 Task: Open Card Zumba Review in Board Customer Segmentation and Analysis to Workspace Human Resources Software and add a team member Softage.2@softage.net, a label Orange, a checklist Football, an attachment from your computer, a color Orange and finally, add a card description 'Develop and launch new customer acquisition strategy for new market segment' and a comment 'We should approach this task with a sense of persistence and determination, willing to overcome obstacles and push through challenges.'. Add a start date 'Jan 02, 1900' with a due date 'Jan 09, 1900'
Action: Mouse moved to (98, 356)
Screenshot: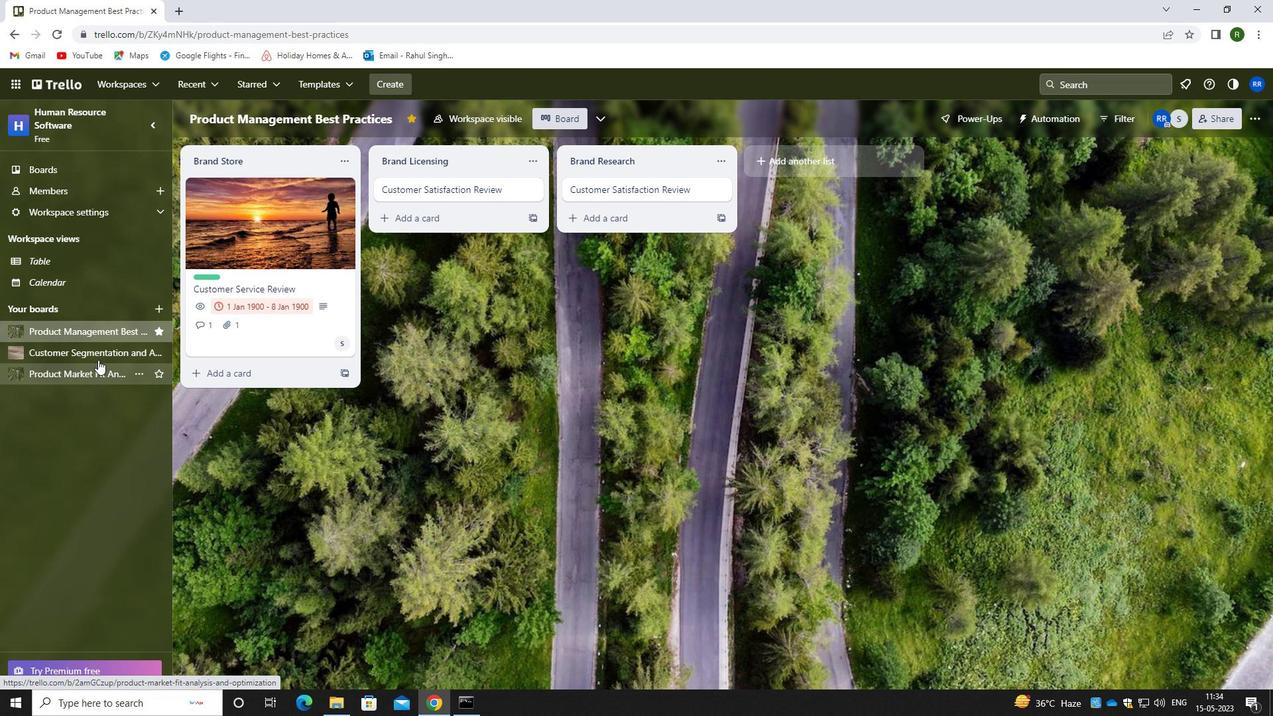 
Action: Mouse pressed left at (98, 356)
Screenshot: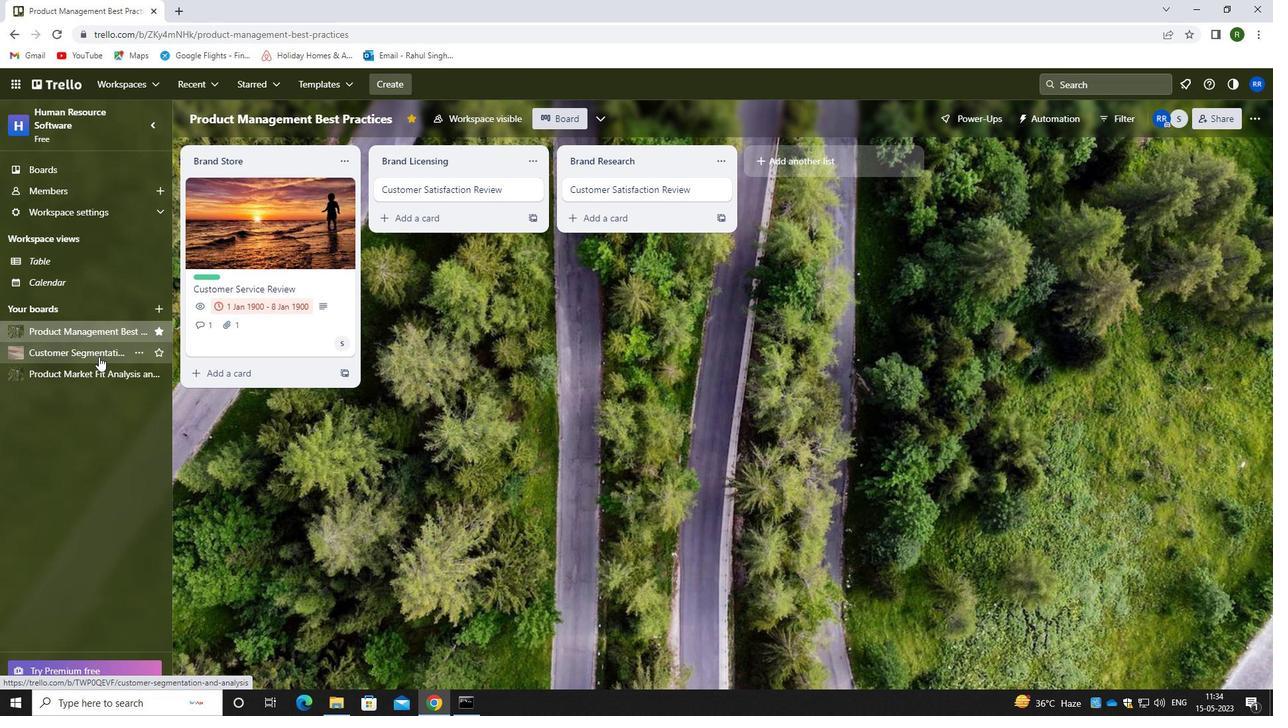 
Action: Mouse moved to (343, 185)
Screenshot: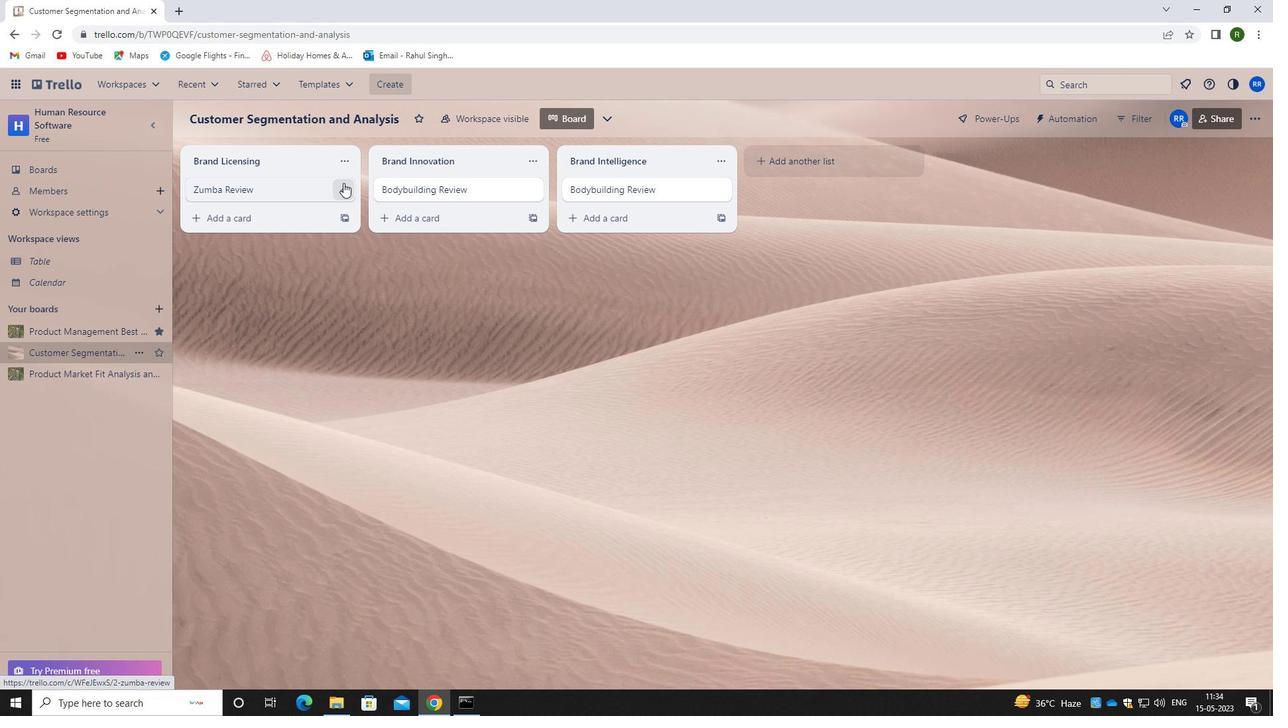 
Action: Mouse pressed left at (343, 185)
Screenshot: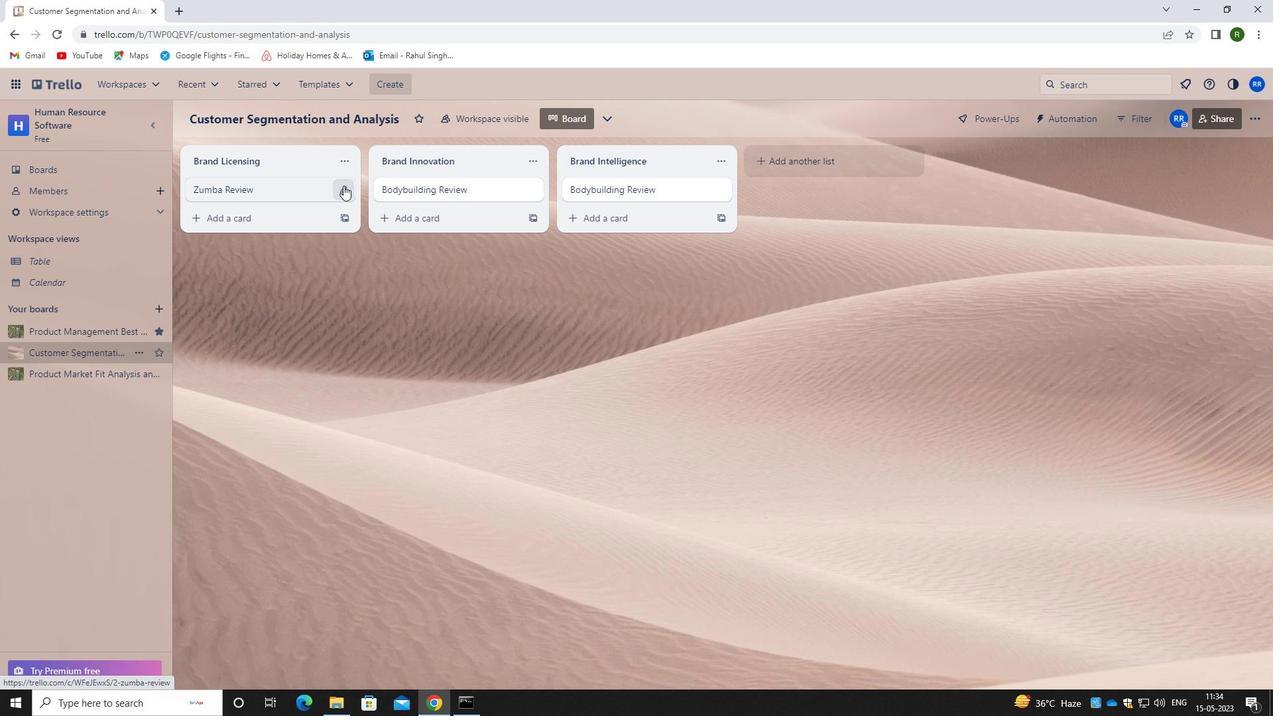 
Action: Mouse moved to (402, 188)
Screenshot: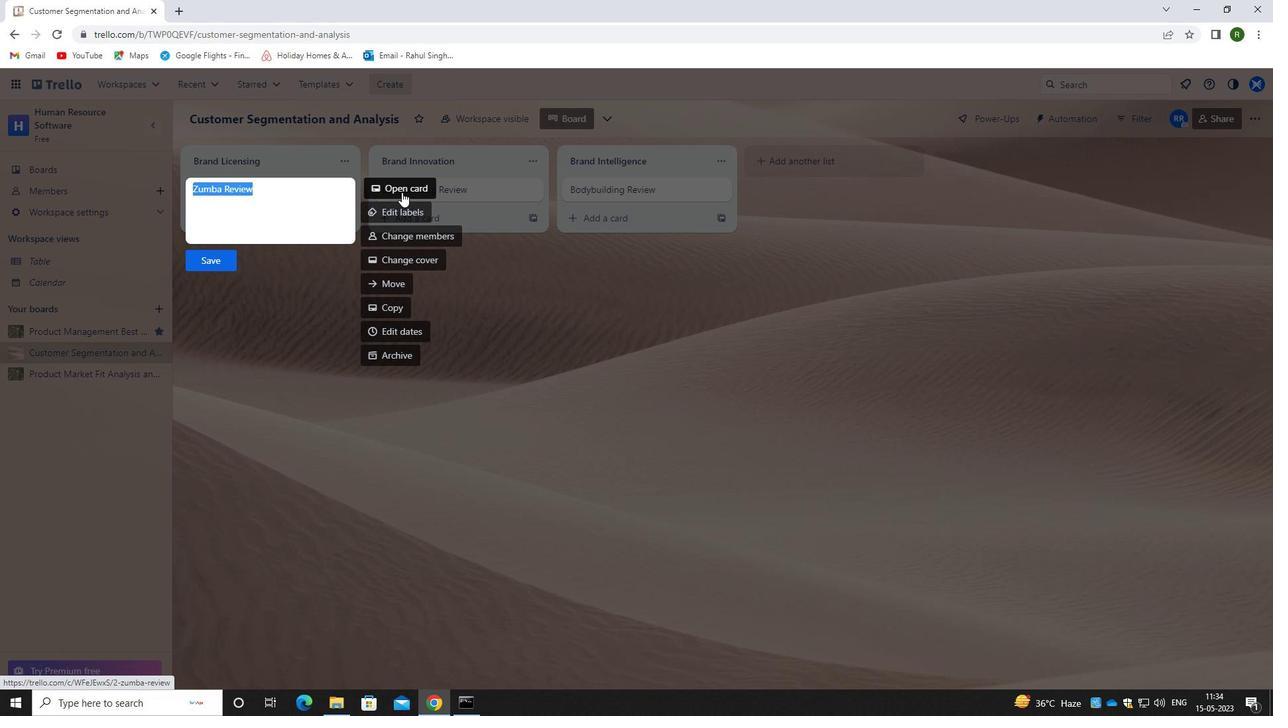 
Action: Mouse pressed left at (402, 188)
Screenshot: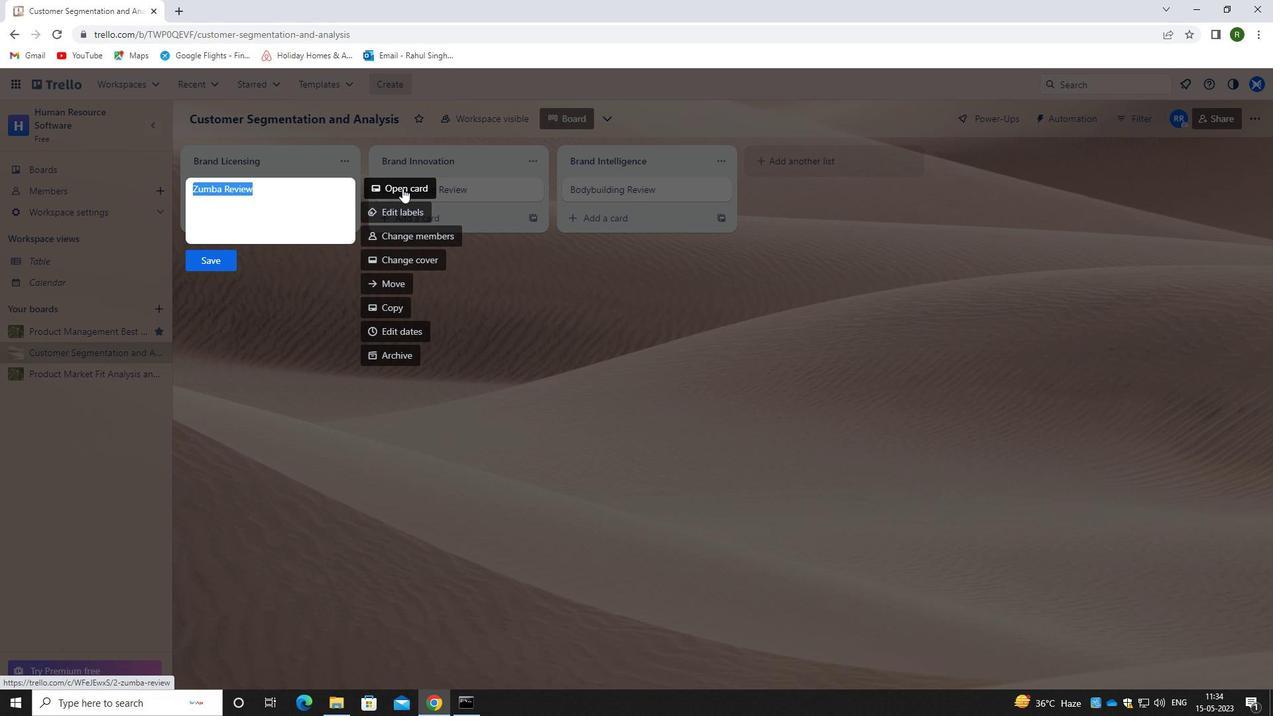 
Action: Mouse moved to (819, 192)
Screenshot: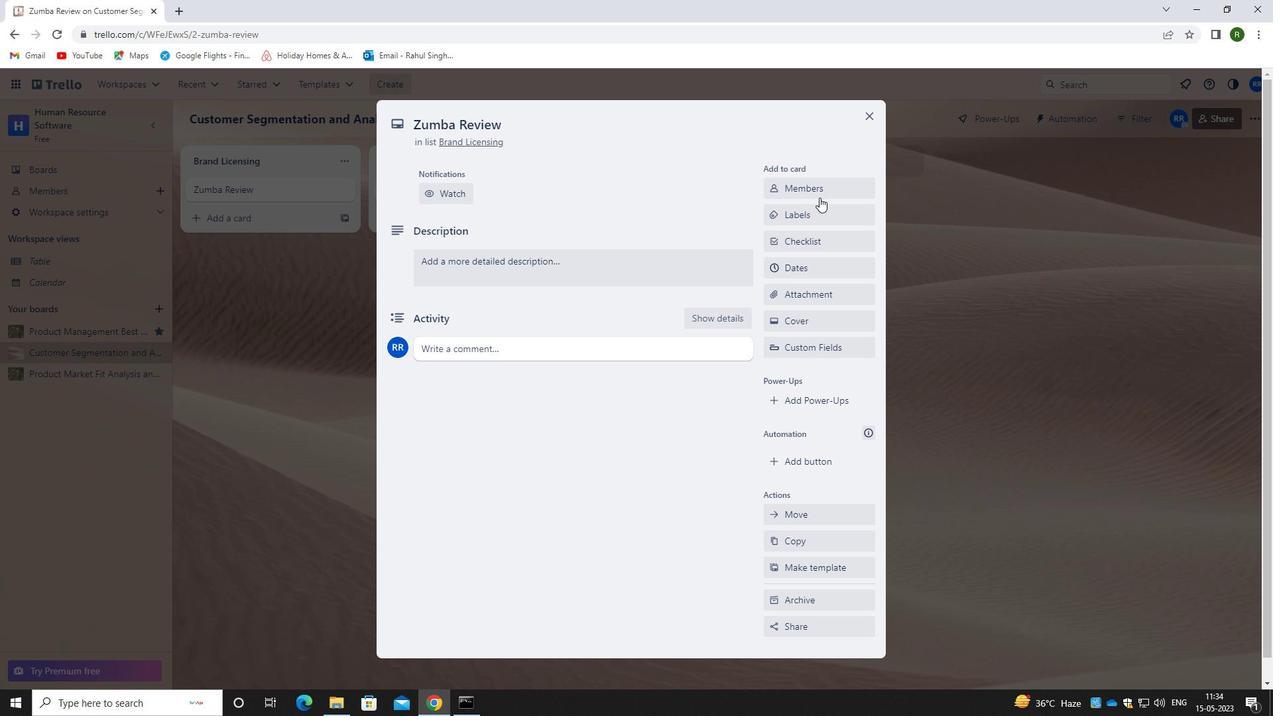 
Action: Mouse pressed left at (819, 192)
Screenshot: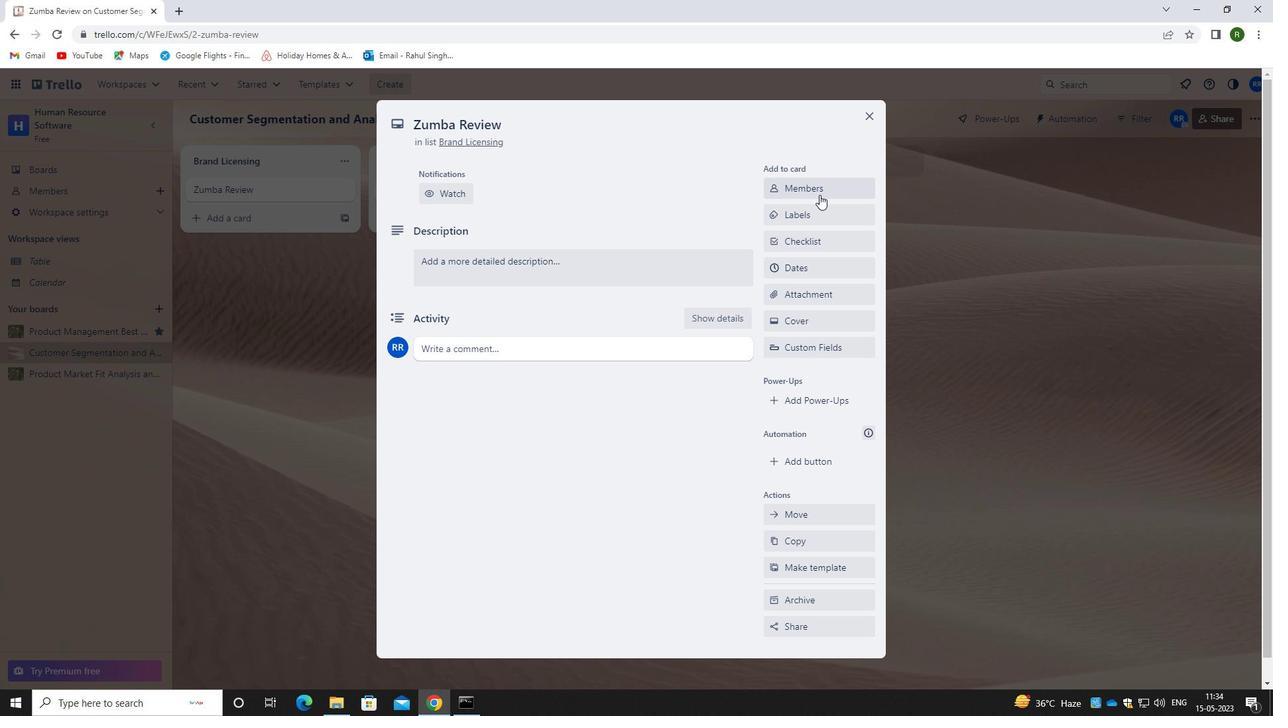 
Action: Mouse moved to (803, 242)
Screenshot: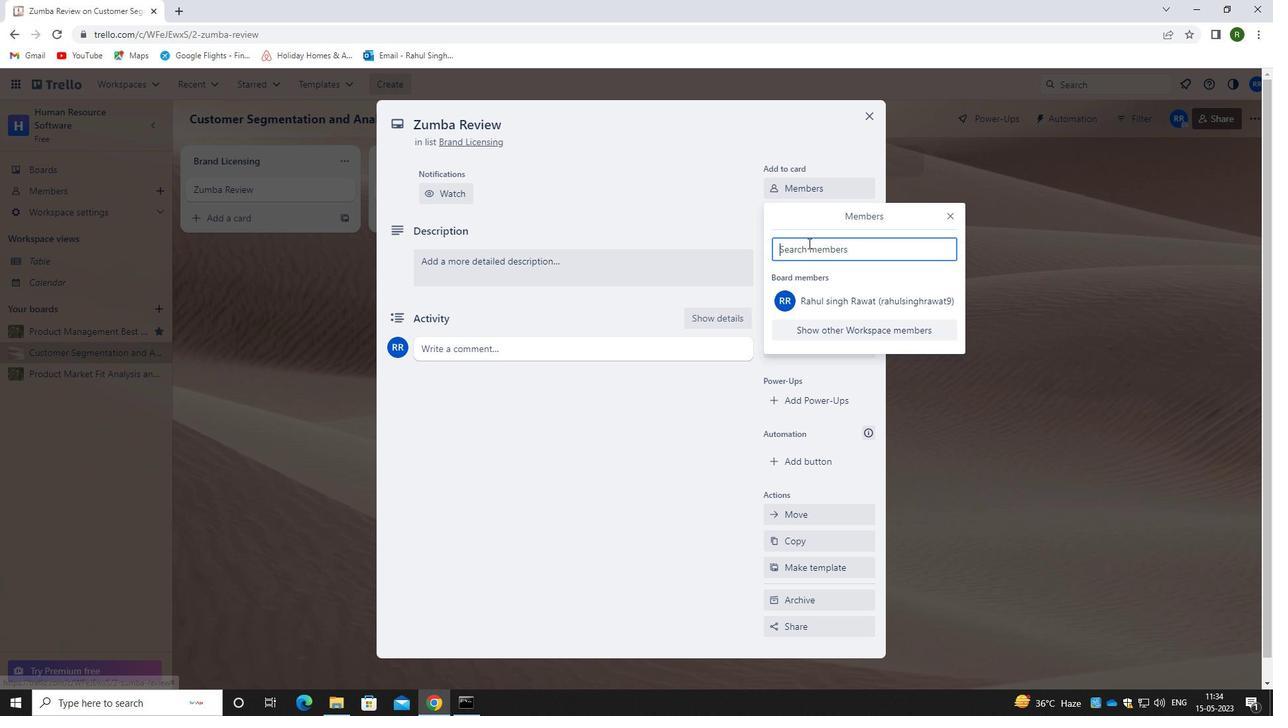 
Action: Key pressed <Key.caps_lock>s<Key.caps_lock>oftage.2<Key.shift>@SOFTAGE.NET
Screenshot: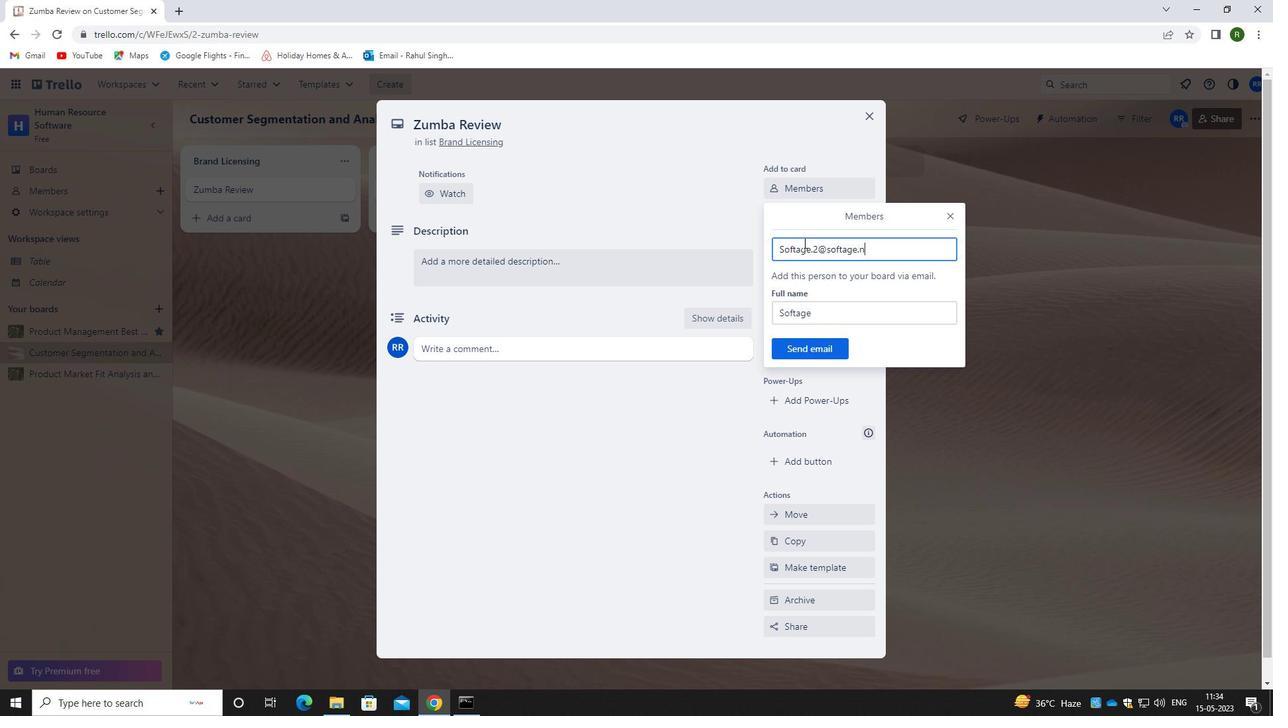 
Action: Mouse moved to (830, 349)
Screenshot: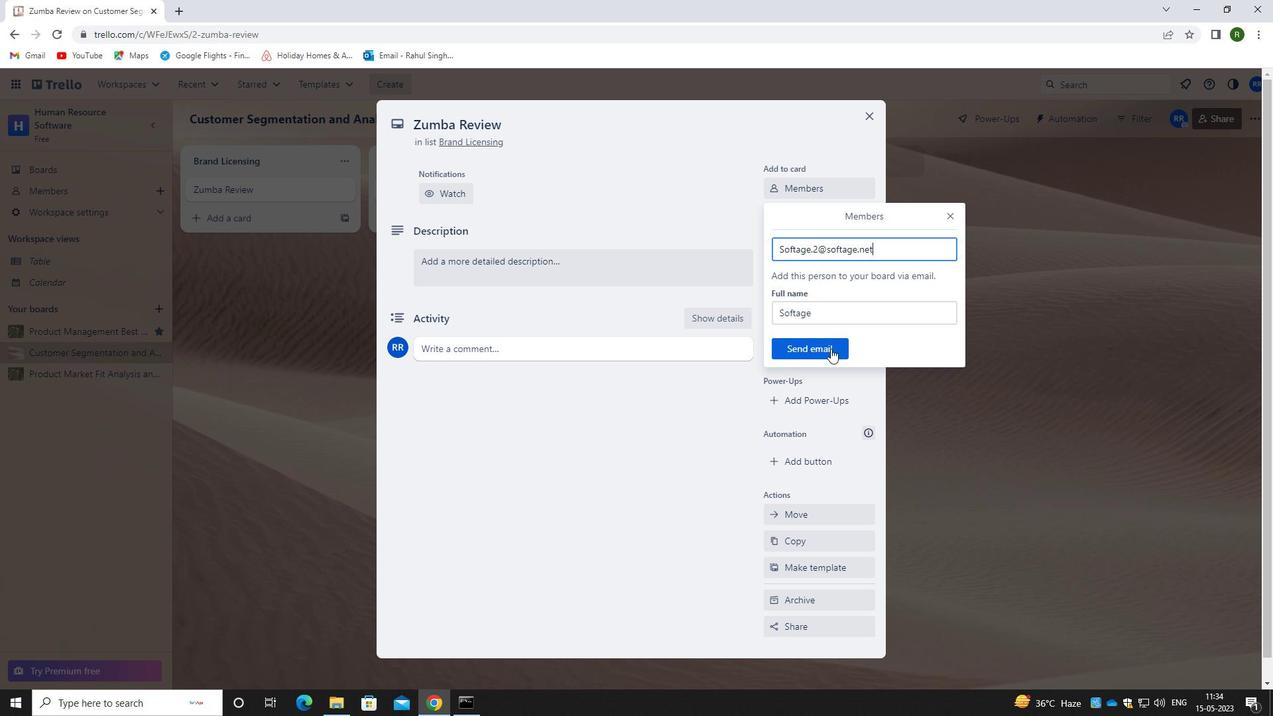 
Action: Mouse pressed left at (830, 349)
Screenshot: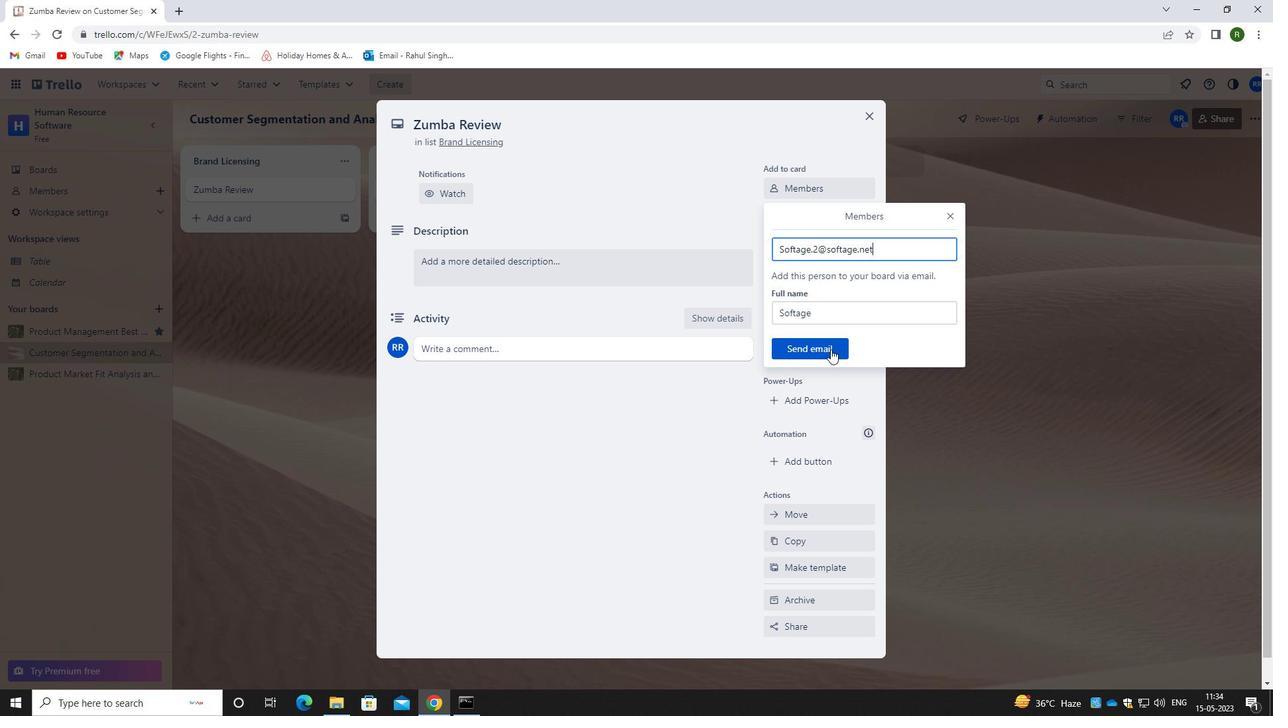 
Action: Mouse moved to (619, 456)
Screenshot: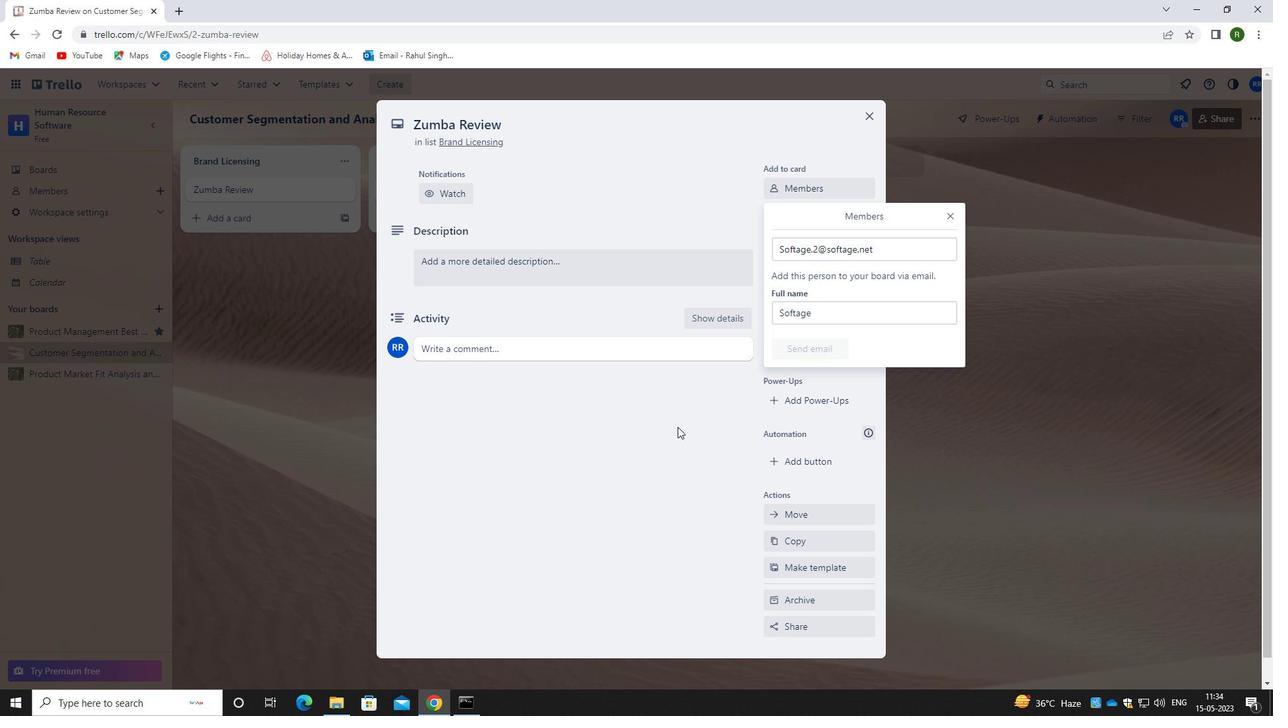 
Action: Mouse pressed left at (619, 456)
Screenshot: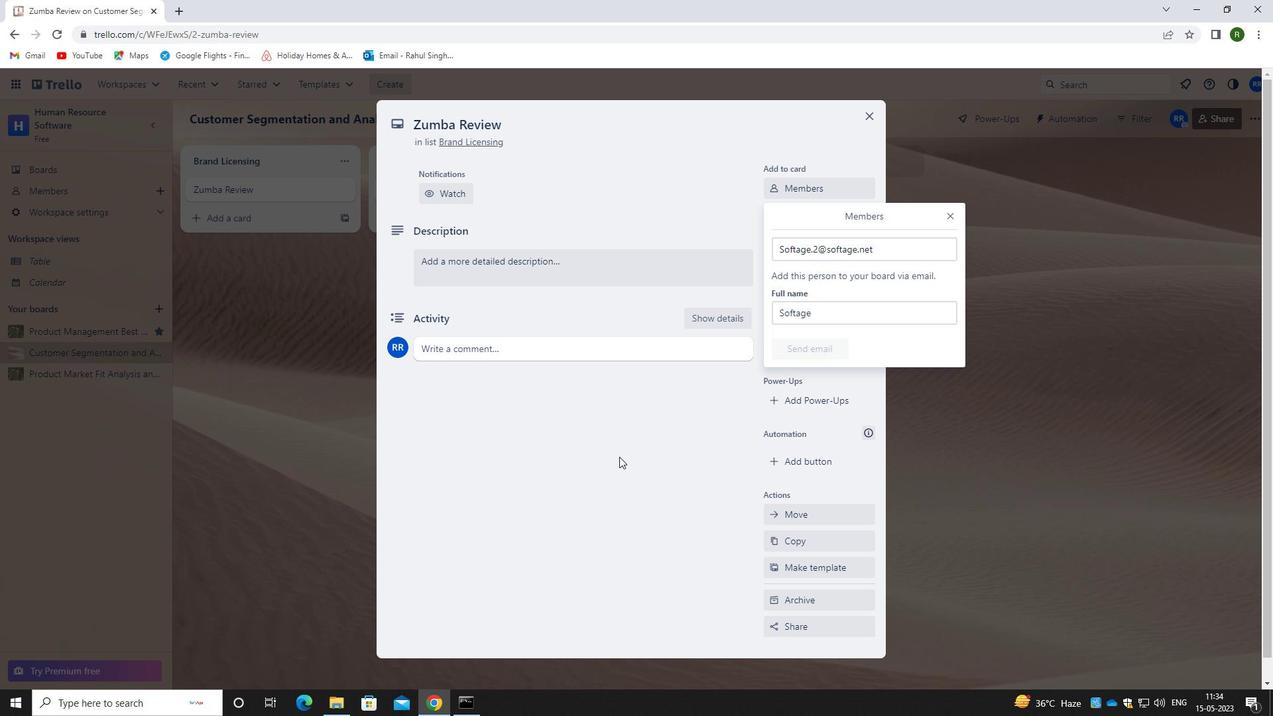 
Action: Mouse moved to (810, 264)
Screenshot: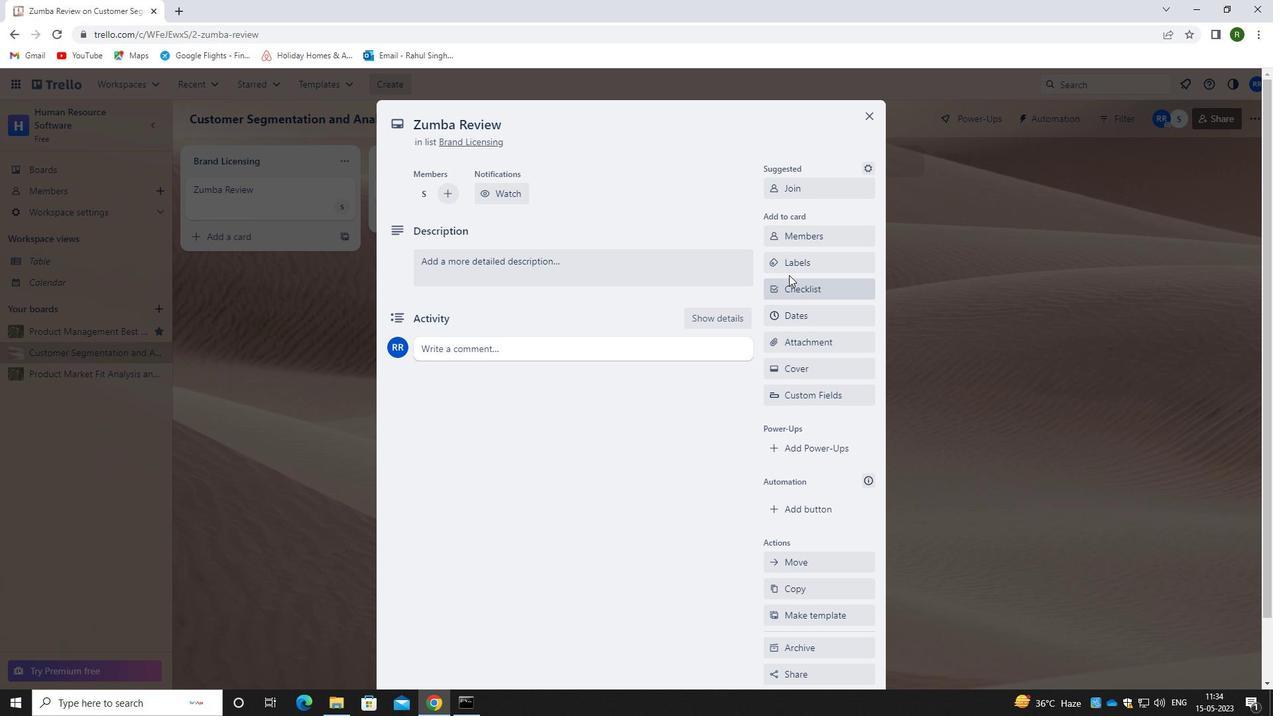 
Action: Mouse pressed left at (810, 264)
Screenshot: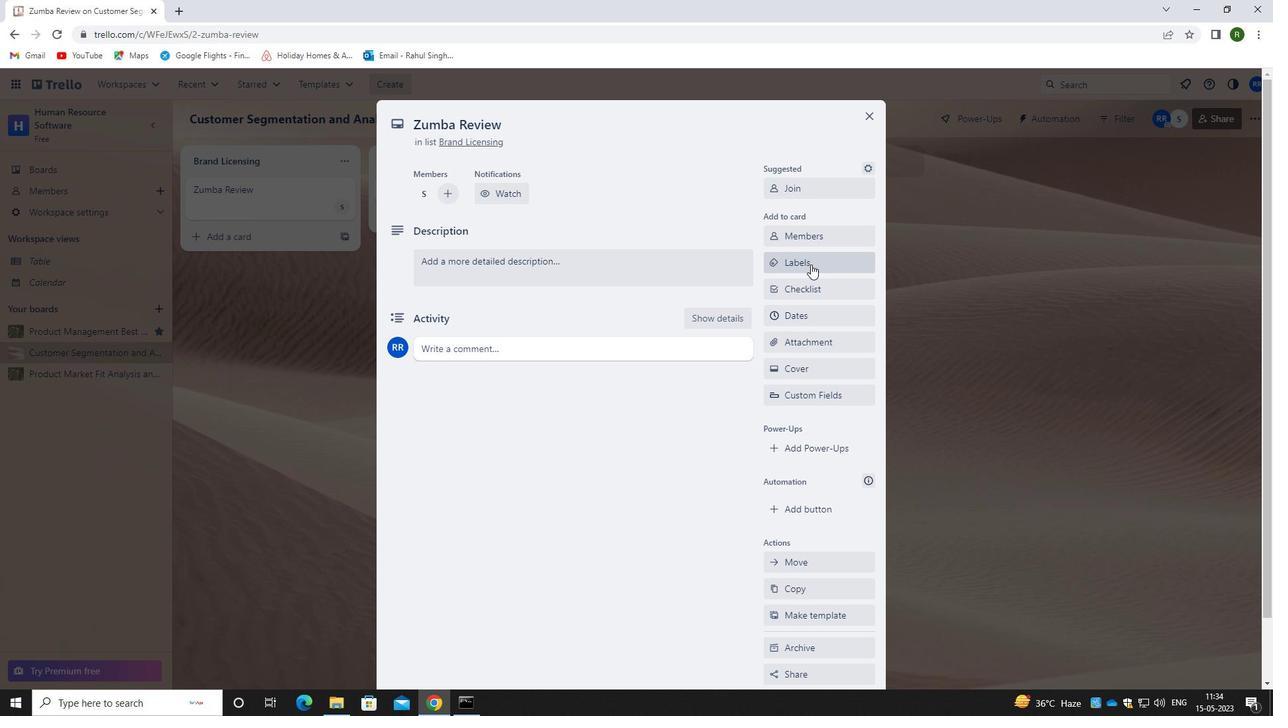 
Action: Mouse moved to (831, 323)
Screenshot: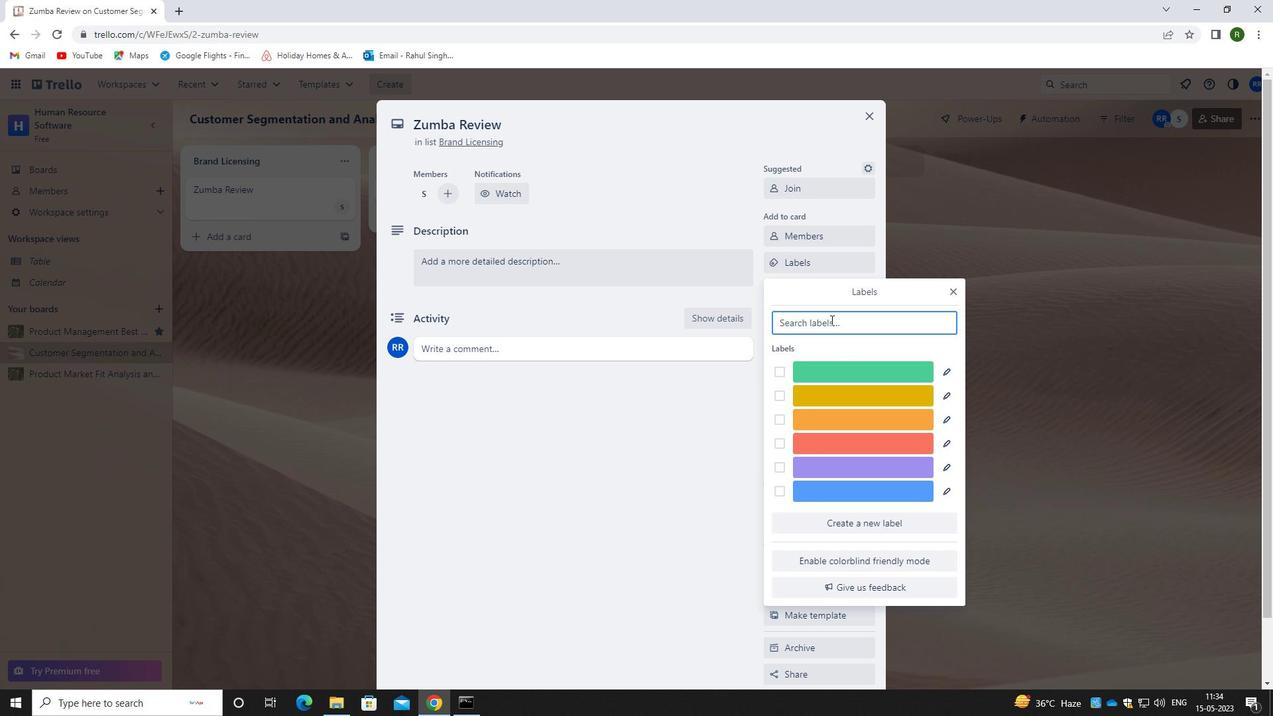 
Action: Mouse pressed left at (831, 323)
Screenshot: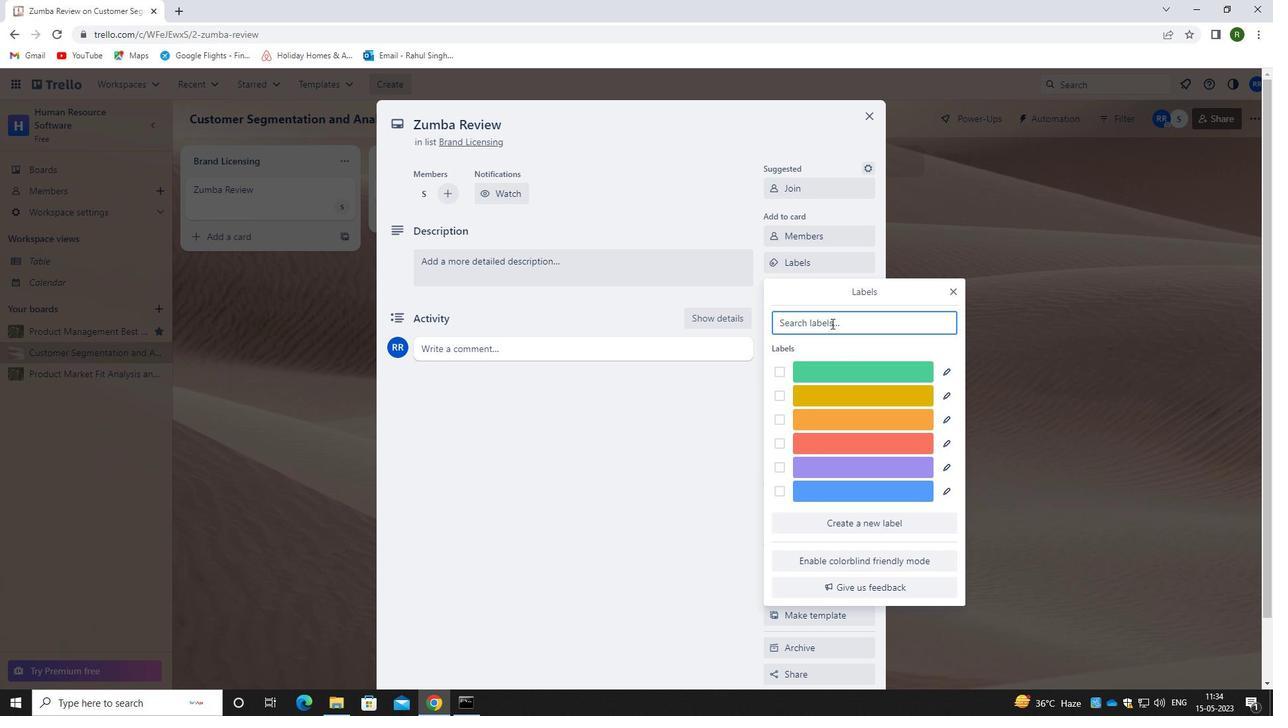 
Action: Mouse moved to (830, 324)
Screenshot: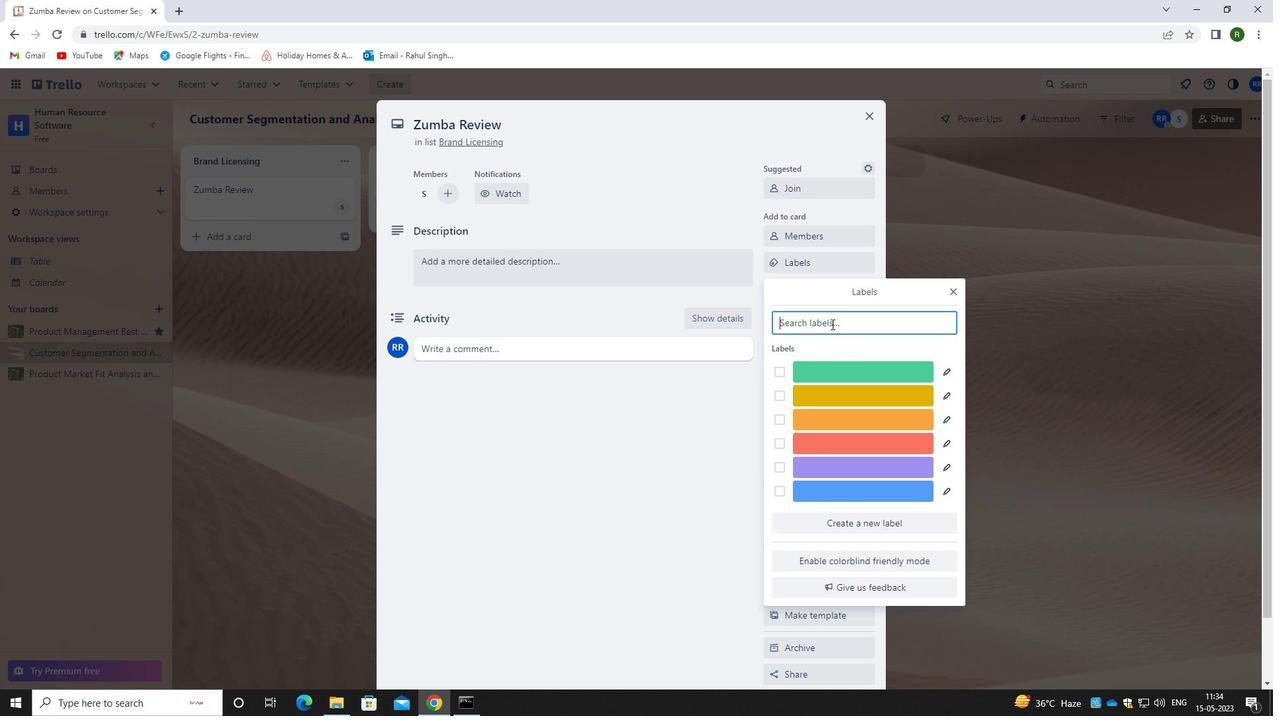 
Action: Key pressed FOO<Key.backspace><Key.backspace><Key.backspace><Key.backspace>G<Key.backspace>ORANGE
Screenshot: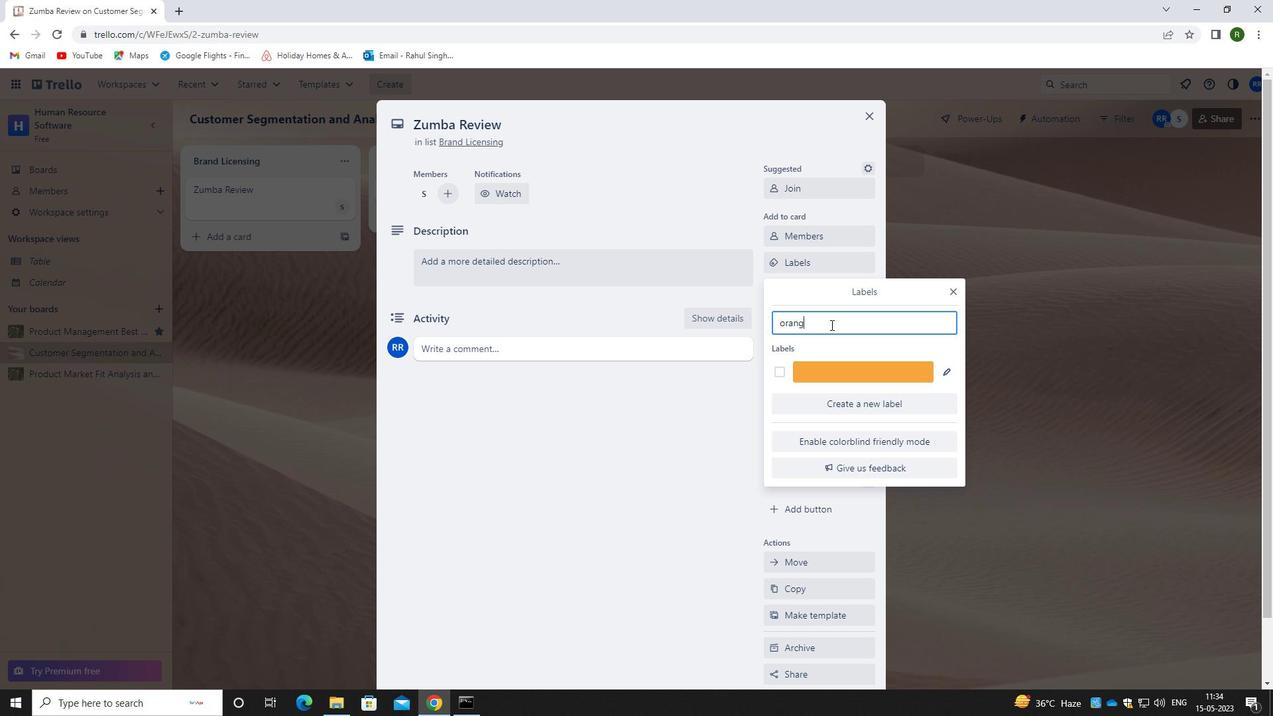 
Action: Mouse moved to (779, 373)
Screenshot: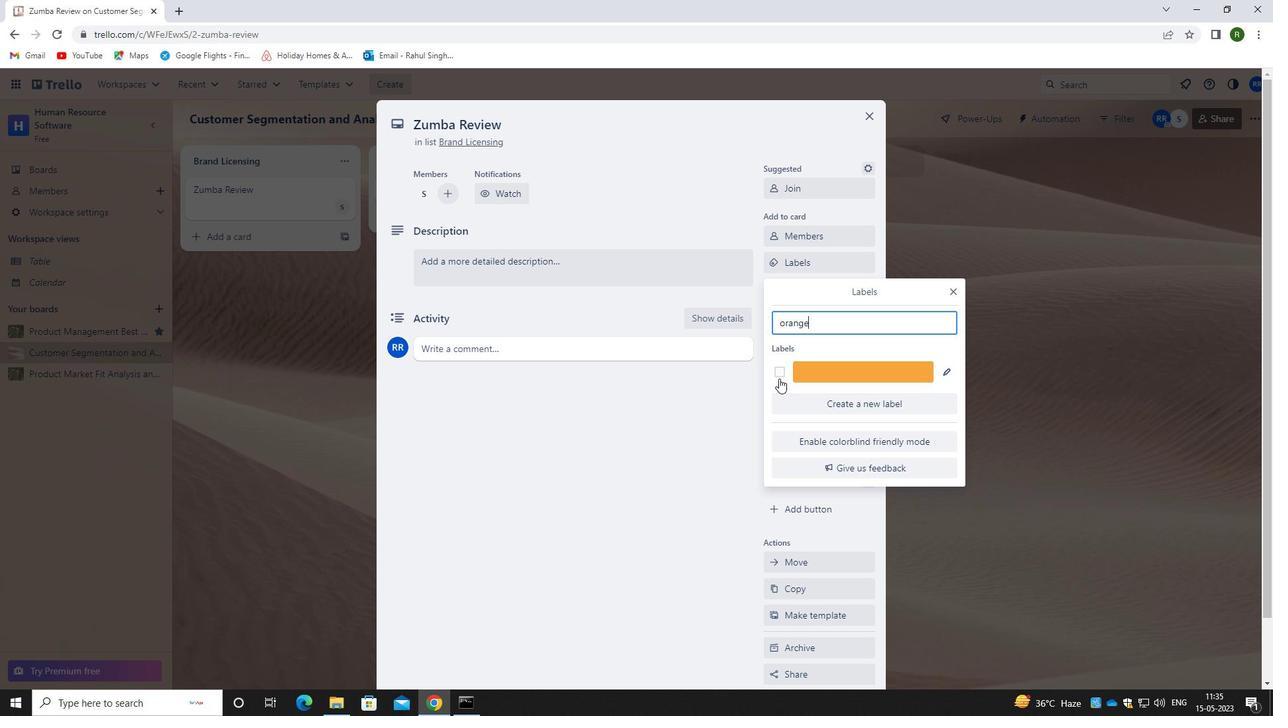 
Action: Mouse pressed left at (779, 373)
Screenshot: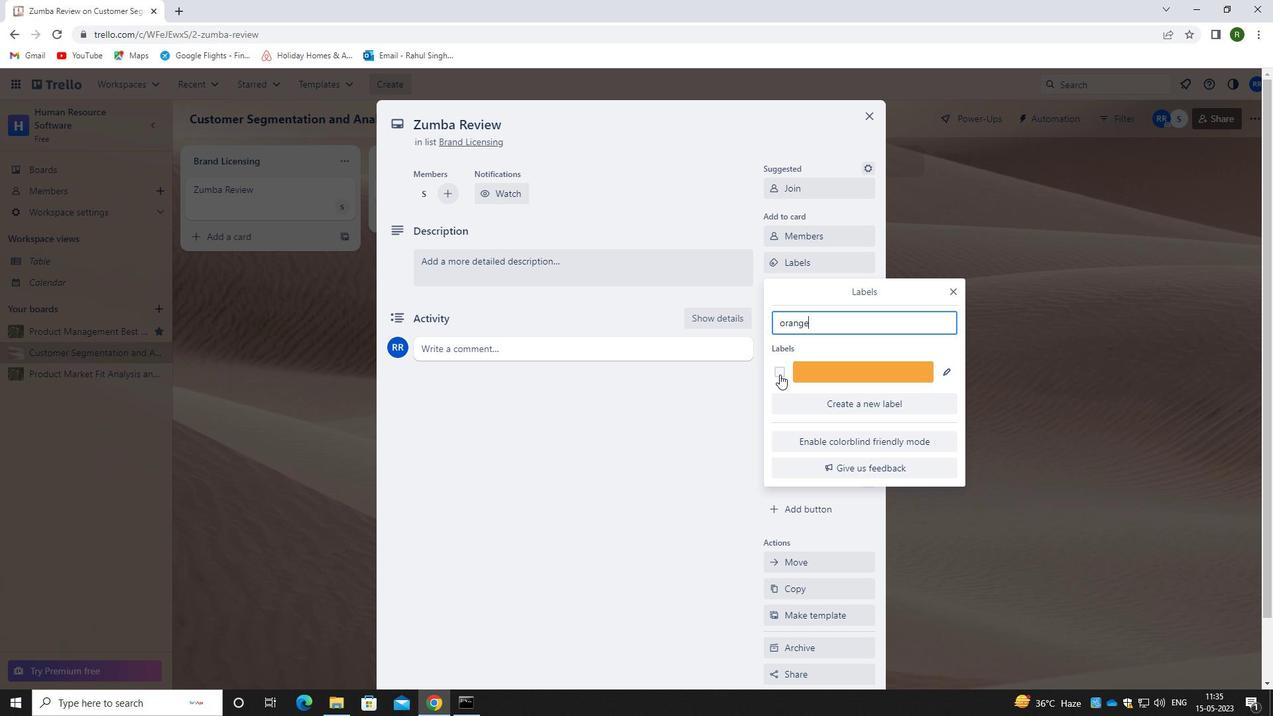 
Action: Mouse moved to (673, 465)
Screenshot: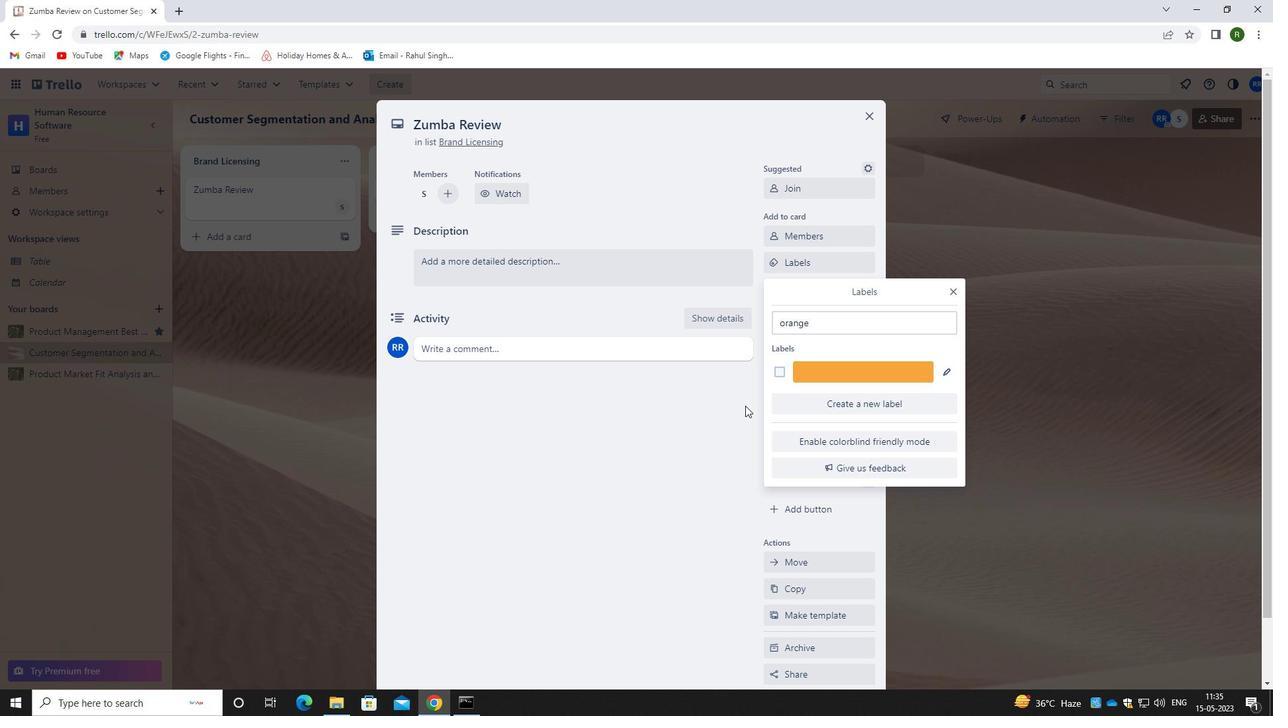 
Action: Mouse pressed left at (673, 465)
Screenshot: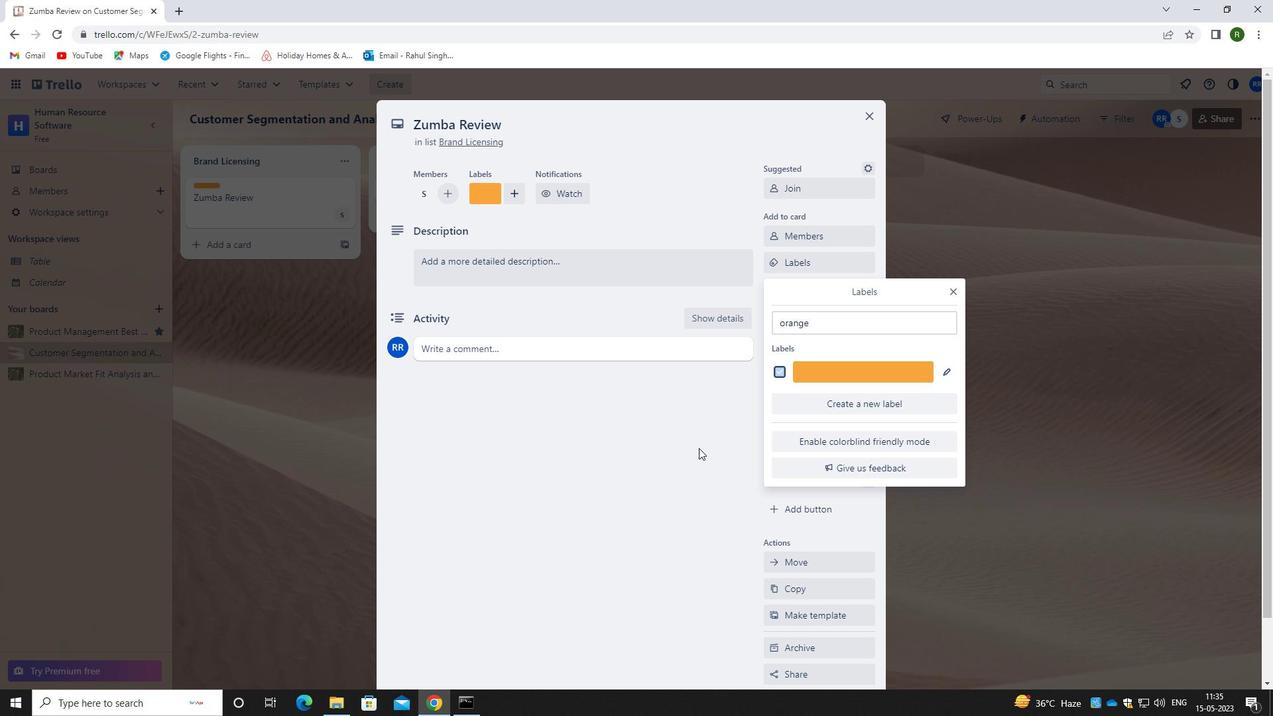 
Action: Mouse moved to (804, 289)
Screenshot: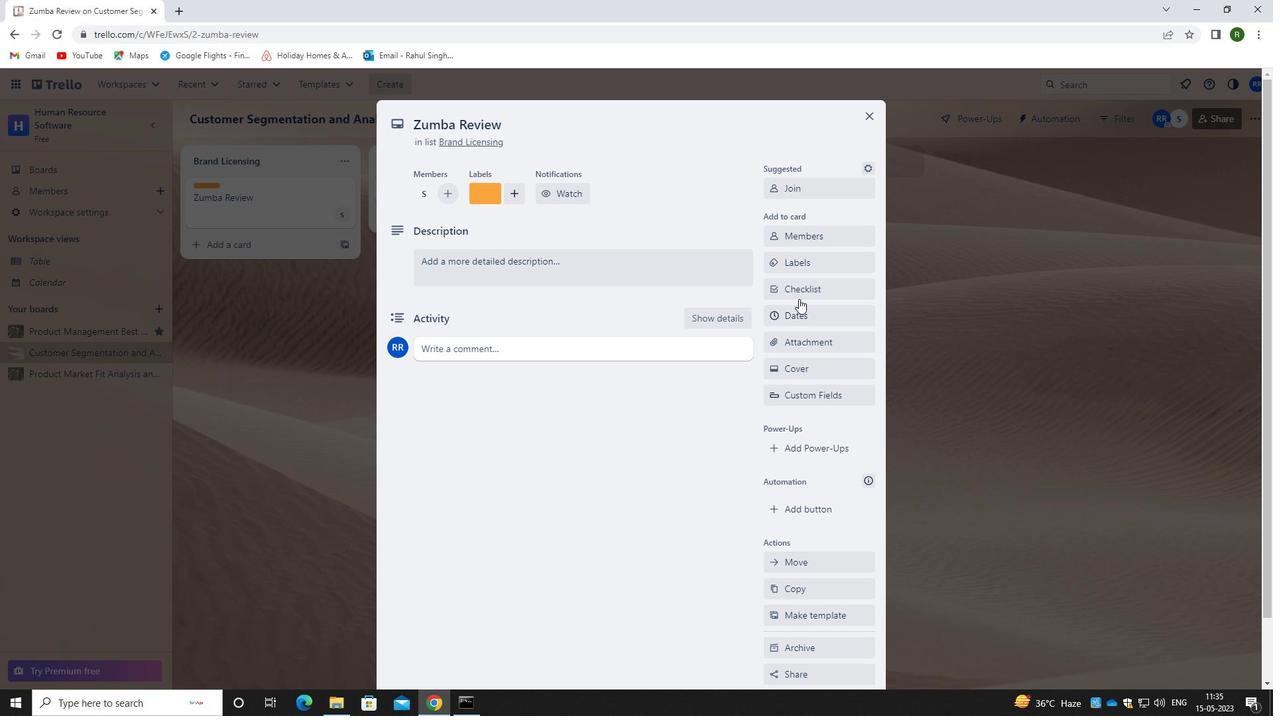 
Action: Mouse pressed left at (804, 289)
Screenshot: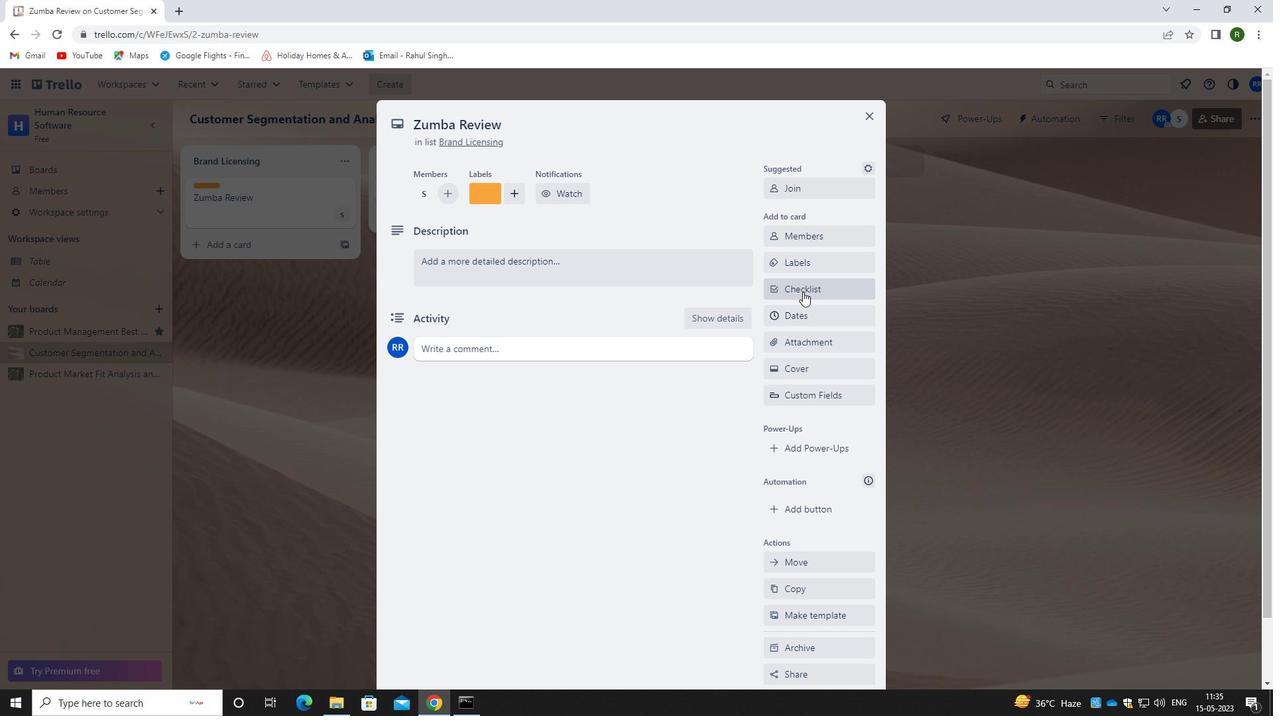
Action: Mouse moved to (857, 372)
Screenshot: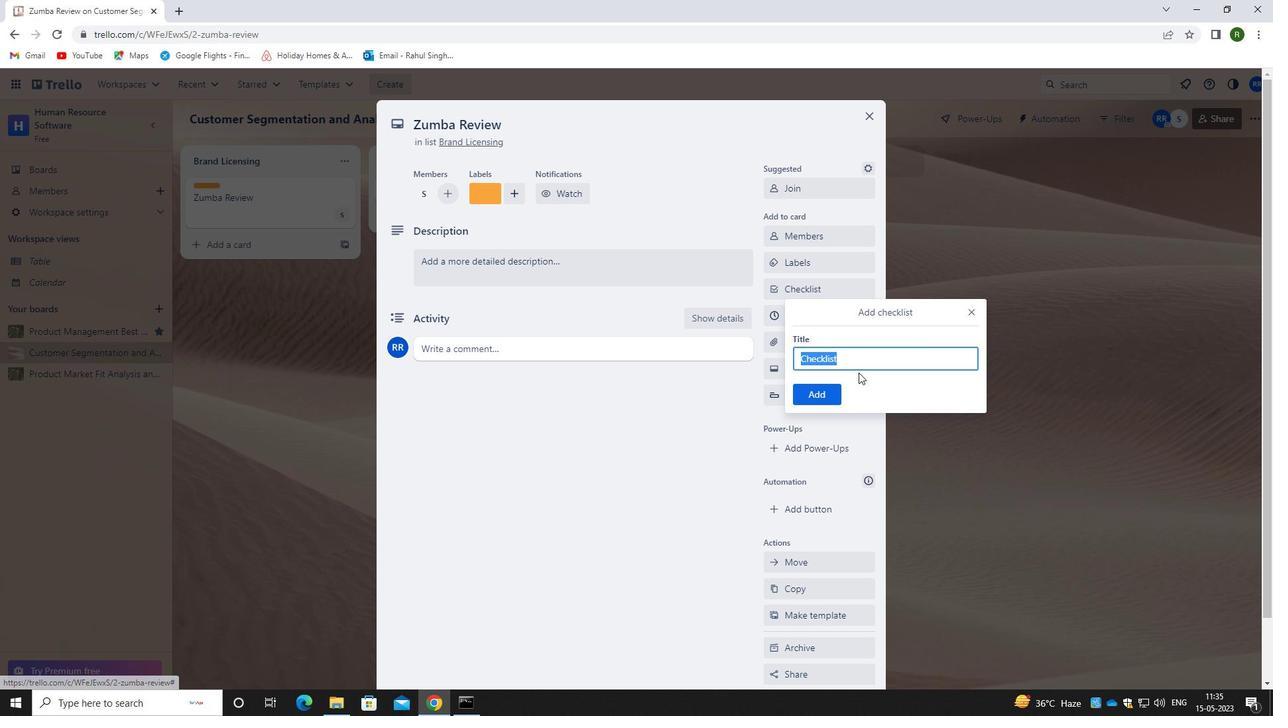 
Action: Key pressed <Key.caps_lock>F<Key.caps_lock>OT<Key.backspace>OTBALL
Screenshot: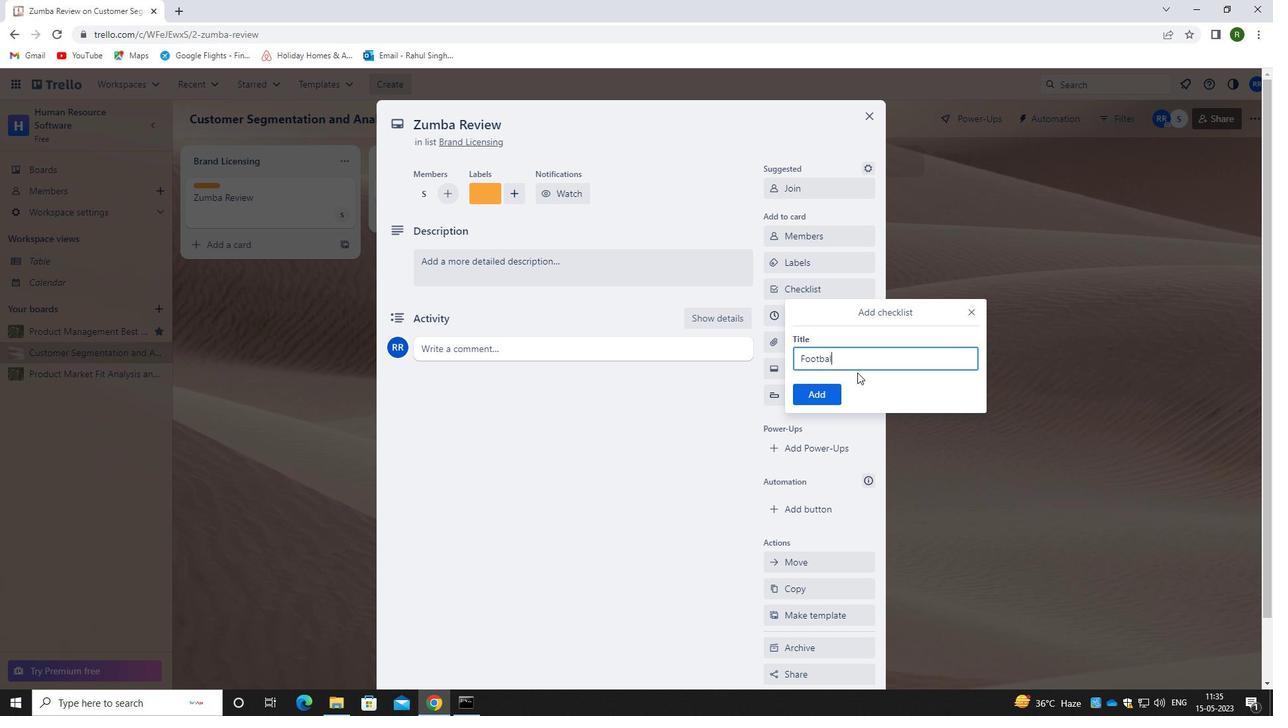 
Action: Mouse moved to (824, 395)
Screenshot: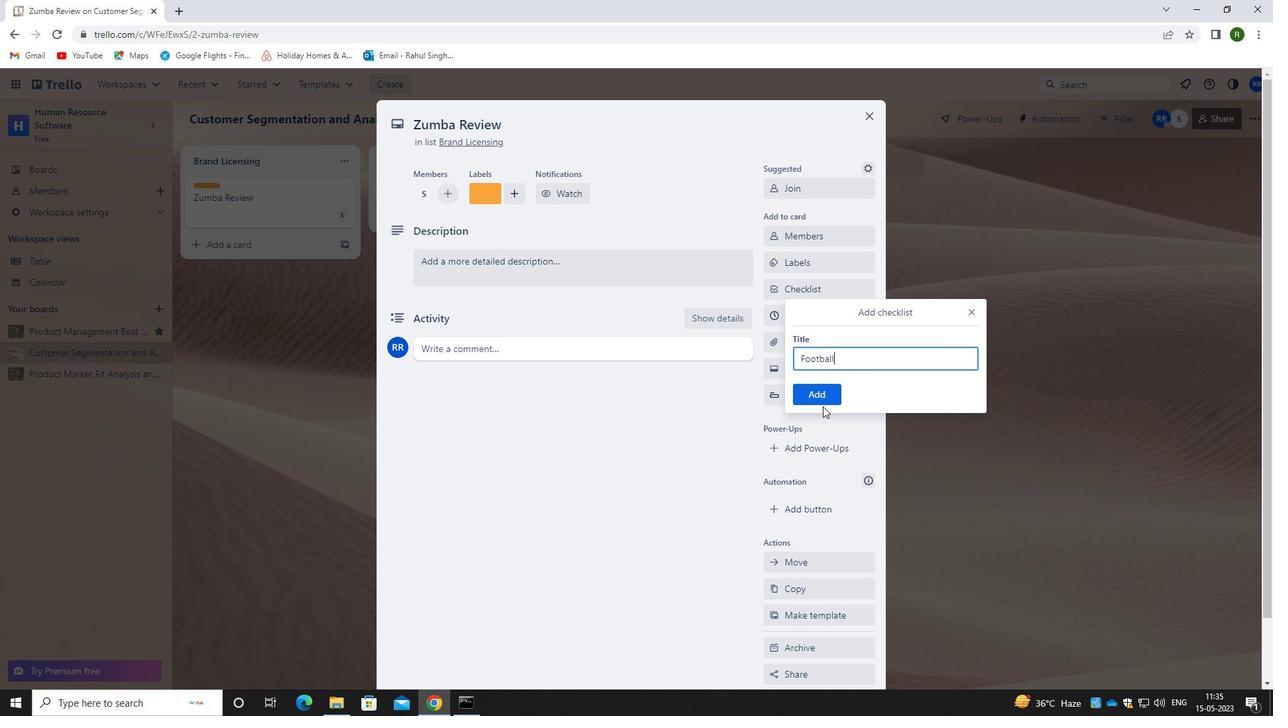 
Action: Mouse pressed left at (824, 395)
Screenshot: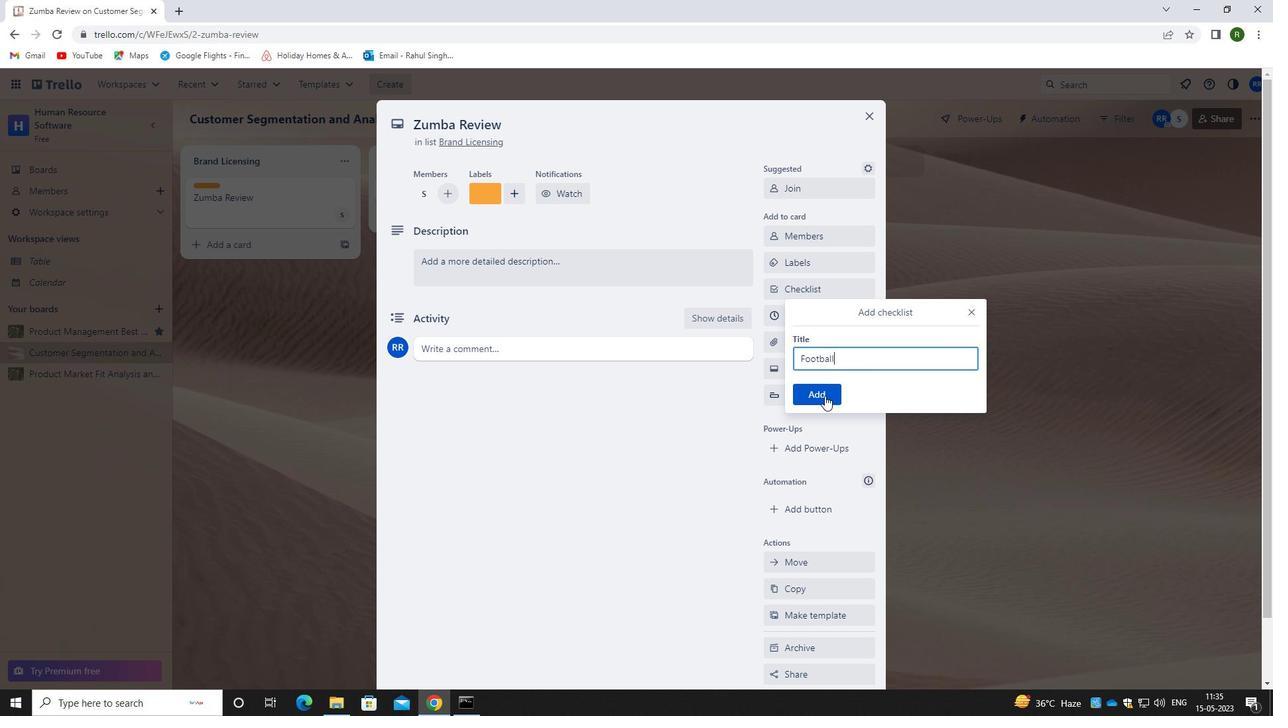 
Action: Mouse moved to (650, 523)
Screenshot: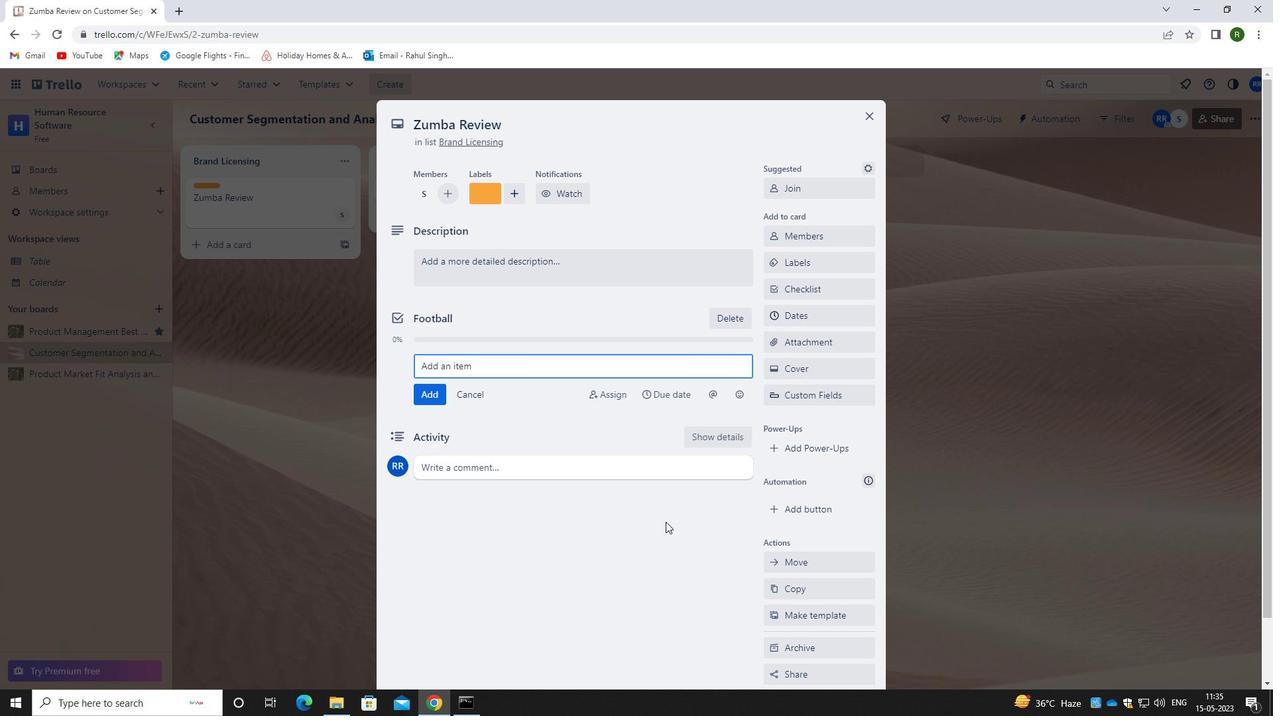 
Action: Mouse pressed left at (650, 523)
Screenshot: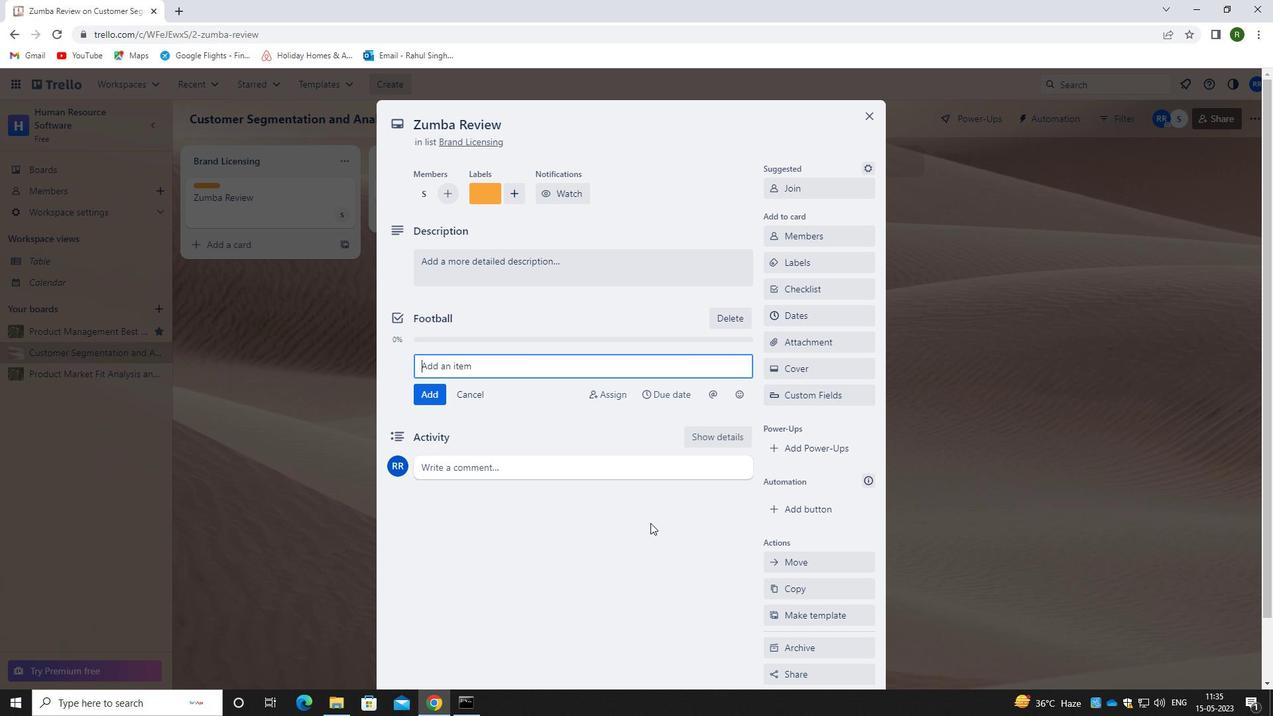 
Action: Mouse moved to (805, 340)
Screenshot: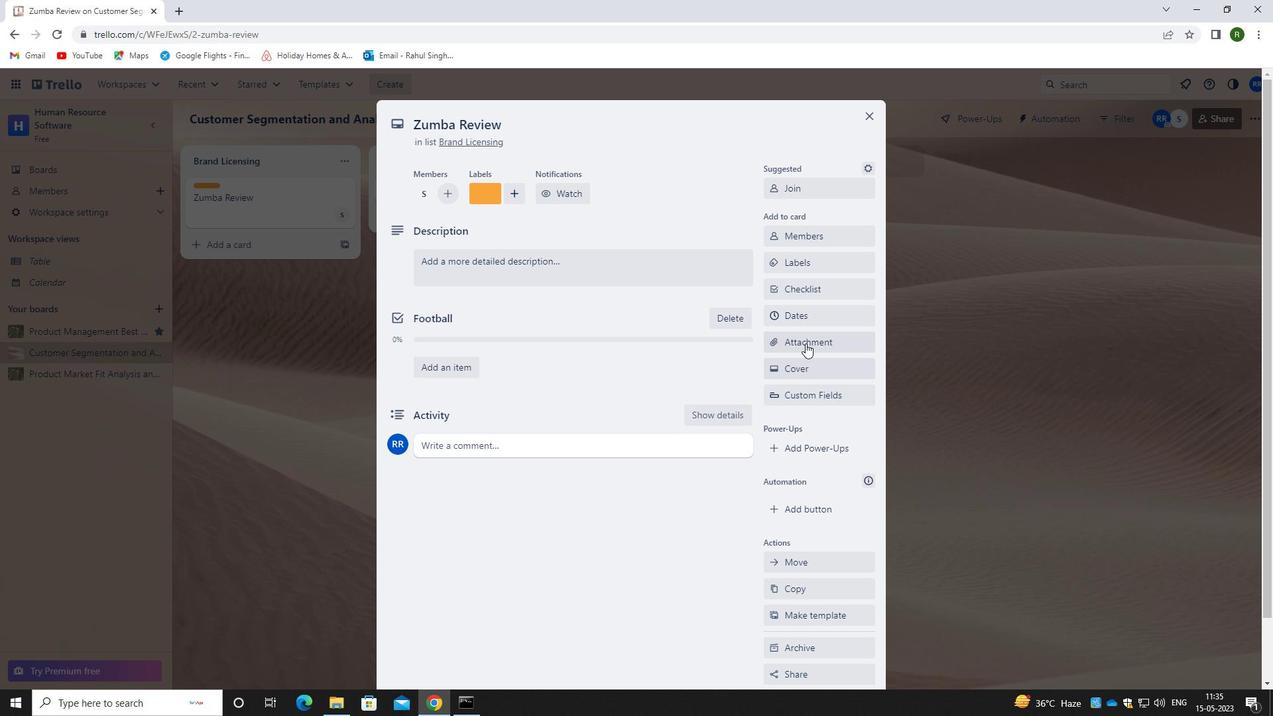 
Action: Mouse pressed left at (805, 340)
Screenshot: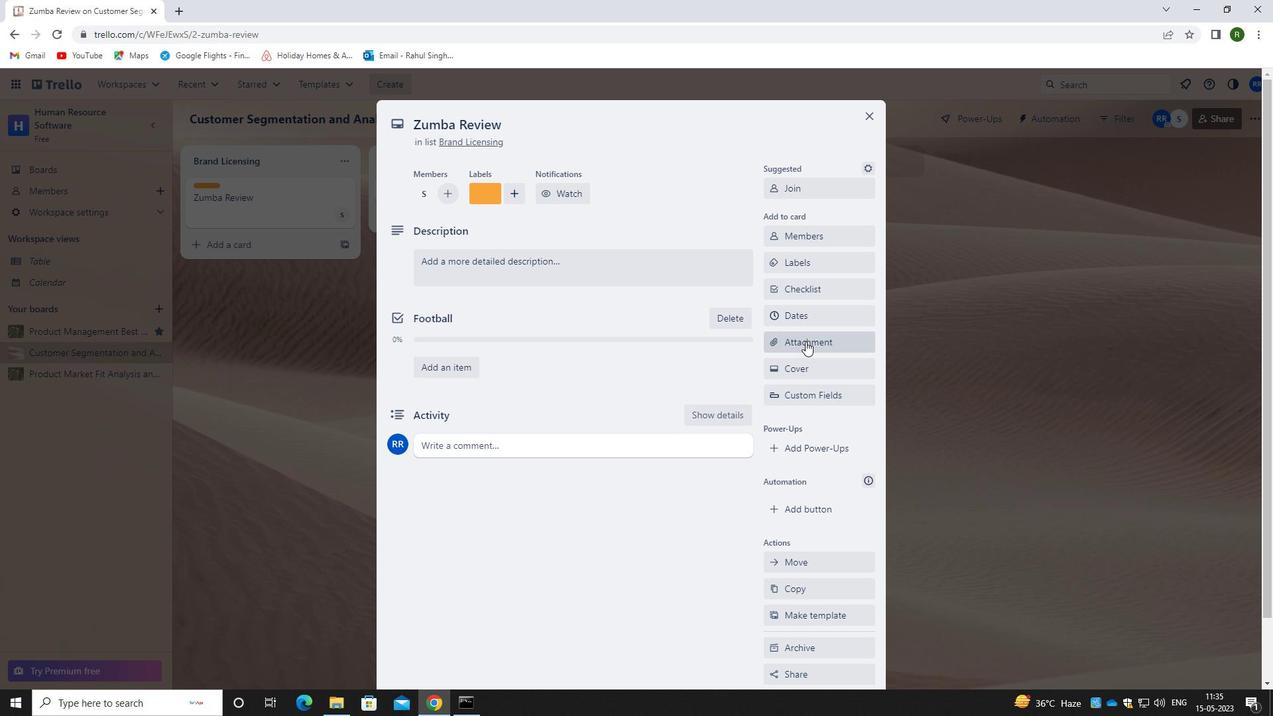 
Action: Mouse moved to (805, 401)
Screenshot: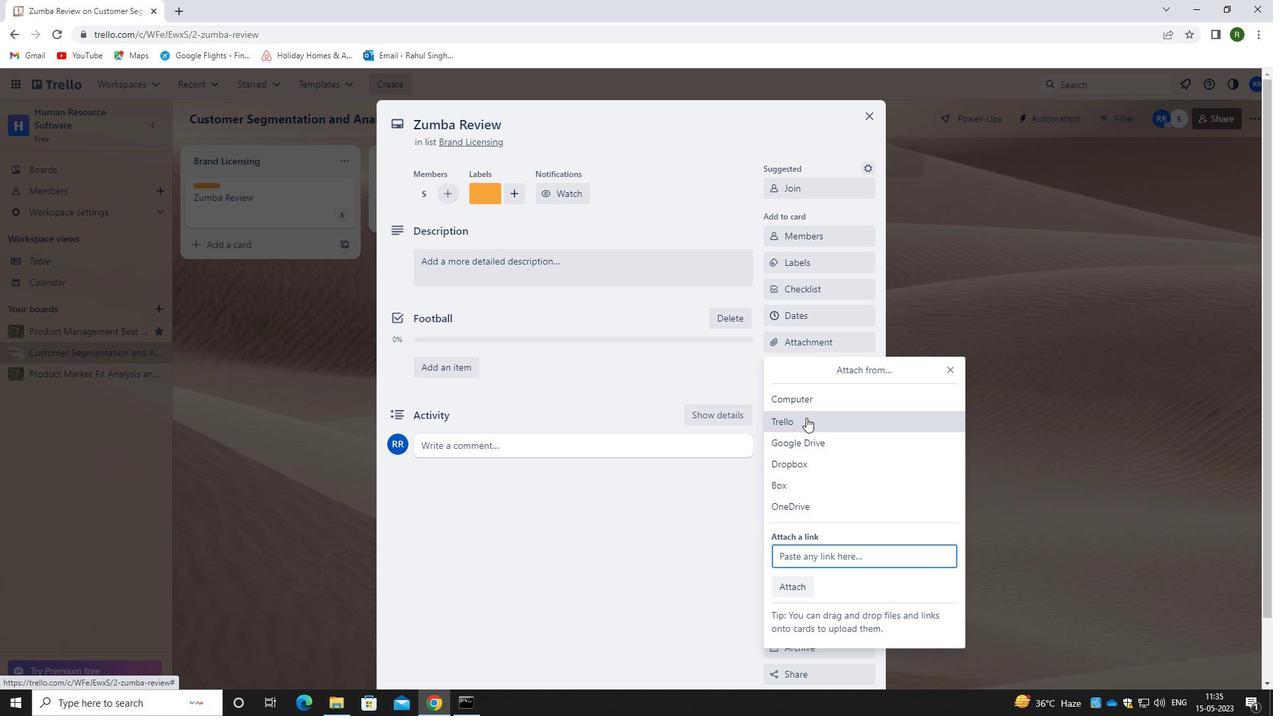 
Action: Mouse pressed left at (805, 401)
Screenshot: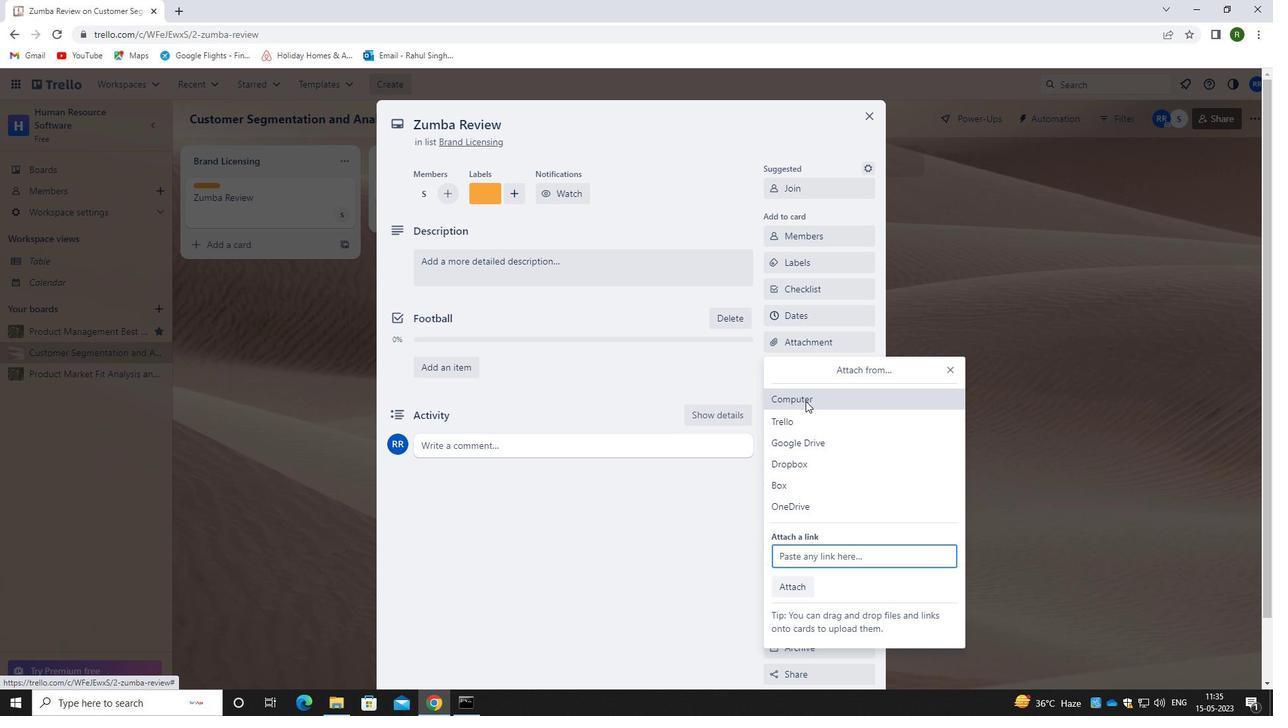 
Action: Mouse moved to (234, 151)
Screenshot: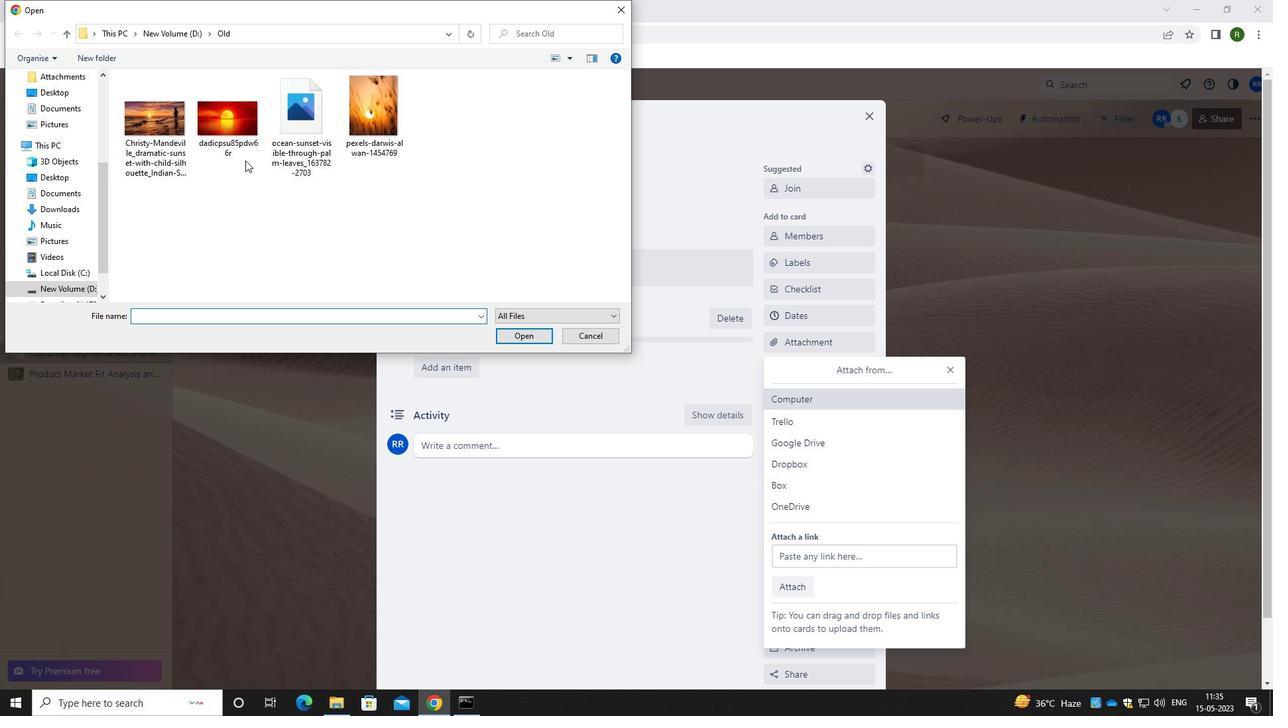 
Action: Mouse pressed left at (234, 151)
Screenshot: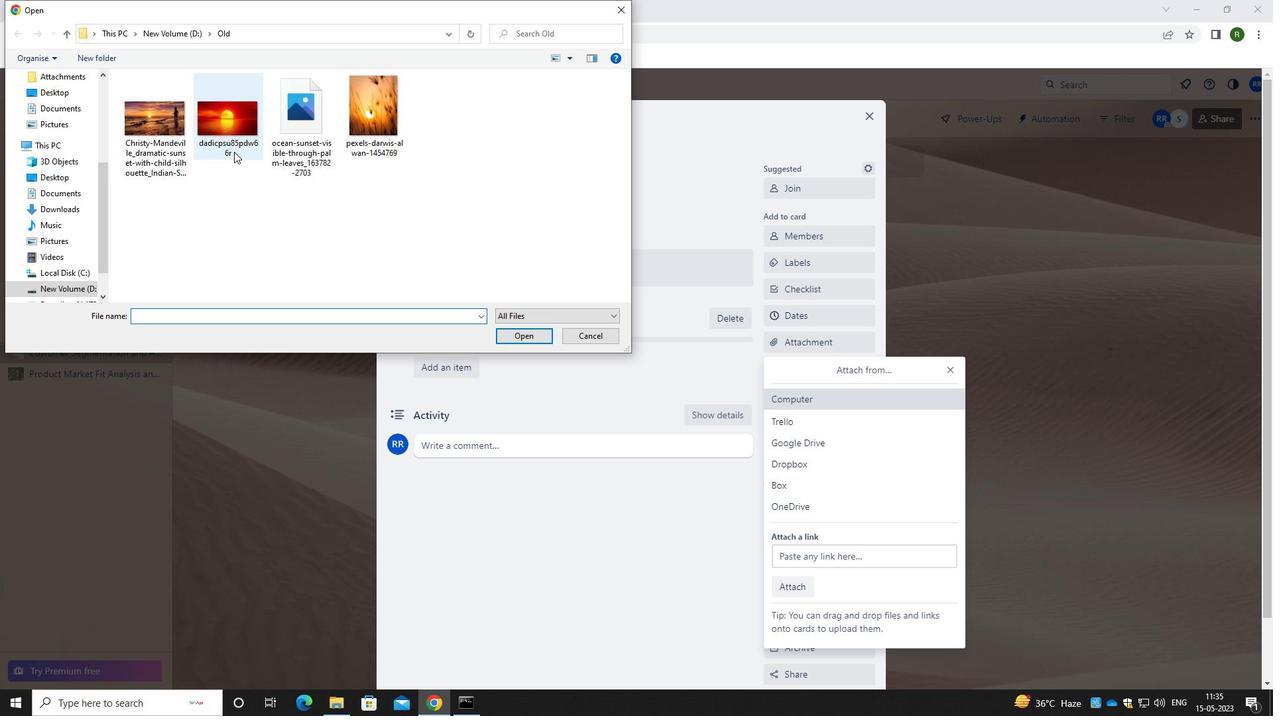 
Action: Mouse moved to (519, 340)
Screenshot: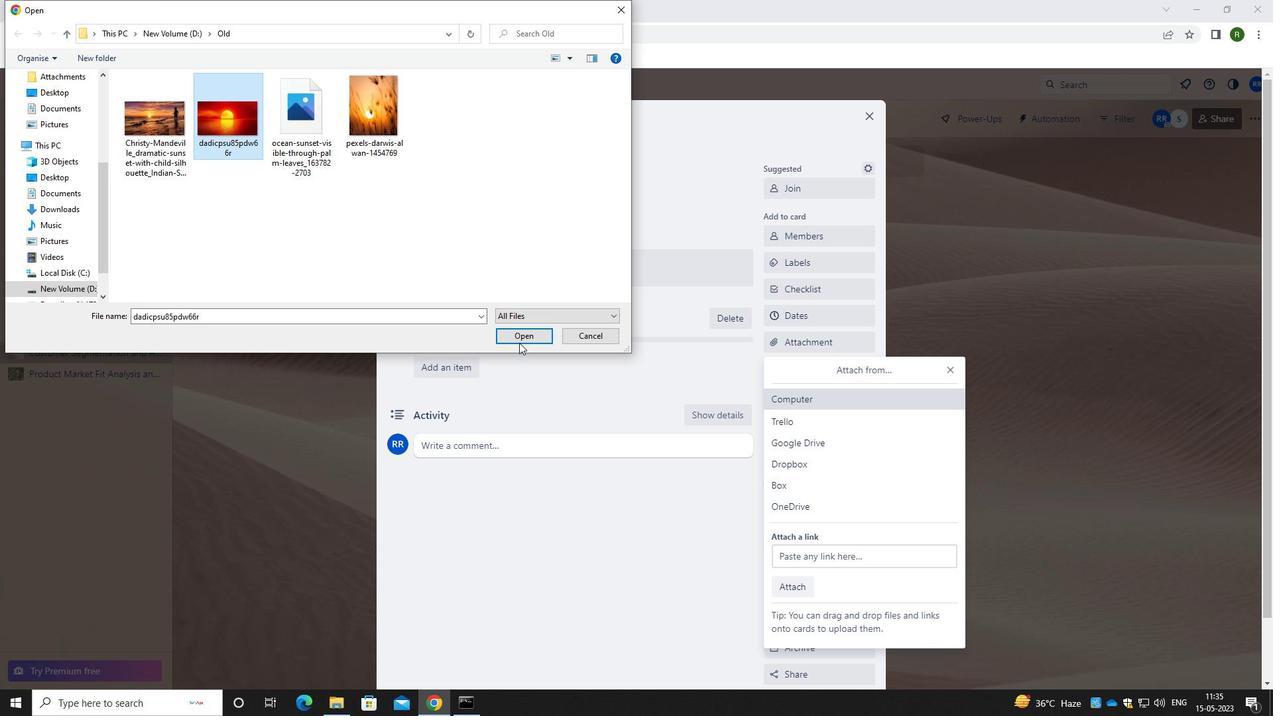 
Action: Mouse pressed left at (519, 340)
Screenshot: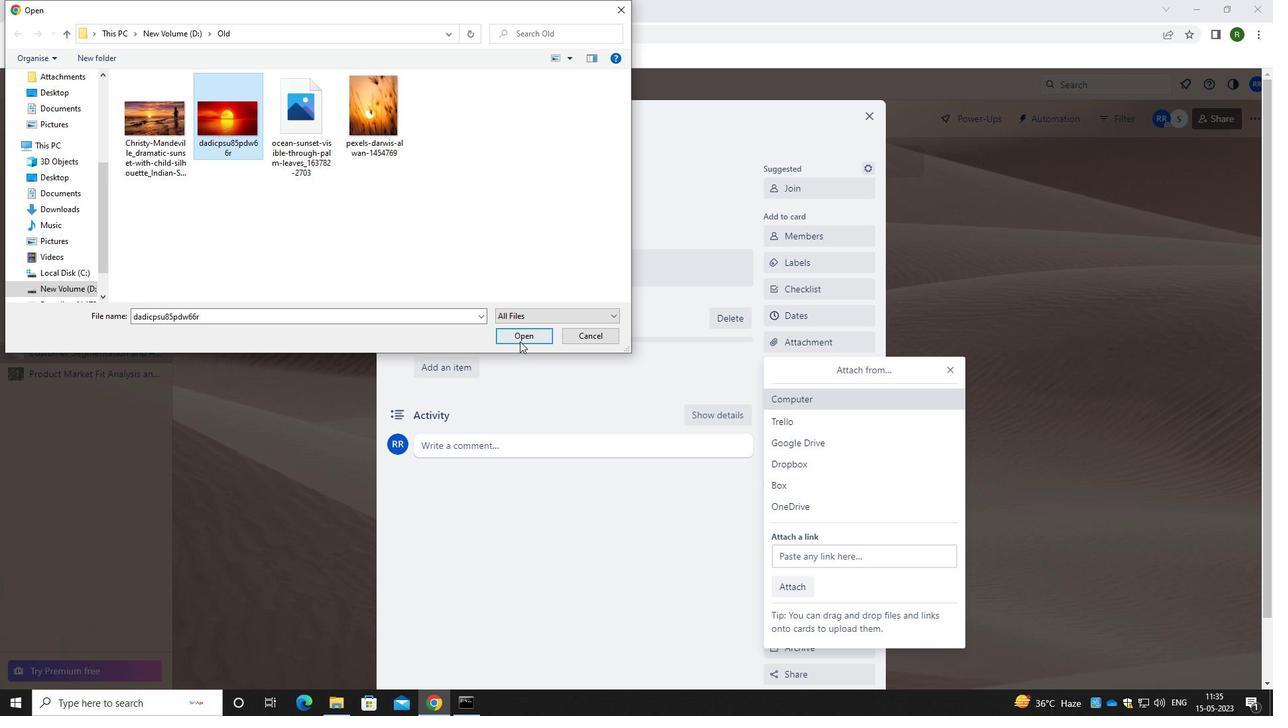 
Action: Mouse moved to (767, 408)
Screenshot: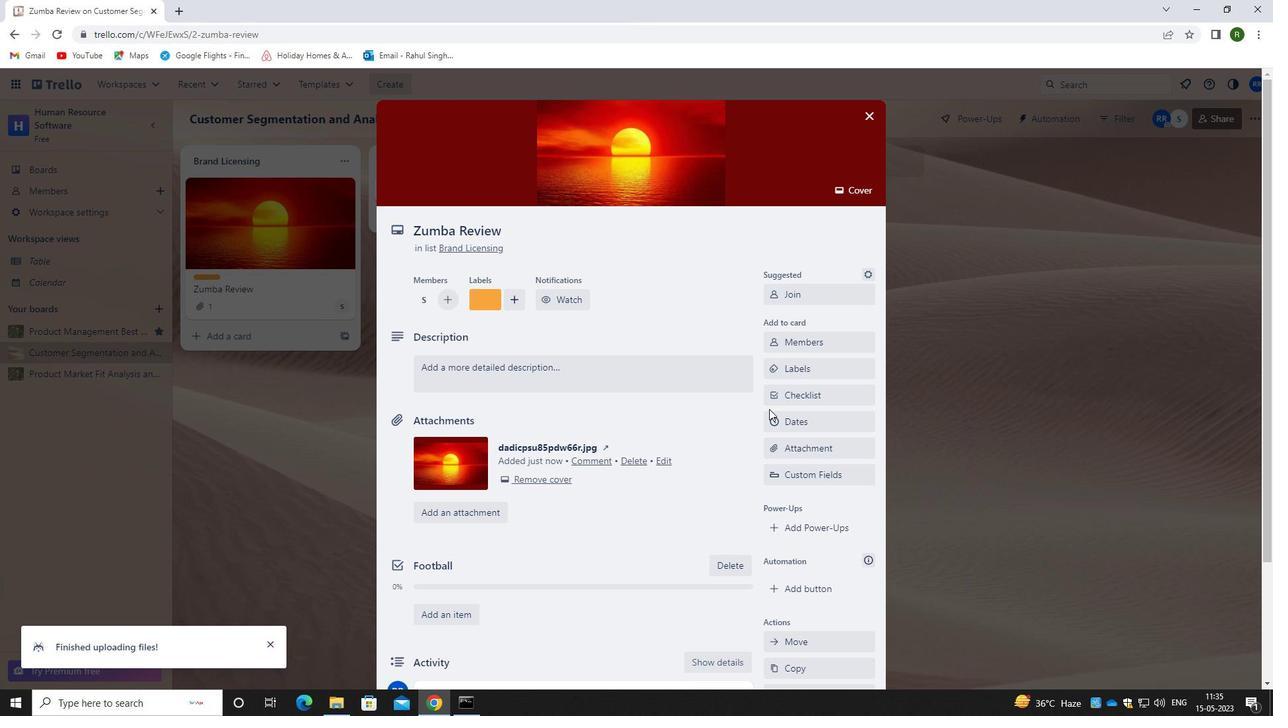 
Action: Mouse scrolled (767, 407) with delta (0, 0)
Screenshot: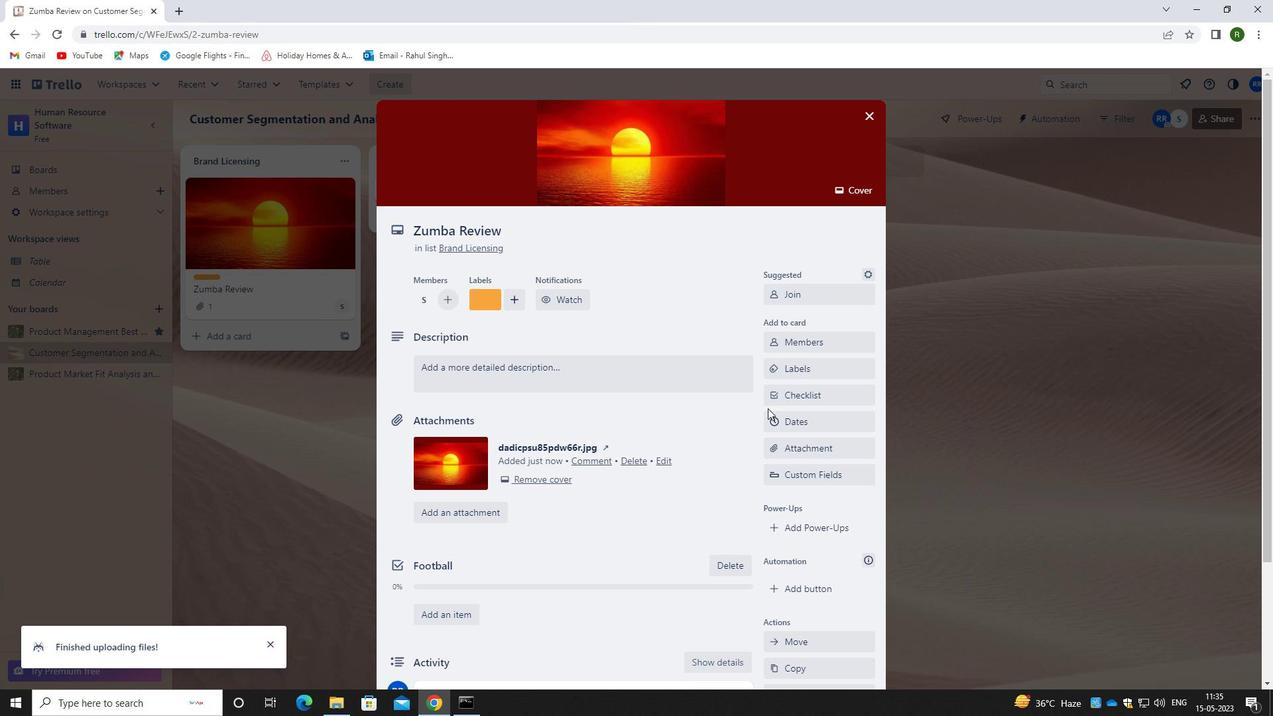 
Action: Mouse moved to (590, 312)
Screenshot: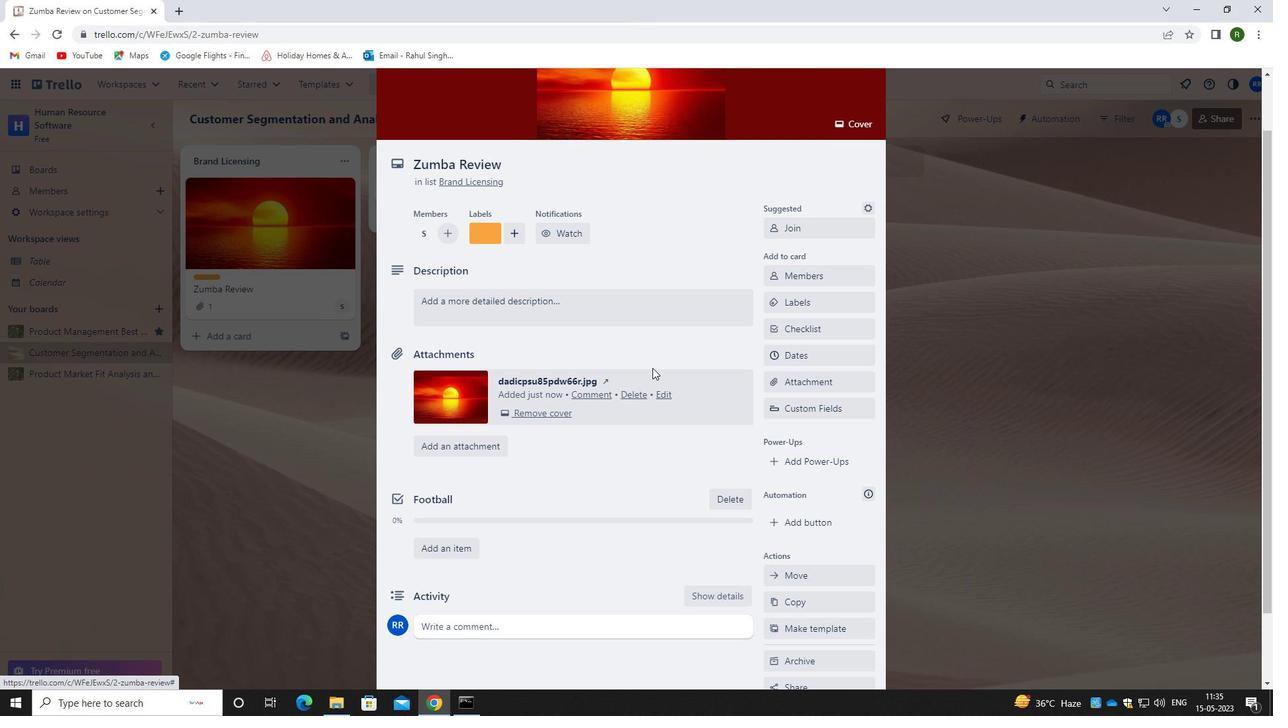 
Action: Mouse pressed left at (590, 312)
Screenshot: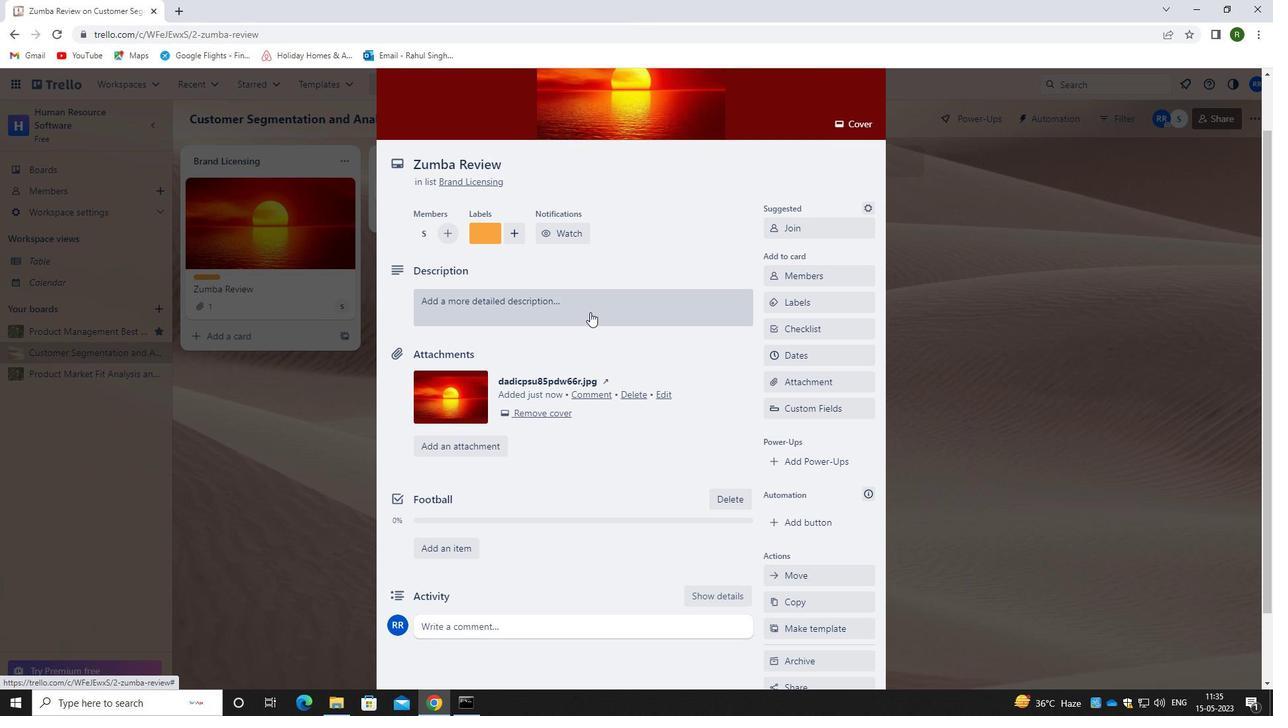 
Action: Mouse moved to (585, 387)
Screenshot: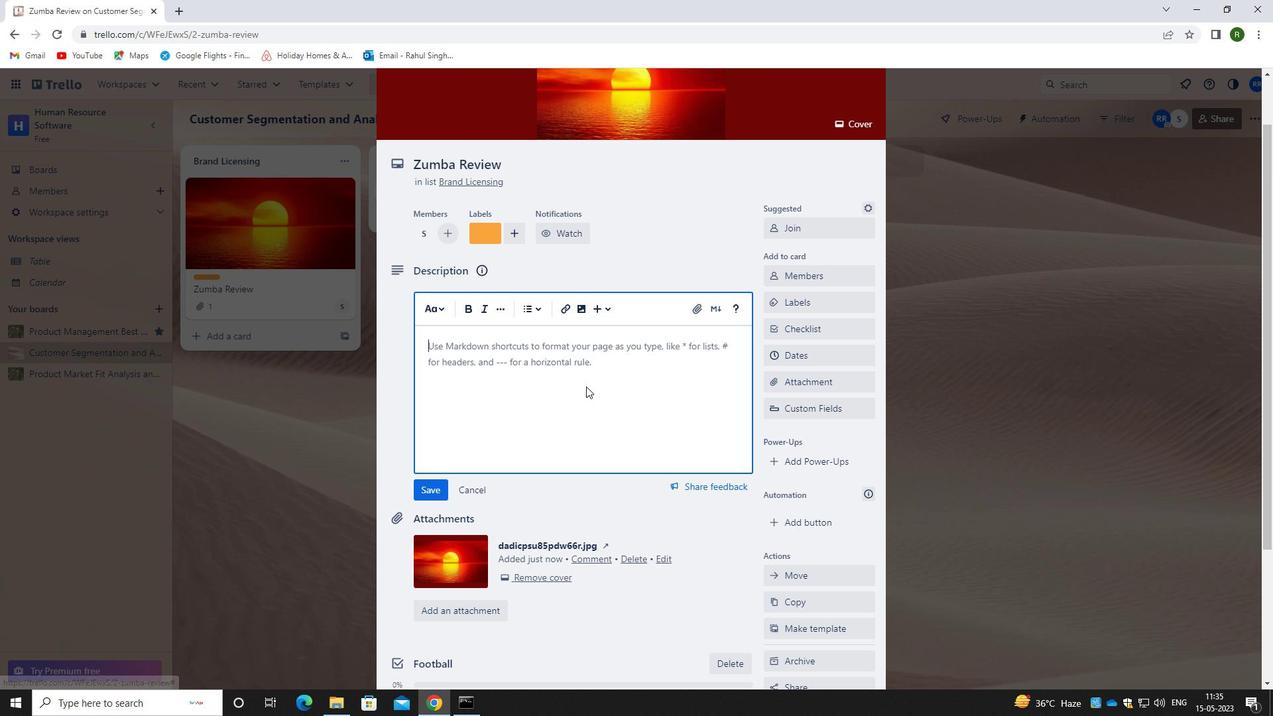 
Action: Mouse pressed left at (585, 387)
Screenshot: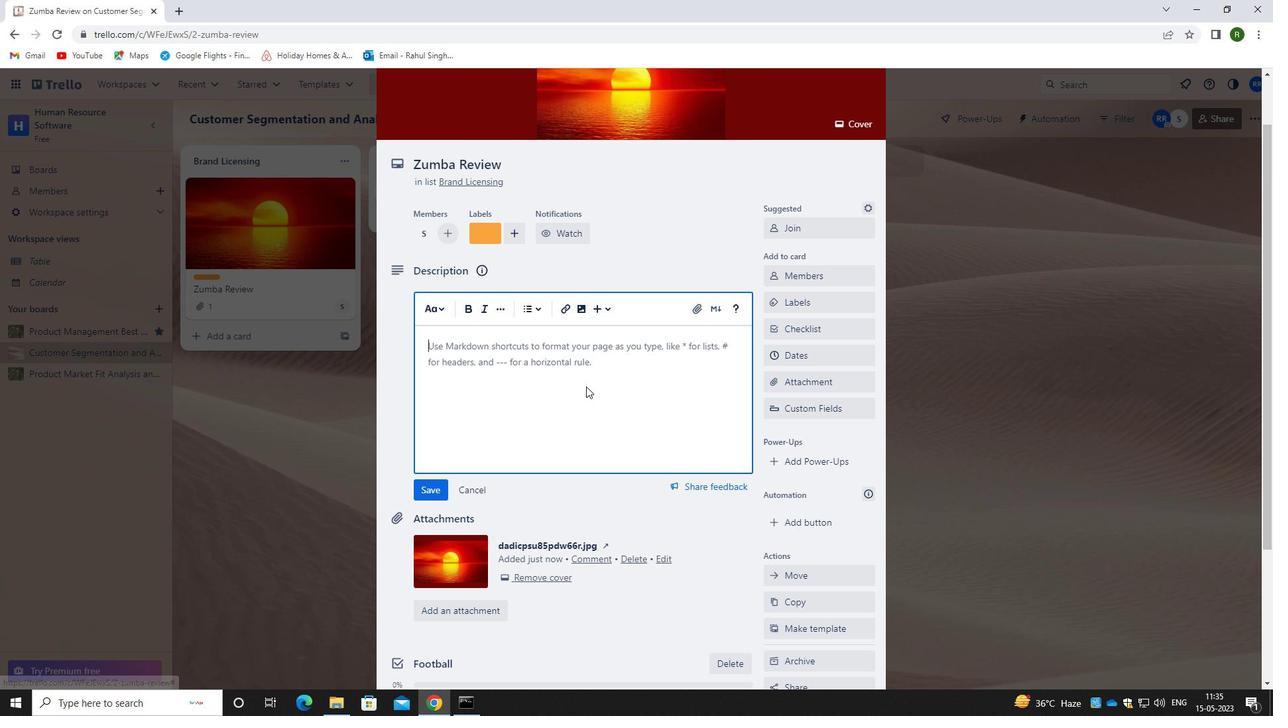 
Action: Mouse moved to (582, 387)
Screenshot: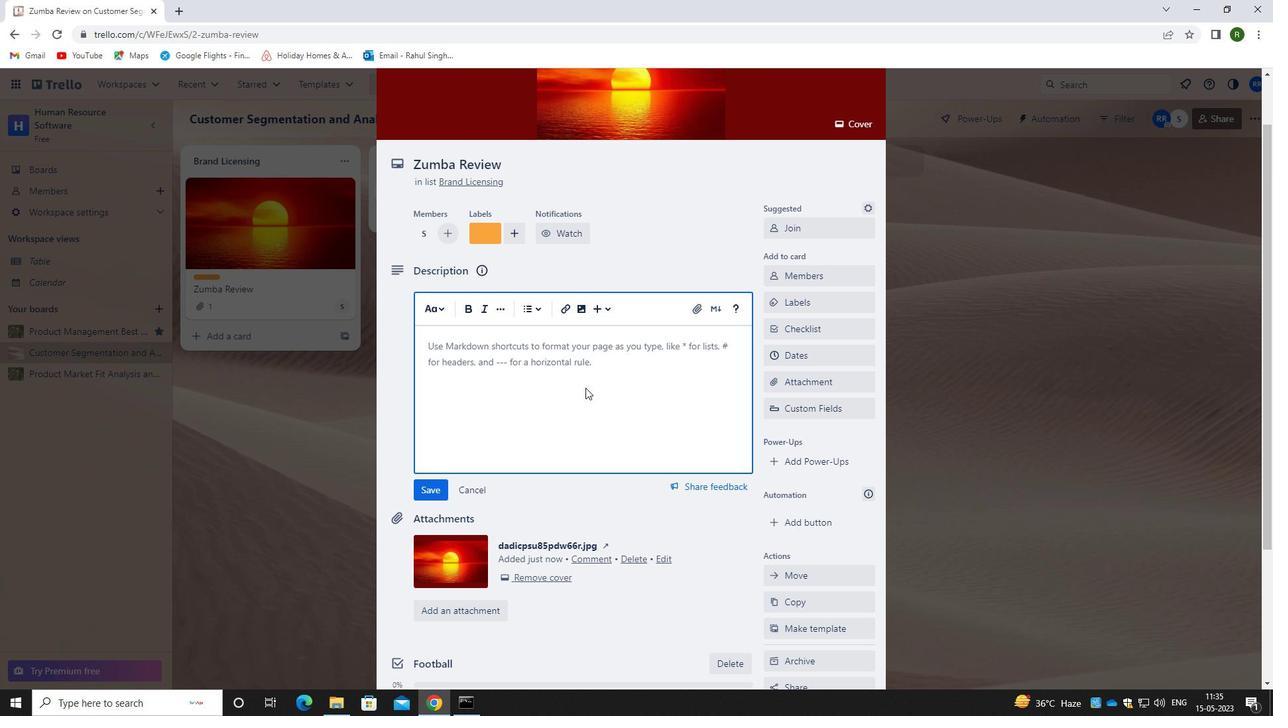 
Action: Key pressed <Key.caps_lock>D<Key.caps_lock>EVELOP<Key.space>AND<Key.space><Key.caps_lock>L<Key.caps_lock>AUCN<Key.backspace><Key.backspace>NCH<Key.space>NEW<Key.space>CUSOTM<Key.backspace><Key.backspace><Key.backspace>TOMER<Key.space>ACQUISITION<Key.space>STRATEGY<Key.space>FOR<Key.space>NEW<Key.space>MARKER<Key.space>SEGMENT<Key.space>
Screenshot: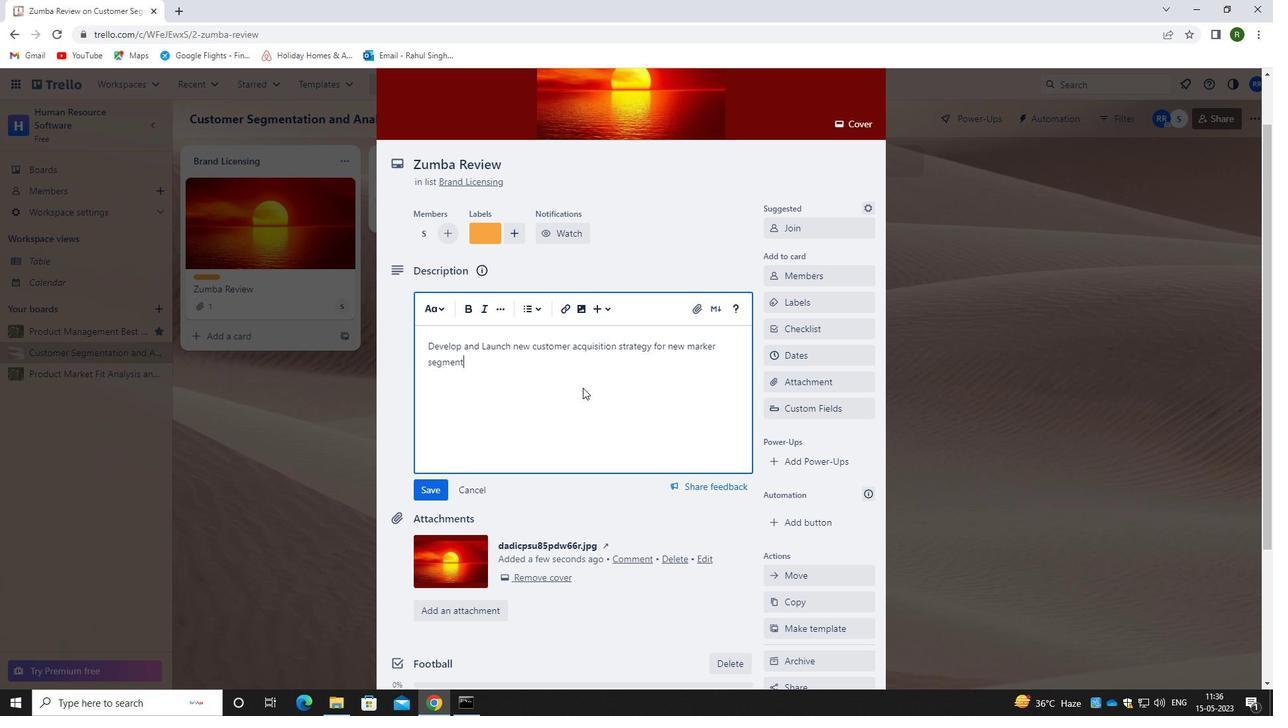 
Action: Mouse moved to (433, 494)
Screenshot: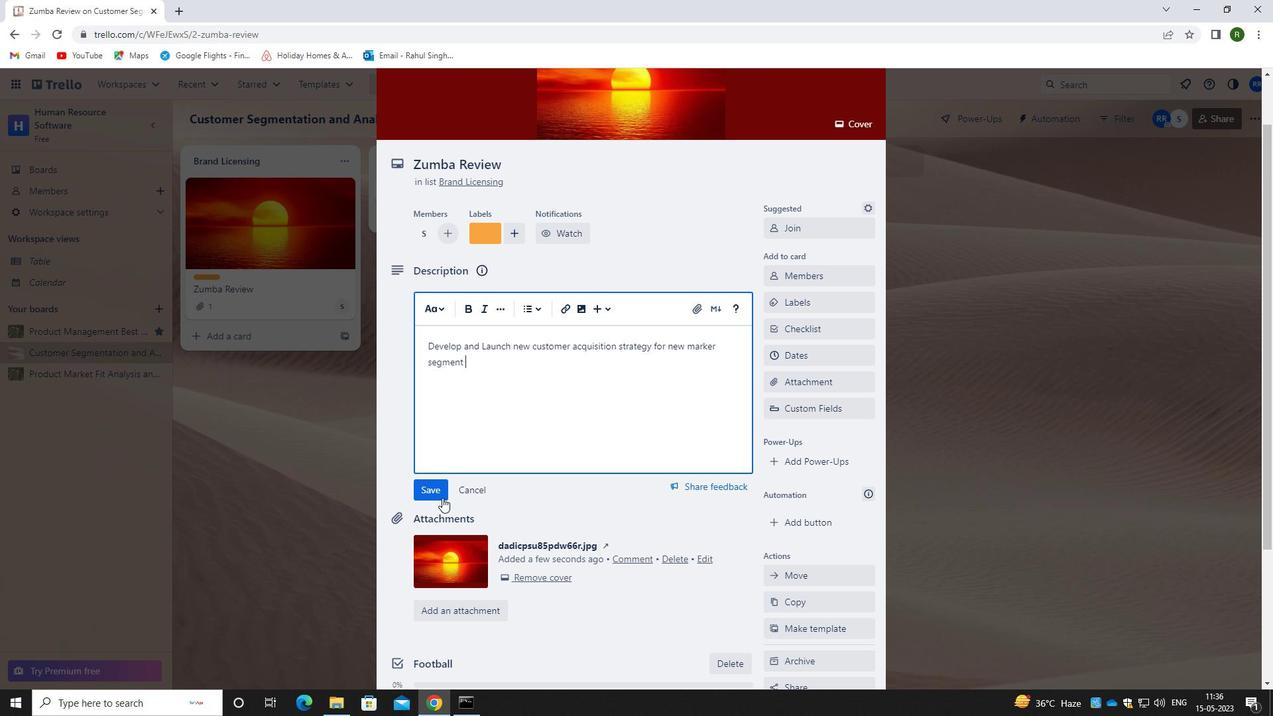 
Action: Mouse pressed left at (433, 494)
Screenshot: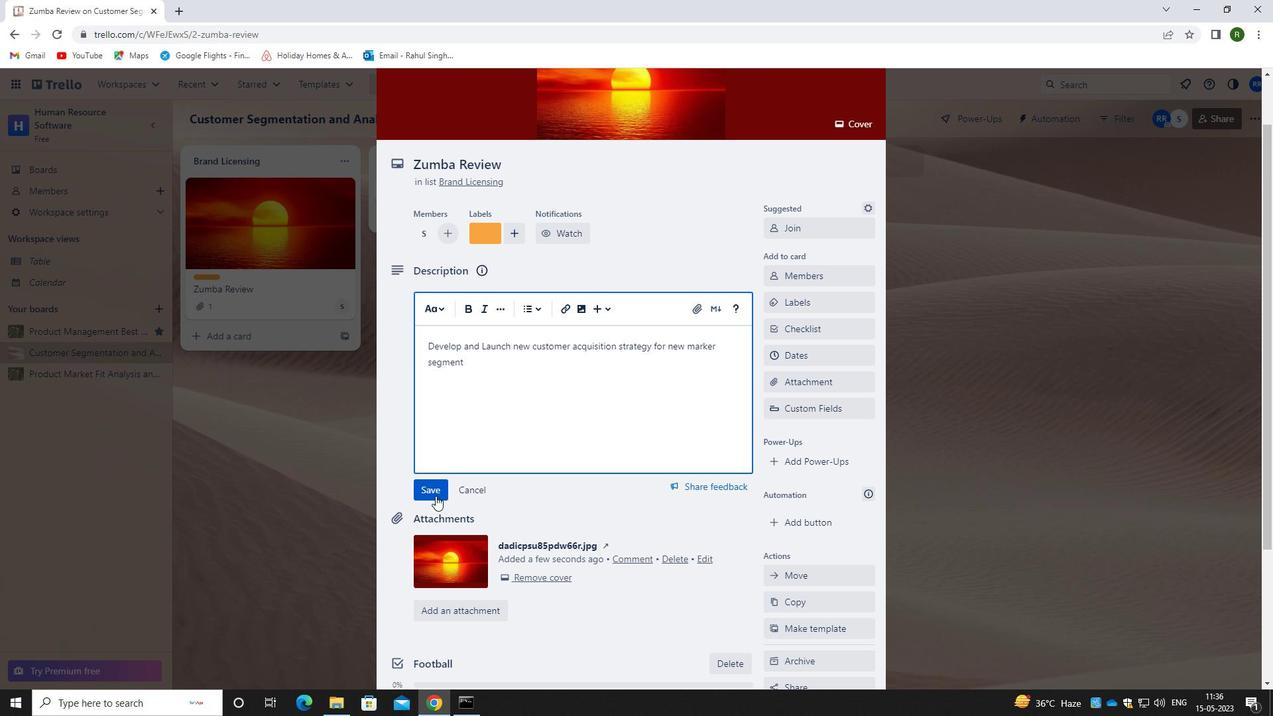 
Action: Mouse moved to (614, 449)
Screenshot: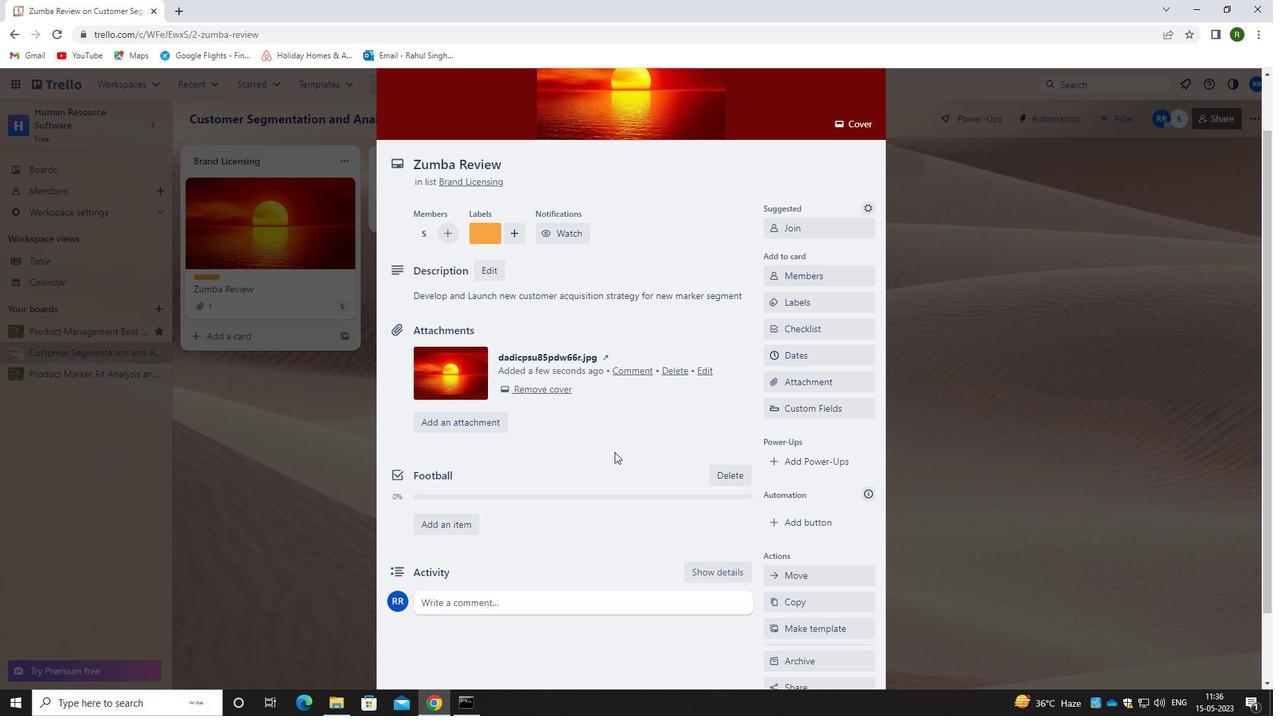 
Action: Mouse scrolled (614, 448) with delta (0, 0)
Screenshot: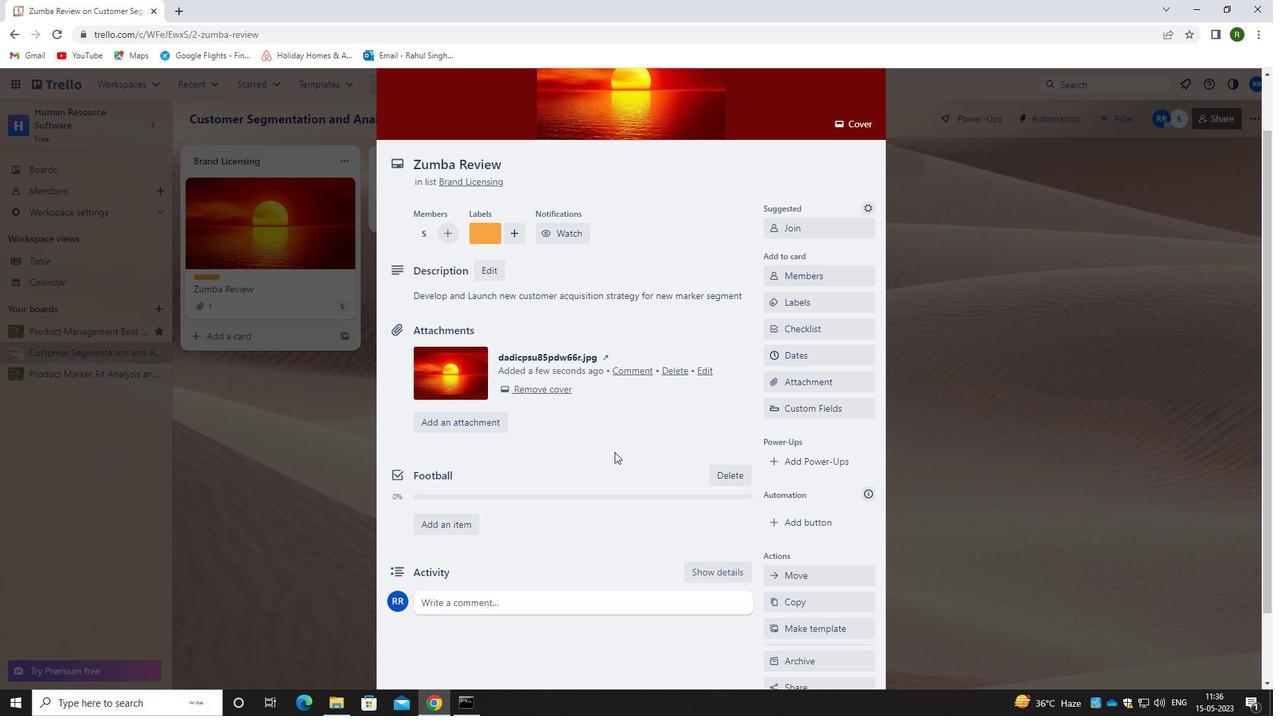 
Action: Mouse moved to (612, 456)
Screenshot: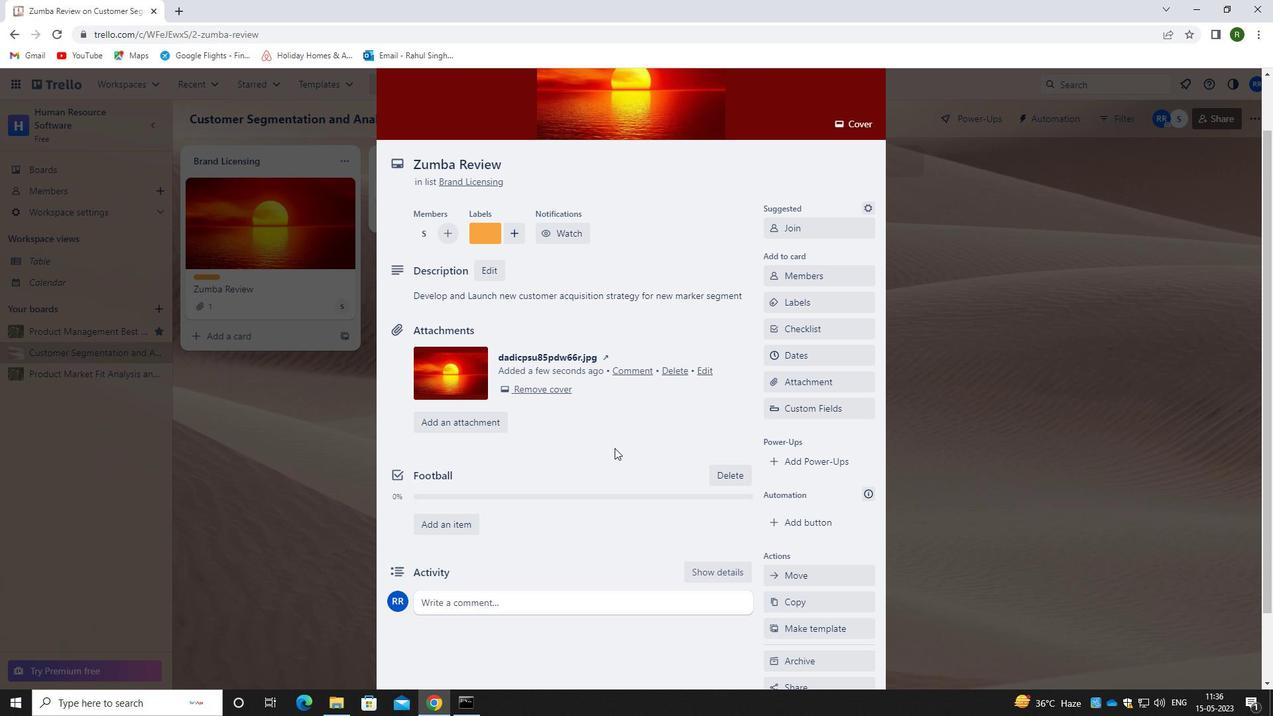 
Action: Mouse scrolled (612, 455) with delta (0, 0)
Screenshot: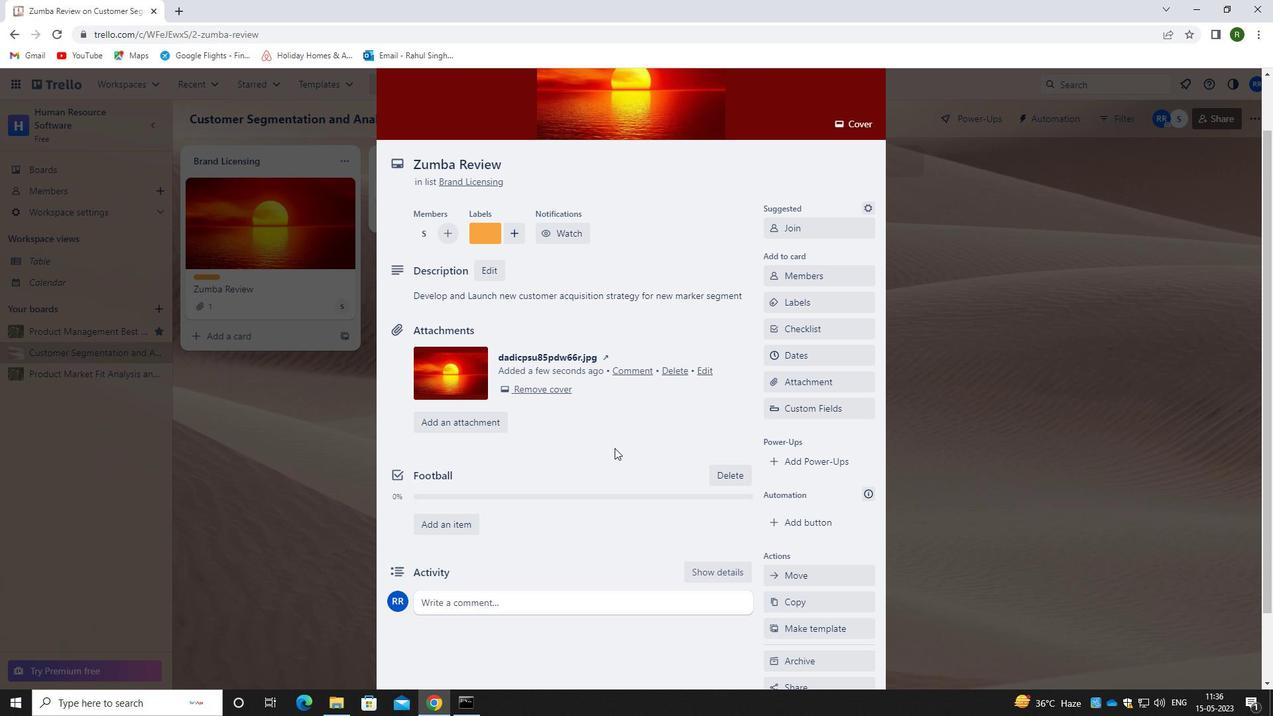 
Action: Mouse moved to (610, 460)
Screenshot: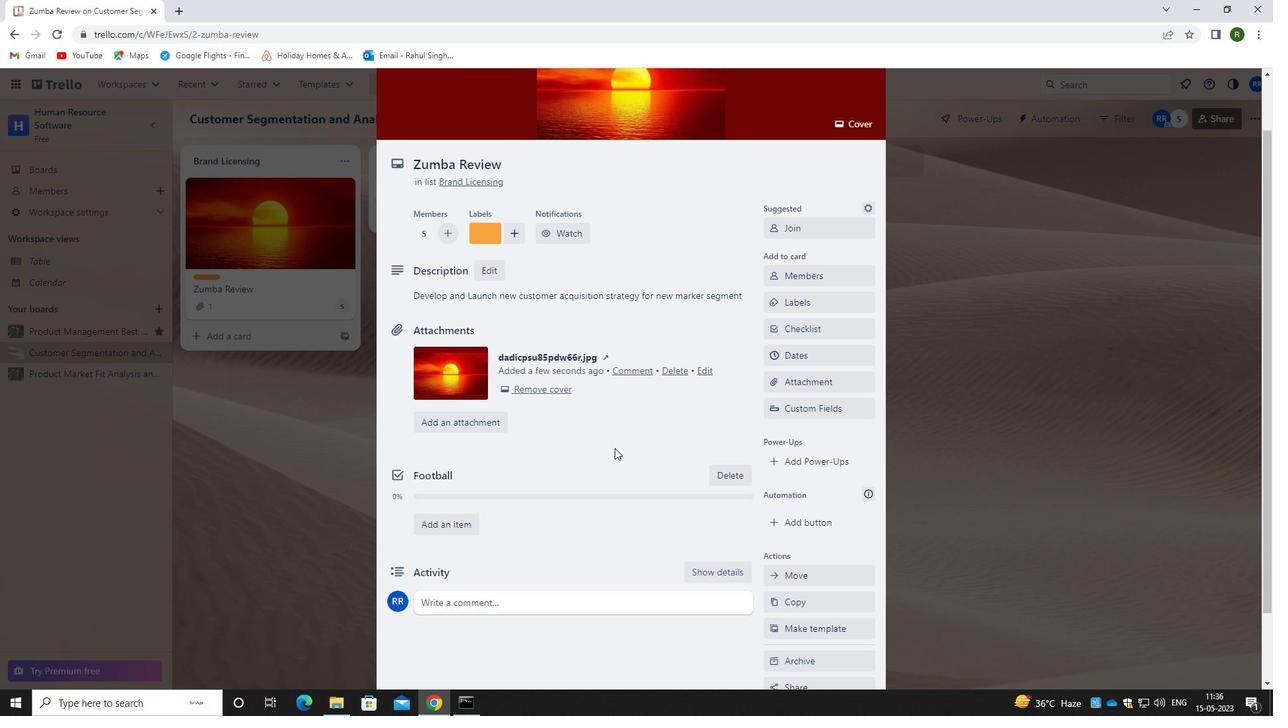 
Action: Mouse scrolled (610, 459) with delta (0, 0)
Screenshot: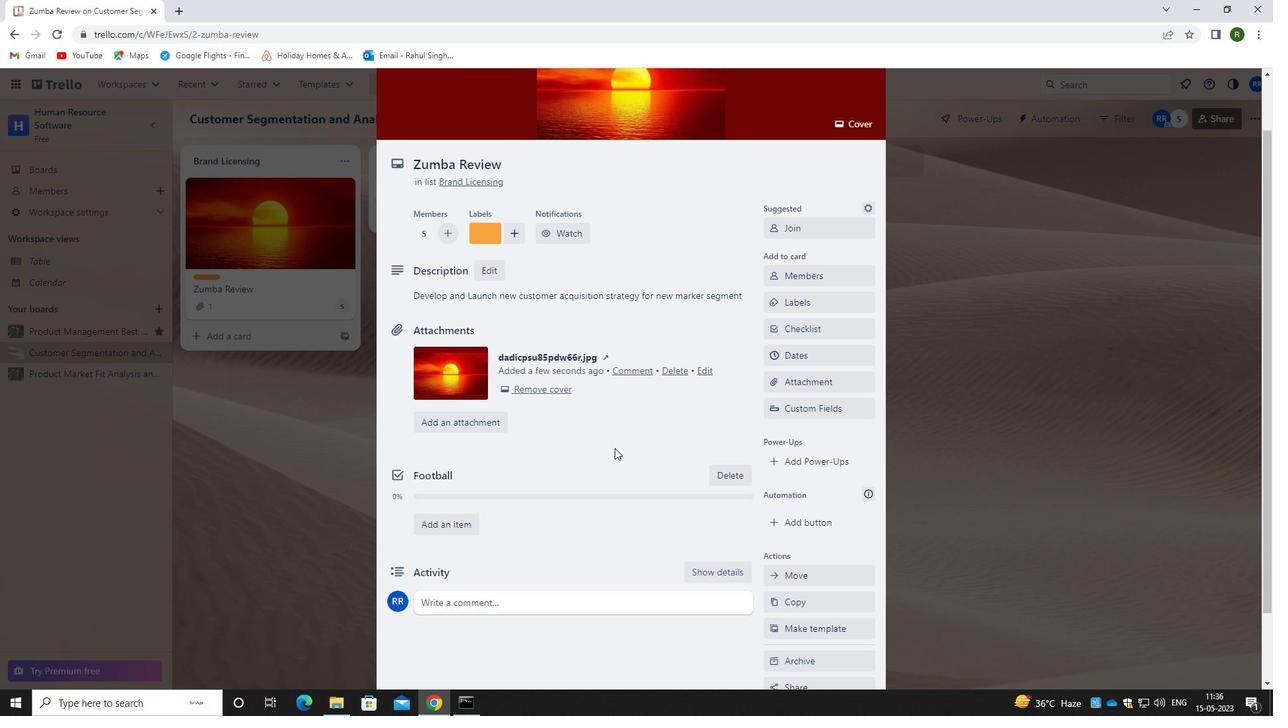 
Action: Mouse moved to (518, 529)
Screenshot: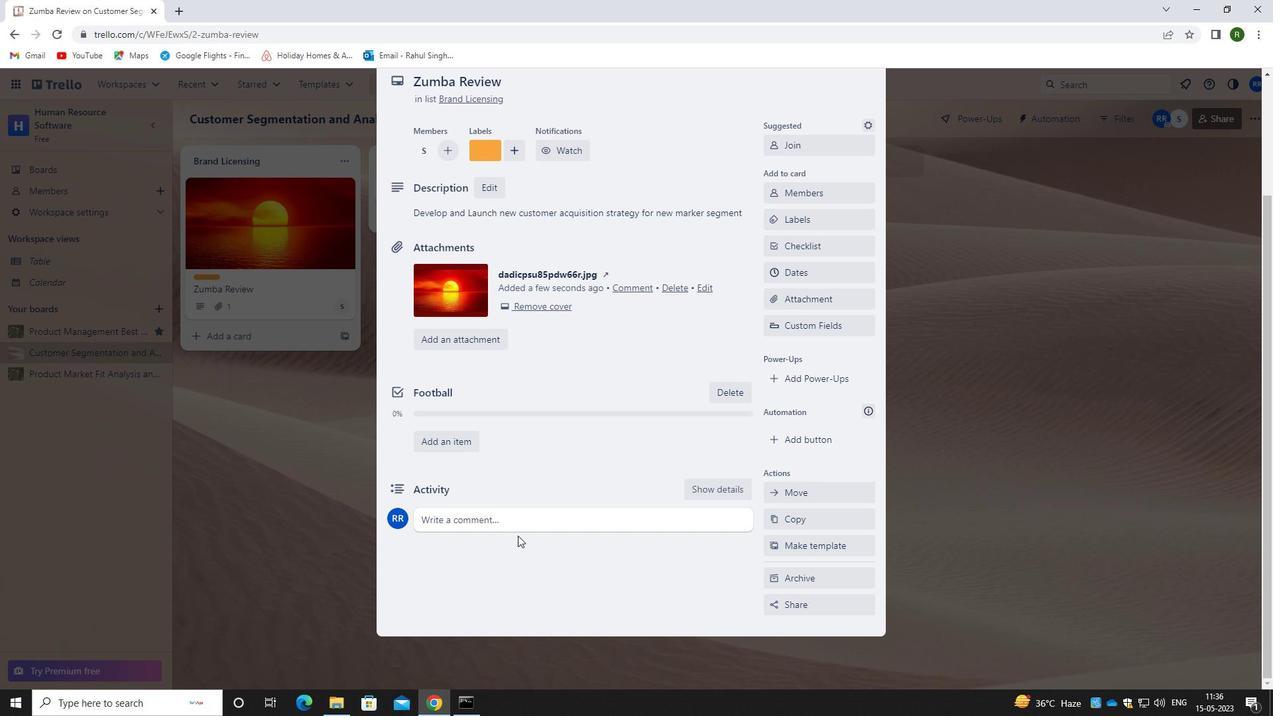 
Action: Mouse pressed left at (518, 529)
Screenshot: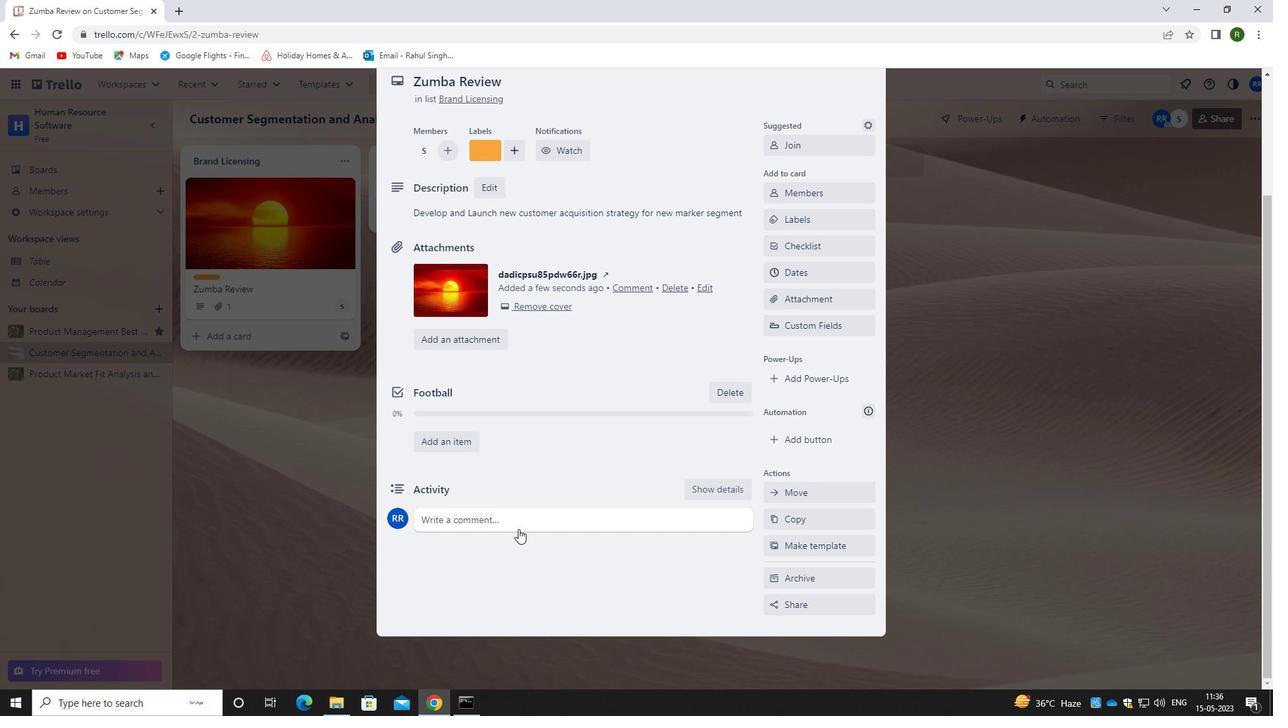 
Action: Mouse moved to (530, 562)
Screenshot: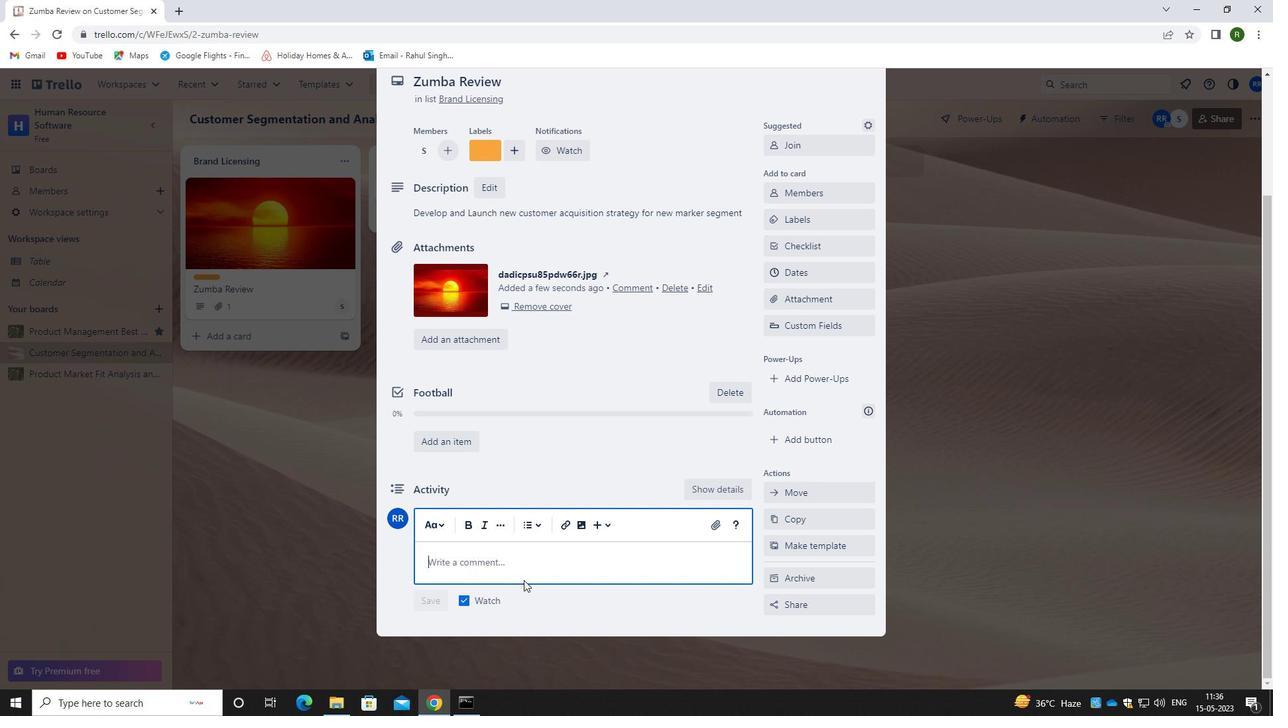 
Action: Mouse pressed left at (530, 562)
Screenshot: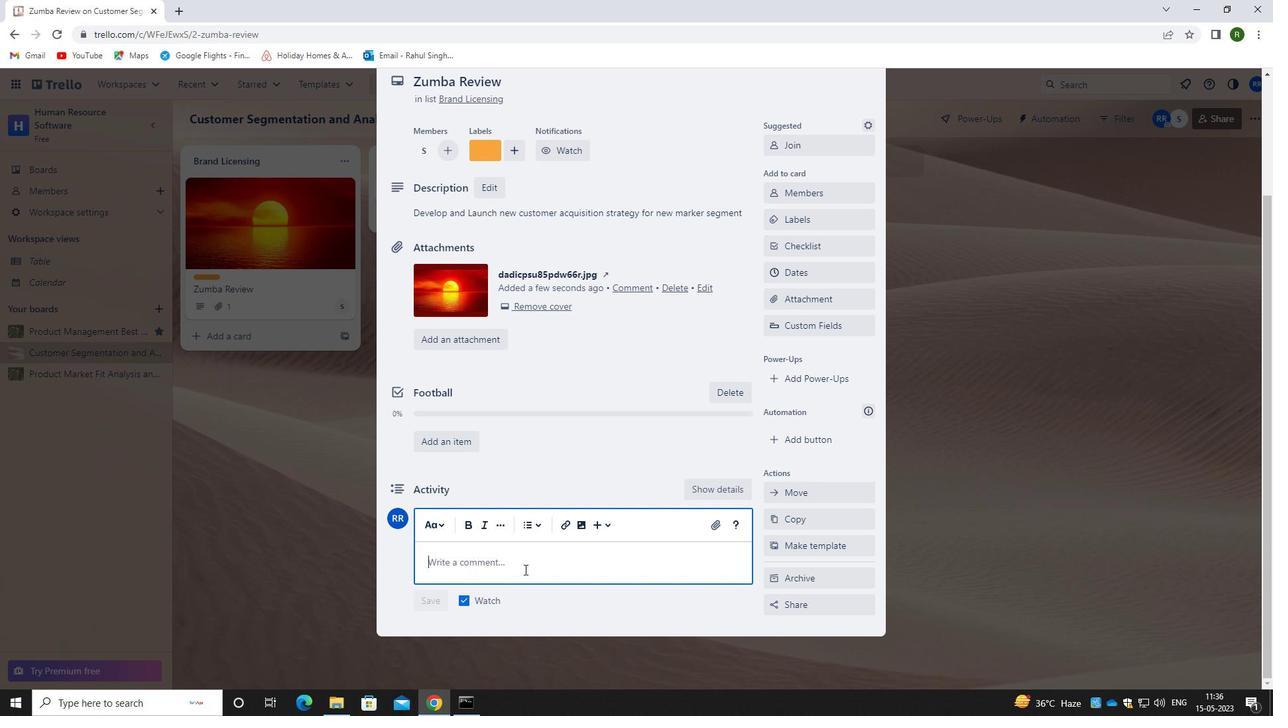 
Action: Mouse moved to (525, 561)
Screenshot: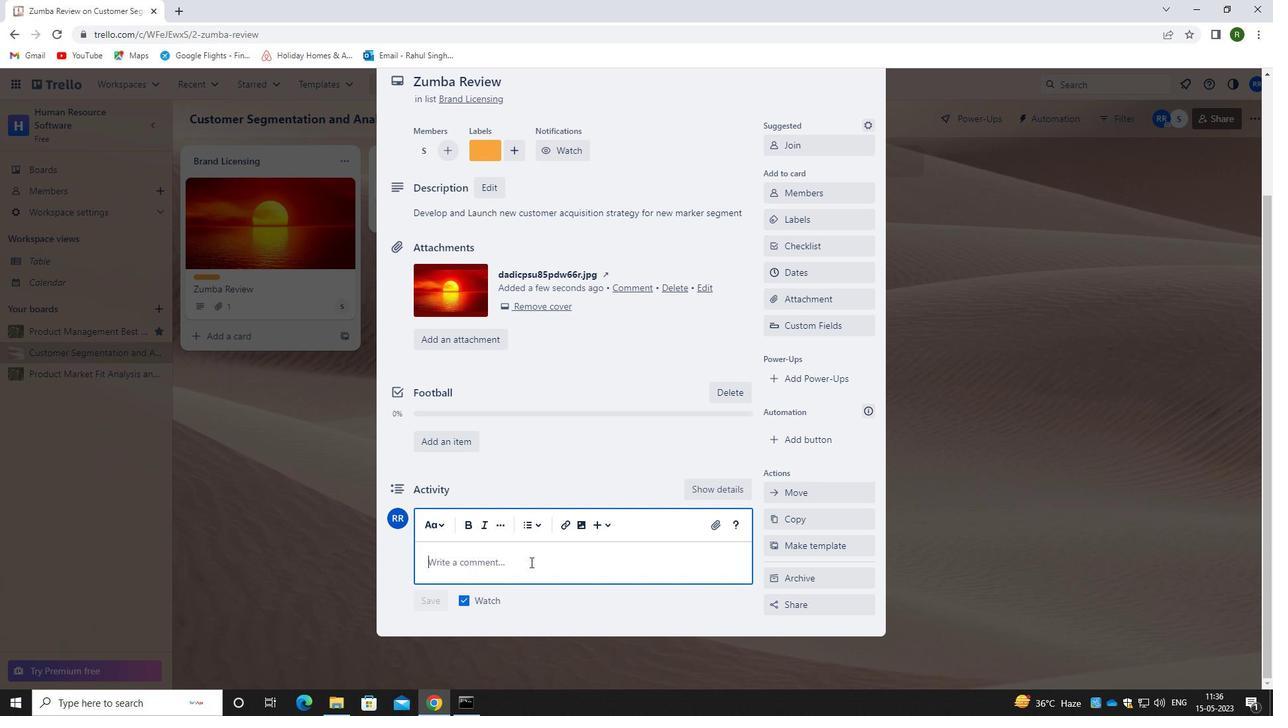 
Action: Key pressed <Key.caps_lock>W<Key.caps_lock>E<Key.space>SHOULD<Key.space>APPROACH<Key.space>THIS<Key.space>TASK<Key.space>WITH<Key.space>A<Key.space>SENSE<Key.space>OF<Key.space>PERSISTENCE<Key.space>AND<Key.space><Key.backspace><Key.space>DETERMINATION,<Key.space>WILLING<Key.space>TO<Key.space>OVERCOME<Key.space>OBSTACLES<Key.space>AND<Key.space>PUSH<Key.space>THROUGH<Key.space>CHALLENGES.
Screenshot: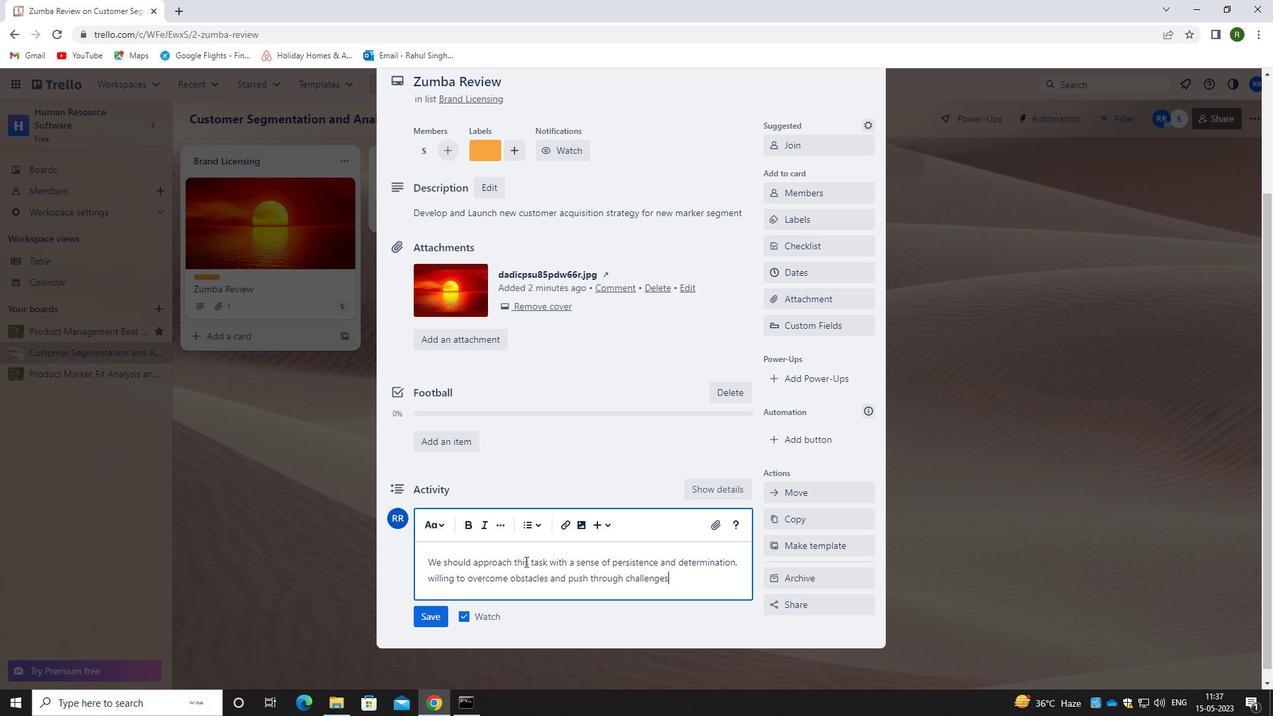 
Action: Mouse moved to (431, 621)
Screenshot: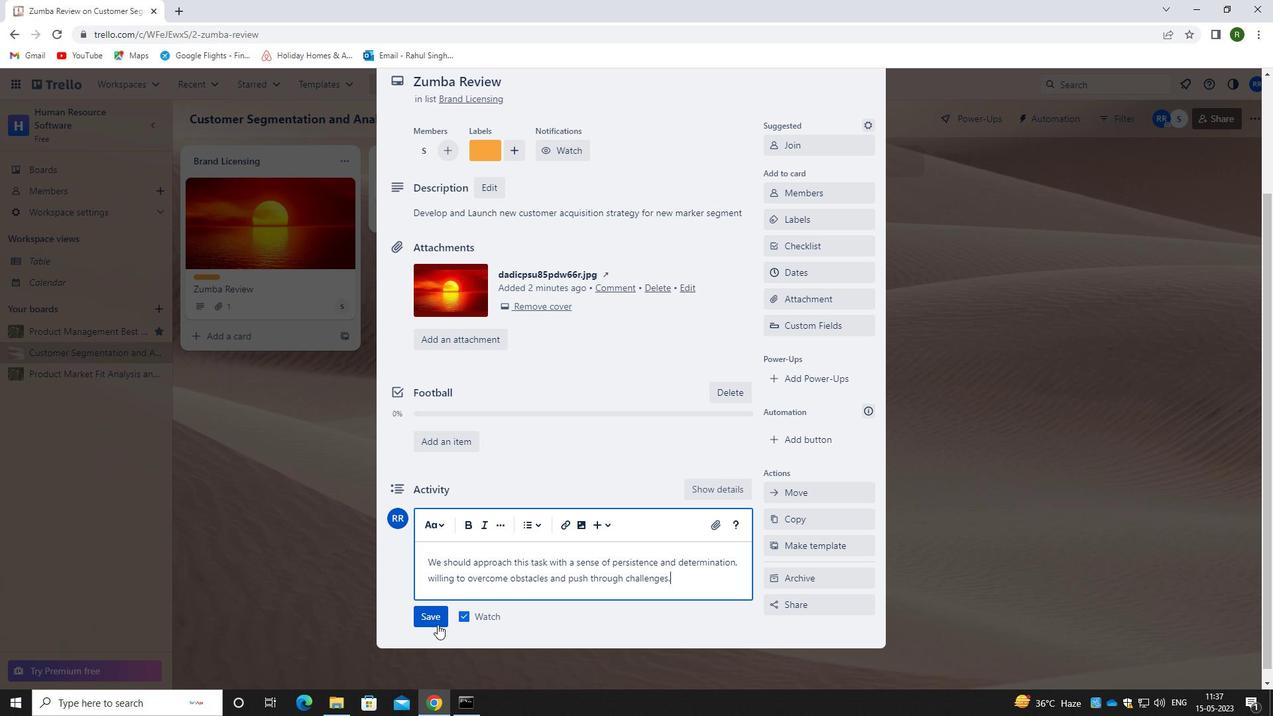 
Action: Mouse pressed left at (431, 621)
Screenshot: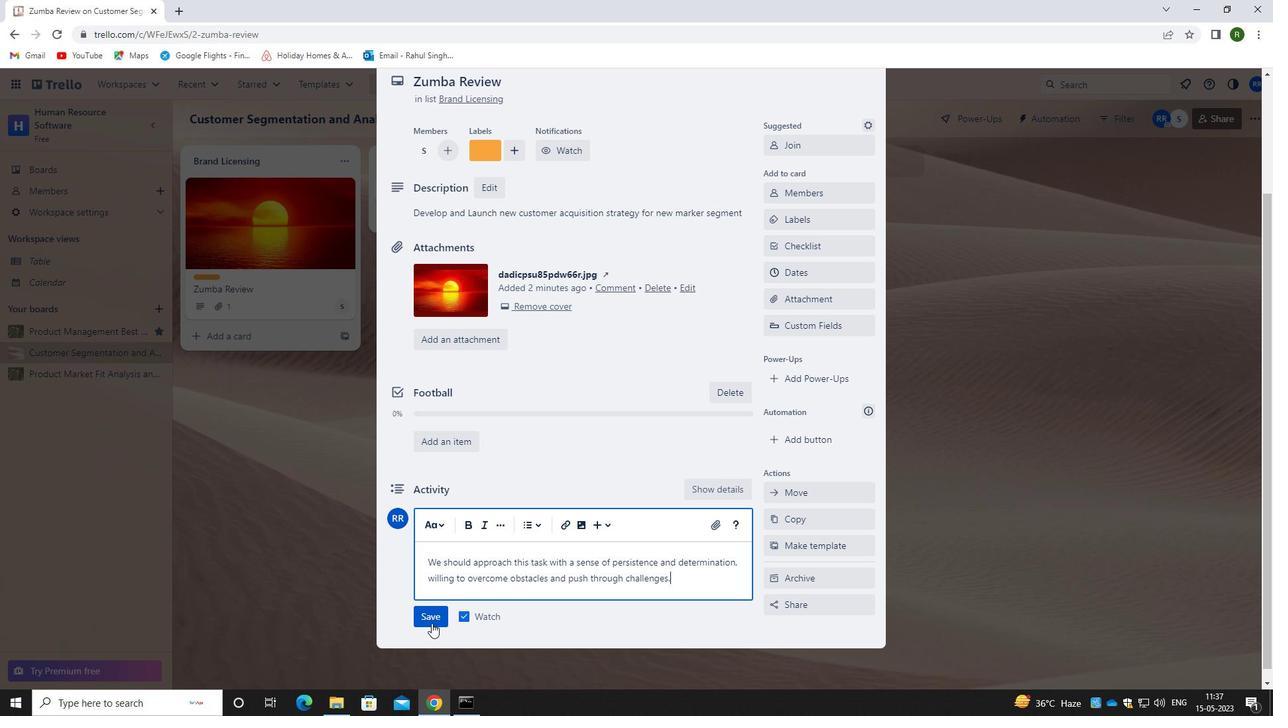 
Action: Mouse moved to (901, 460)
Screenshot: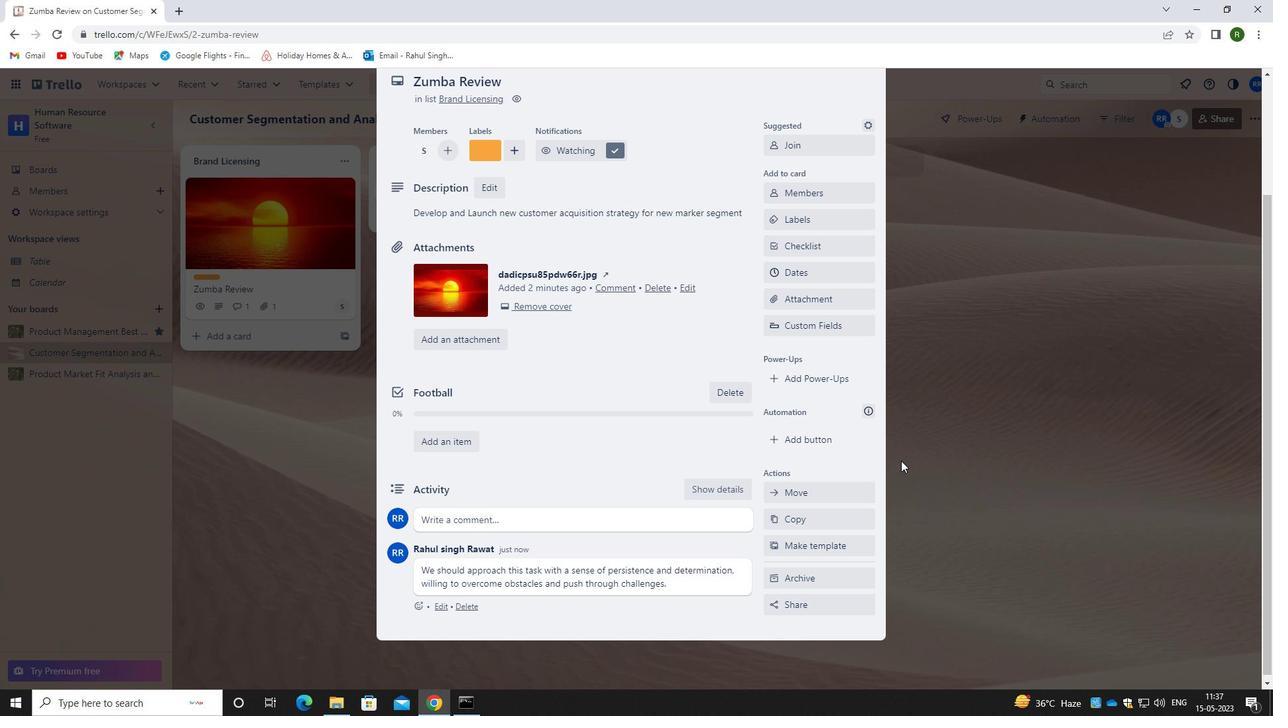 
Action: Mouse scrolled (901, 460) with delta (0, 0)
Screenshot: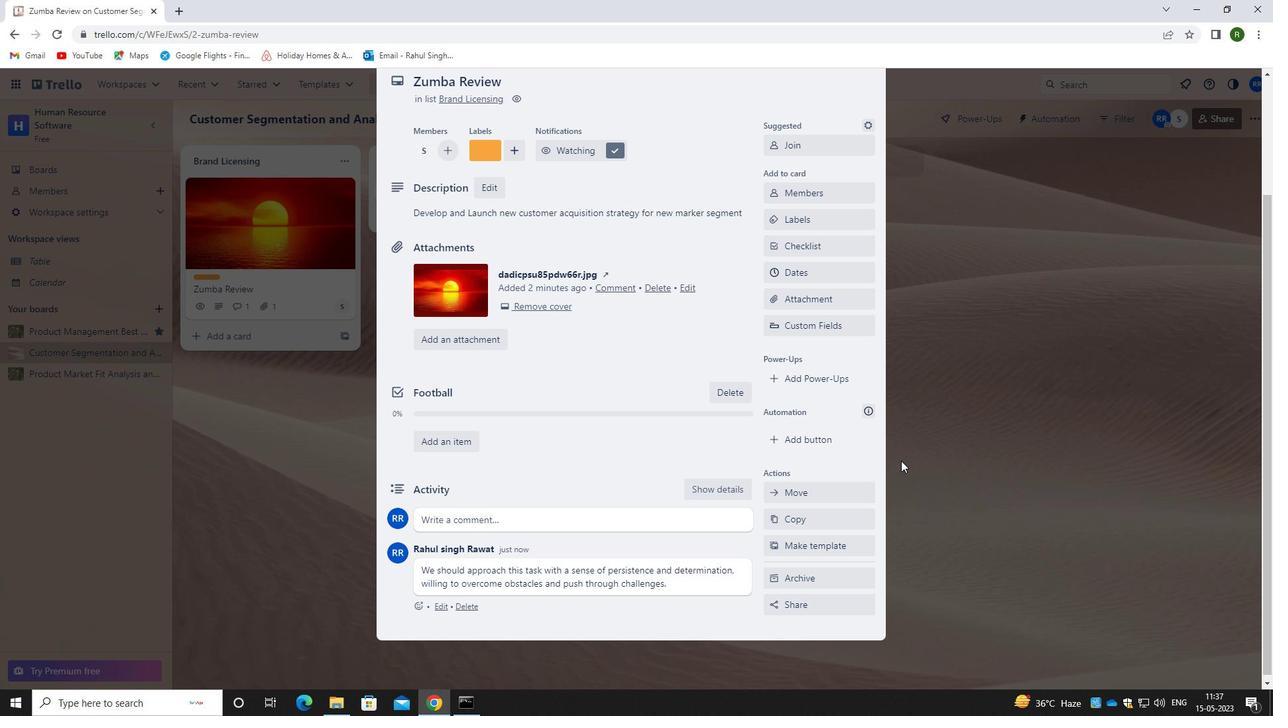 
Action: Mouse scrolled (901, 460) with delta (0, 0)
Screenshot: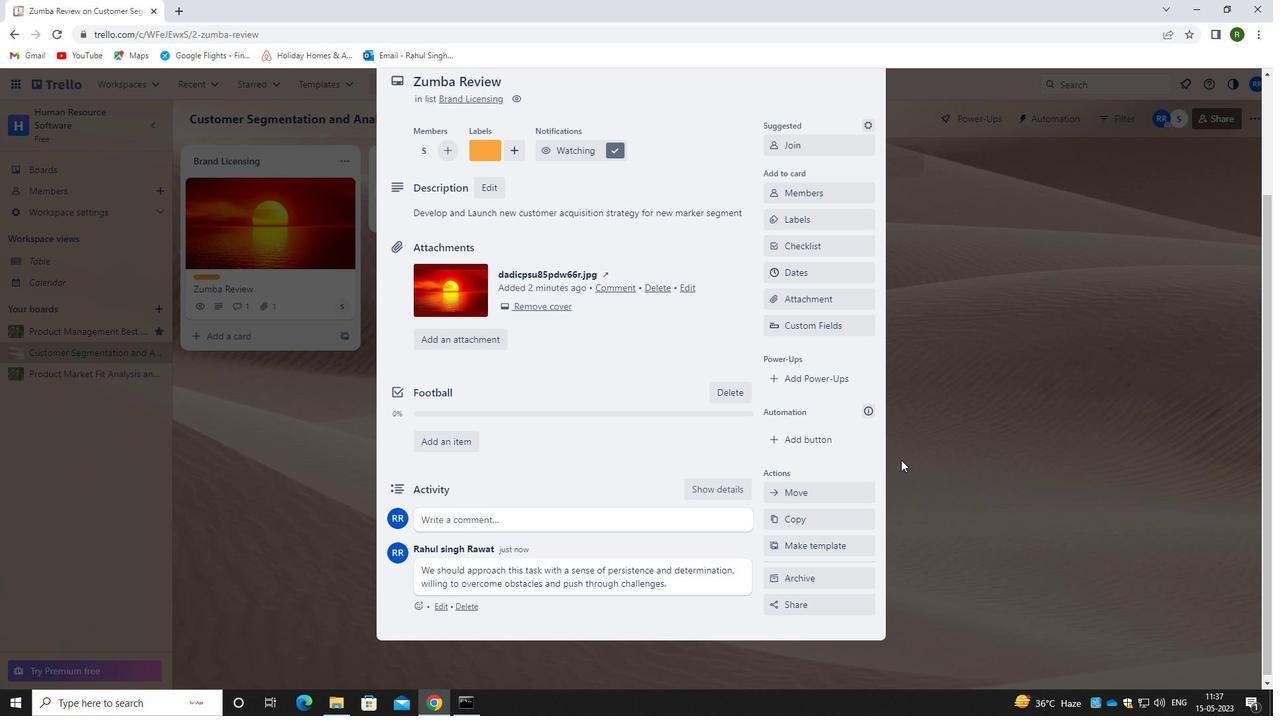 
Action: Mouse moved to (813, 411)
Screenshot: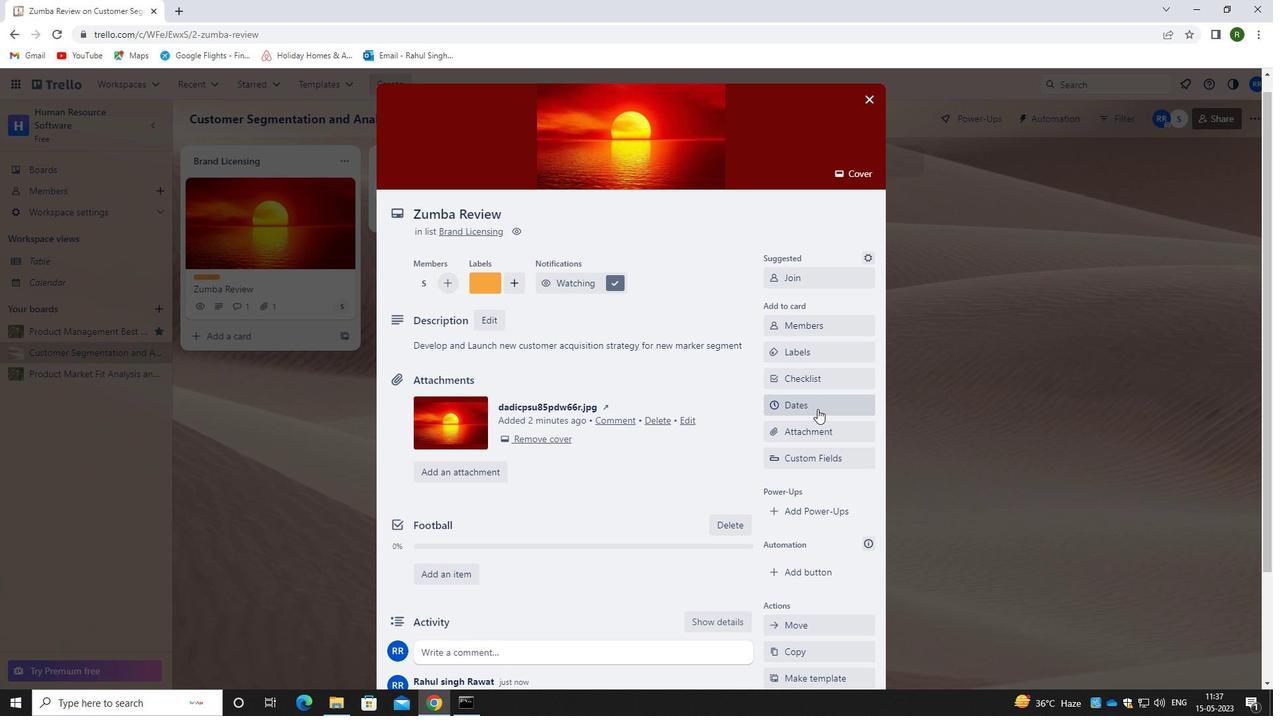 
Action: Mouse pressed left at (813, 411)
Screenshot: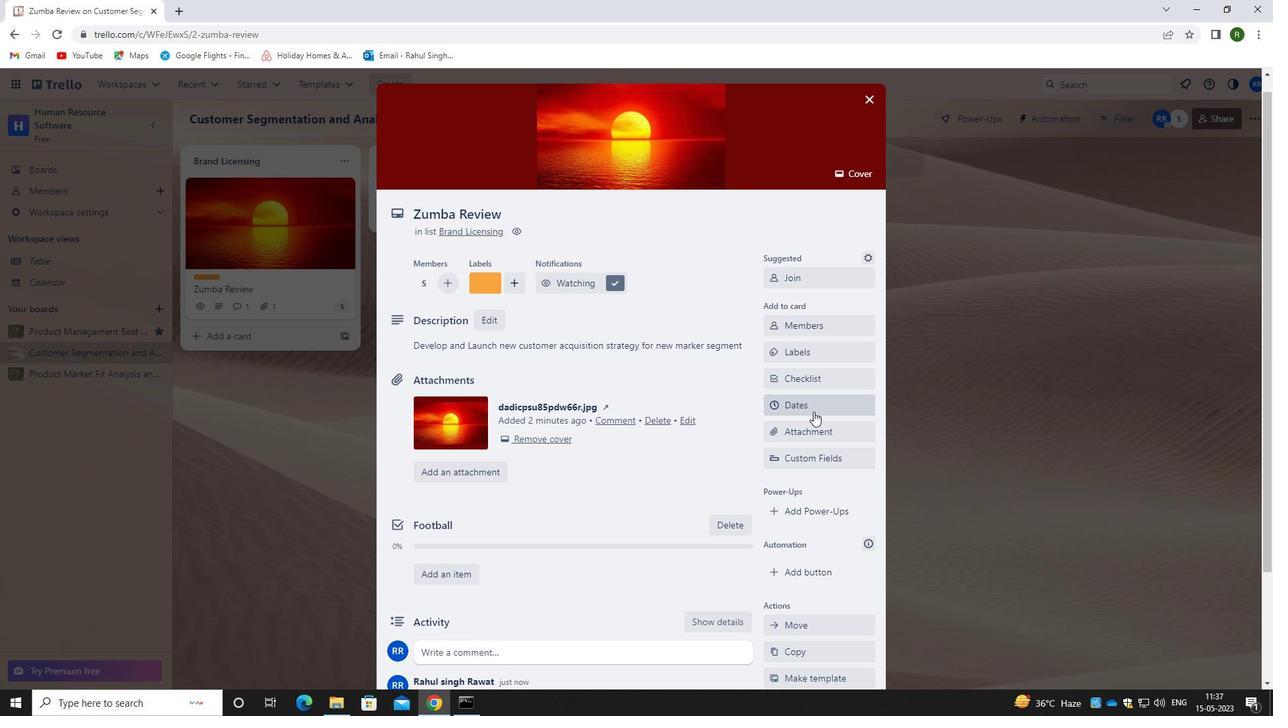 
Action: Mouse moved to (779, 356)
Screenshot: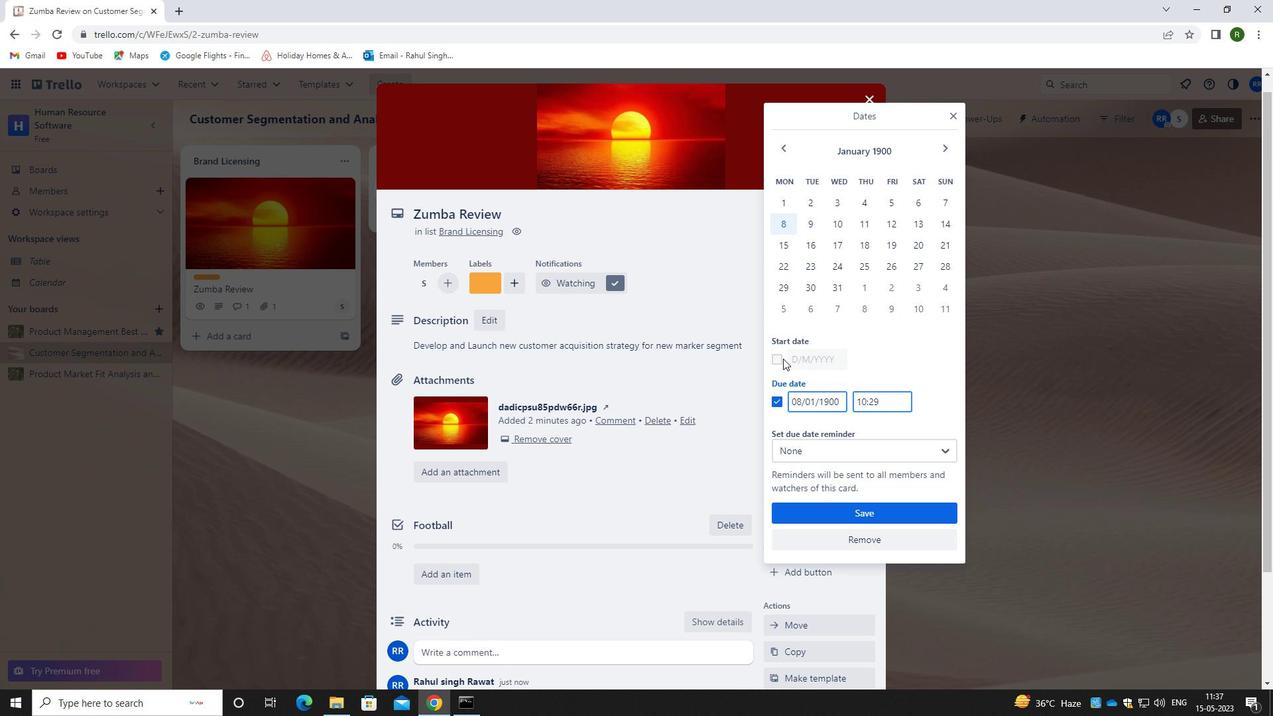
Action: Mouse pressed left at (779, 356)
Screenshot: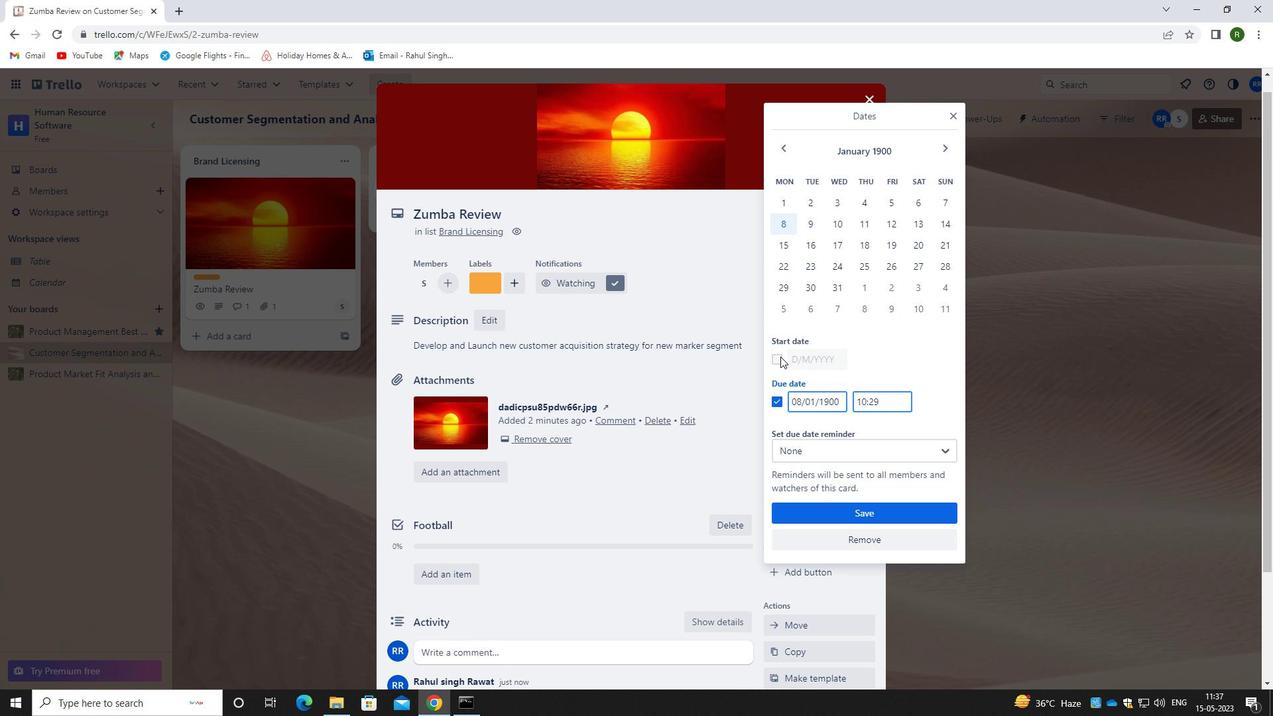 
Action: Mouse moved to (843, 356)
Screenshot: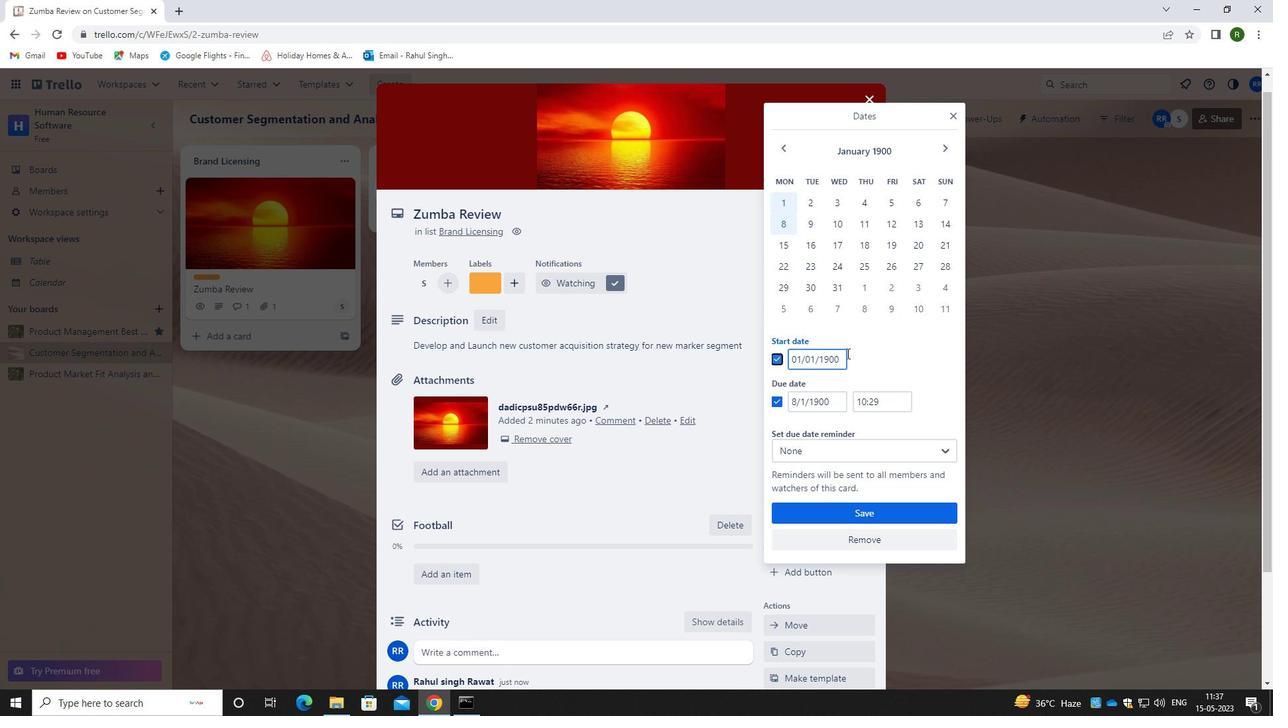 
Action: Mouse pressed left at (843, 356)
Screenshot: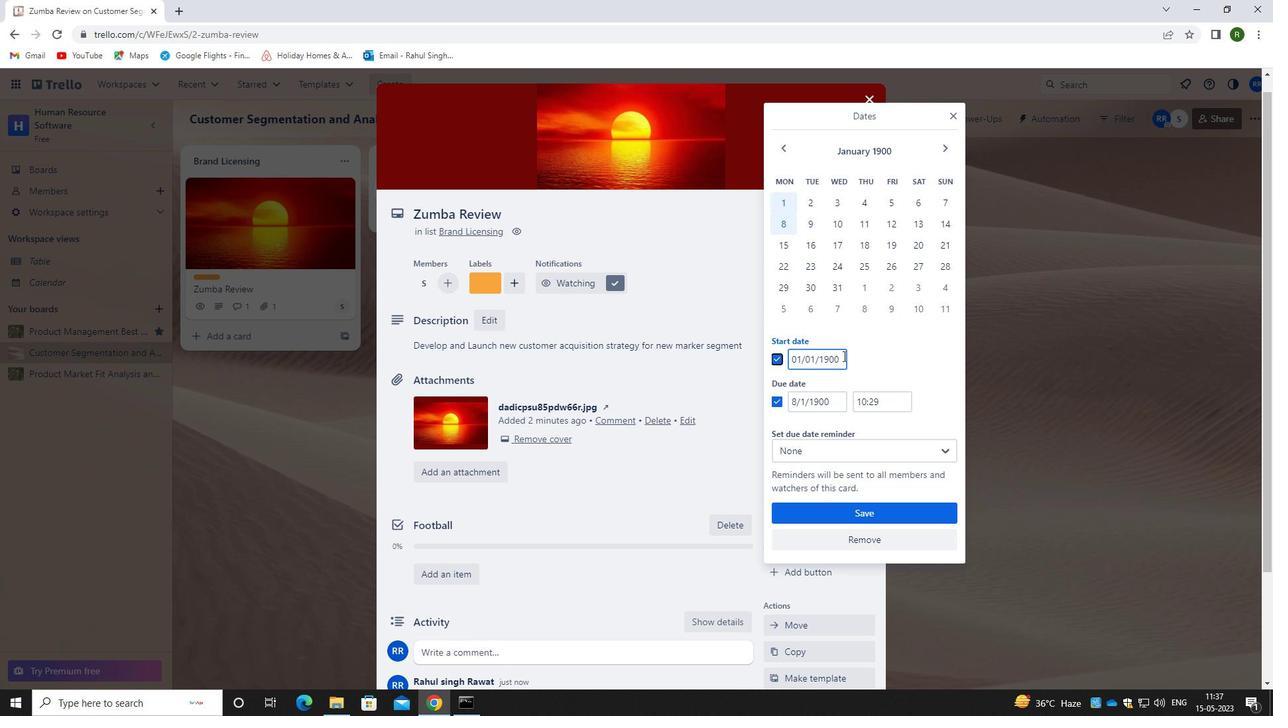 
Action: Mouse moved to (777, 366)
Screenshot: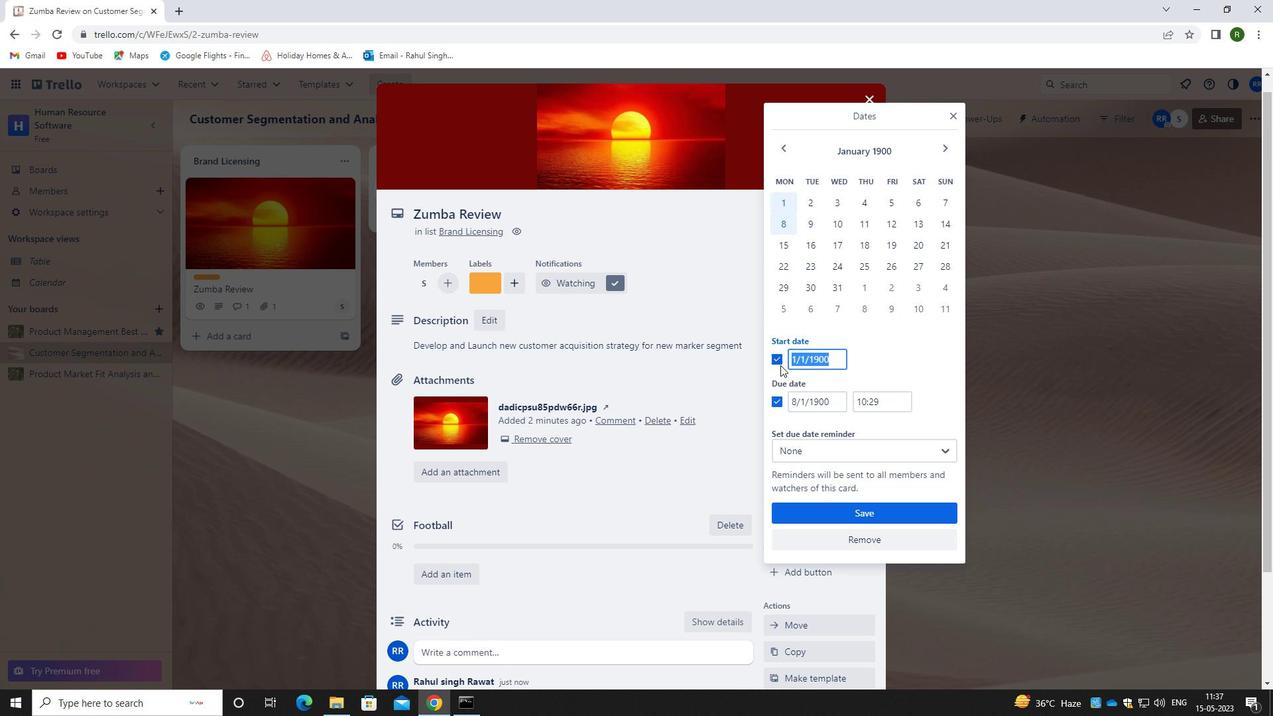 
Action: Key pressed 02/01/199<Key.backspace>00
Screenshot: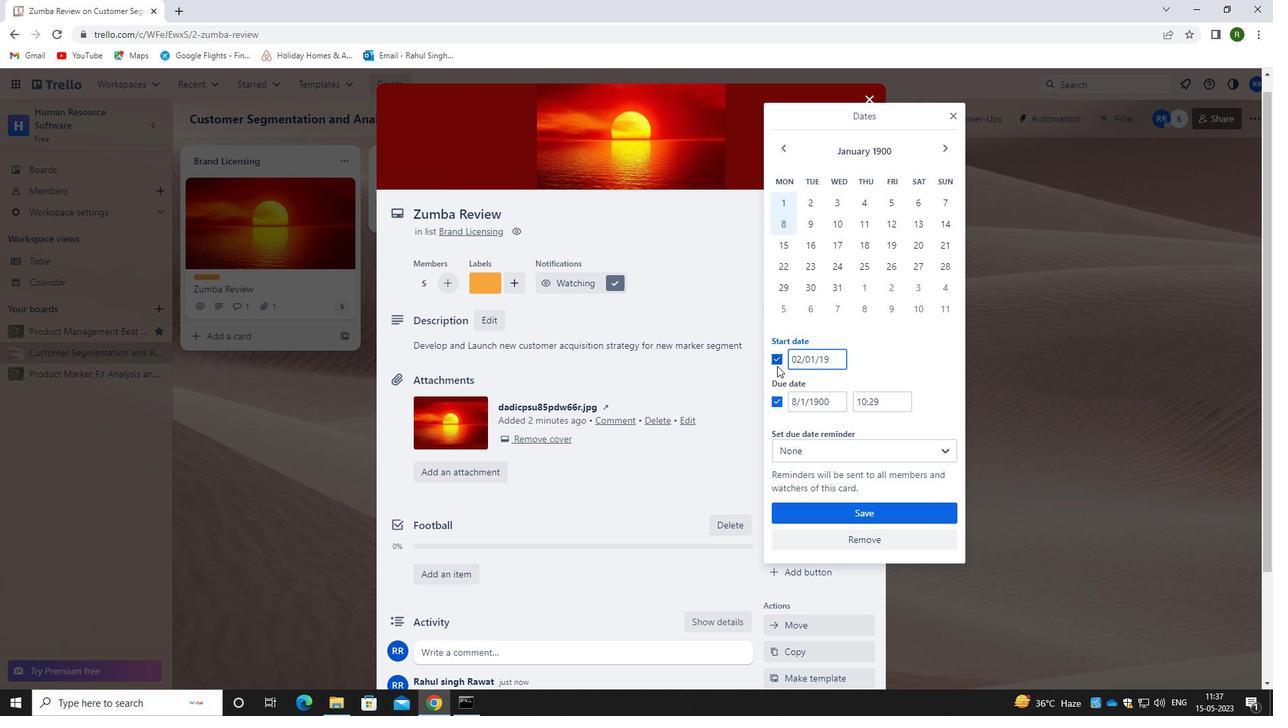 
Action: Mouse moved to (841, 403)
Screenshot: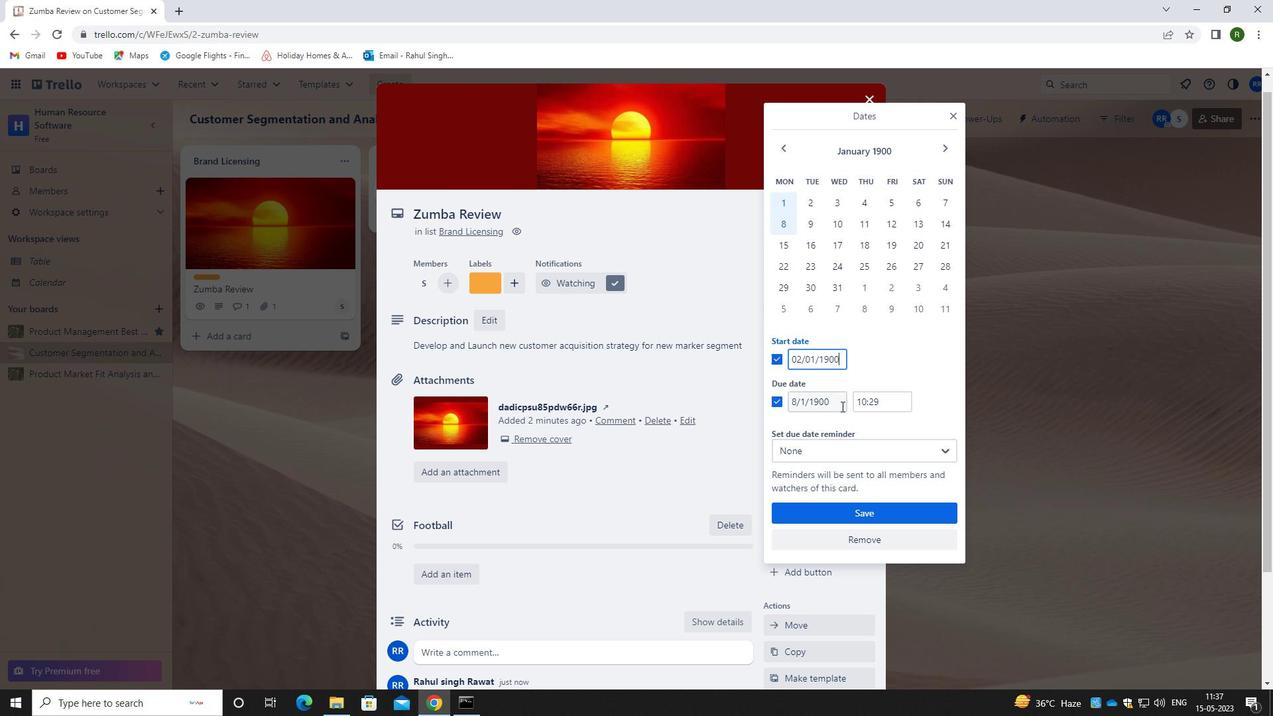 
Action: Mouse pressed left at (841, 403)
Screenshot: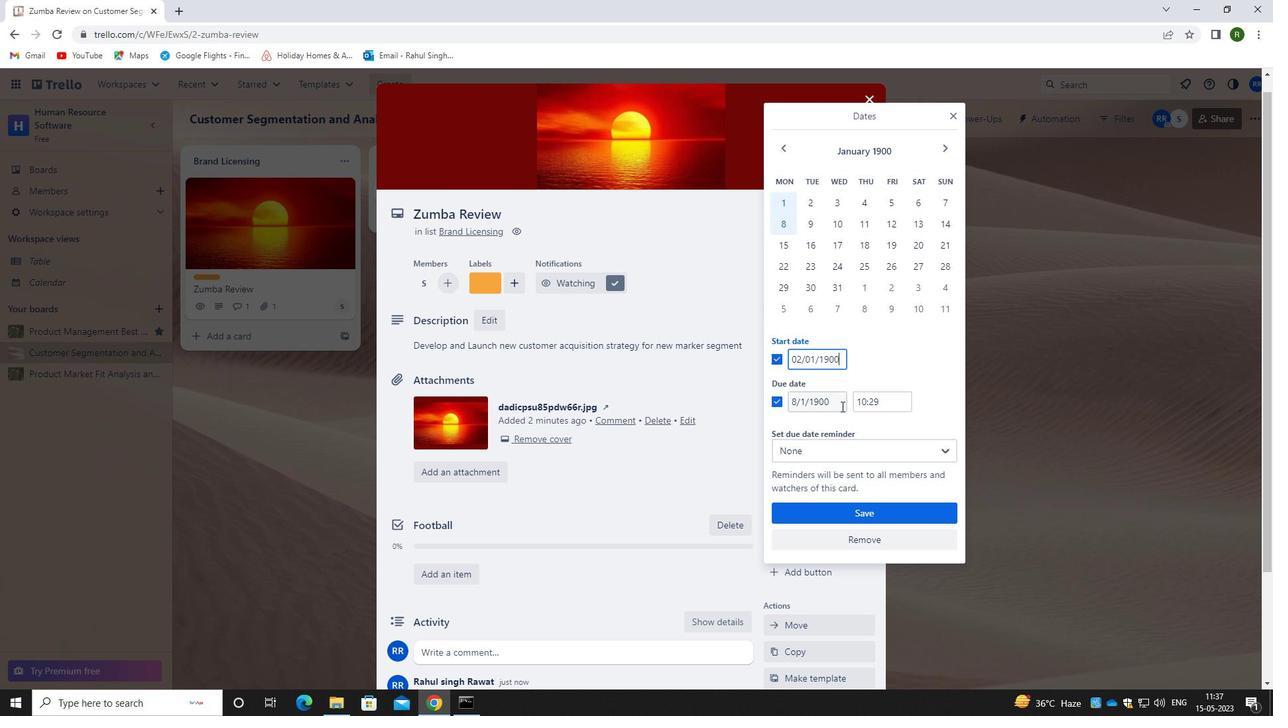 
Action: Mouse moved to (771, 403)
Screenshot: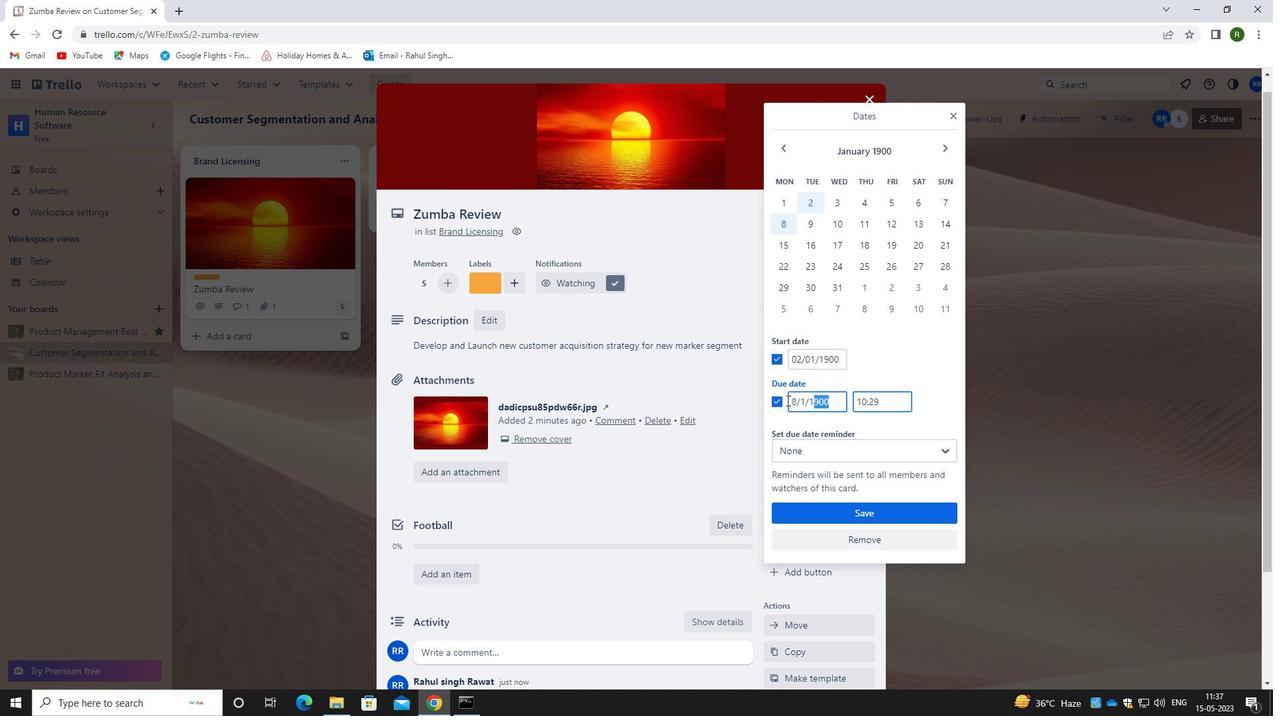 
Action: Key pressed 09/01/1900
Screenshot: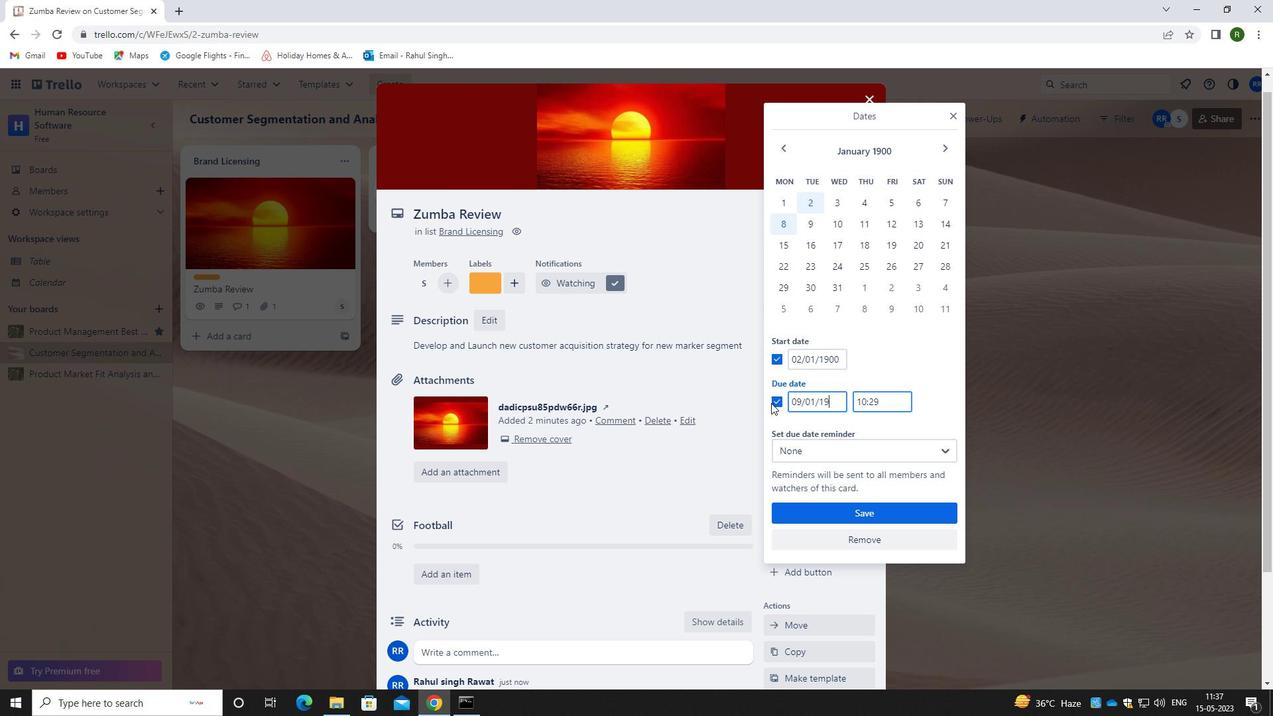 
Action: Mouse moved to (847, 511)
Screenshot: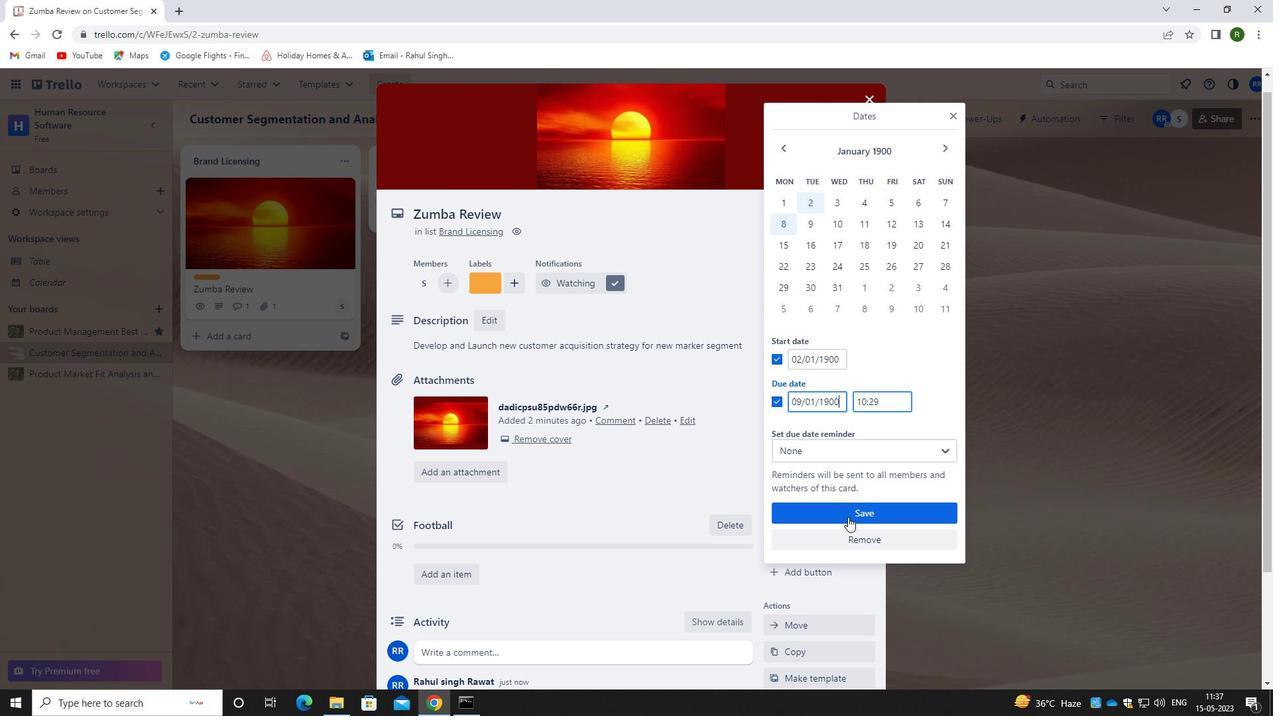 
Action: Mouse pressed left at (847, 511)
Screenshot: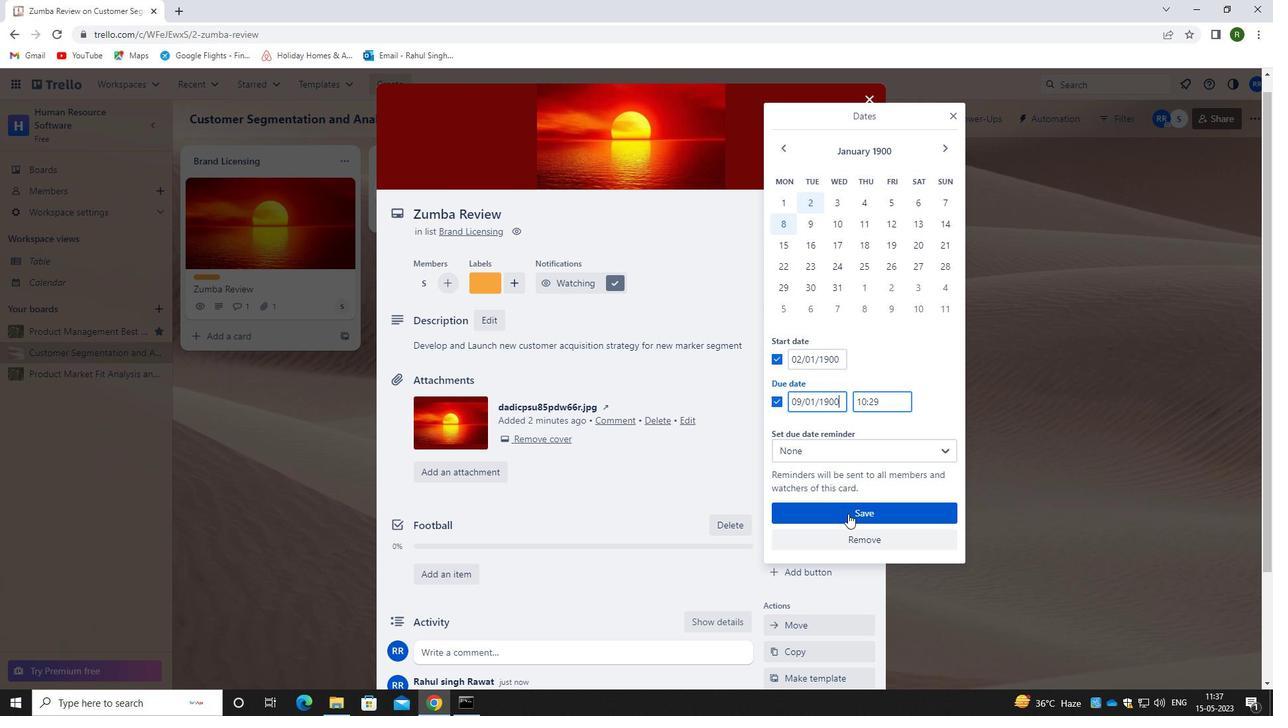 
Action: Mouse moved to (874, 387)
Screenshot: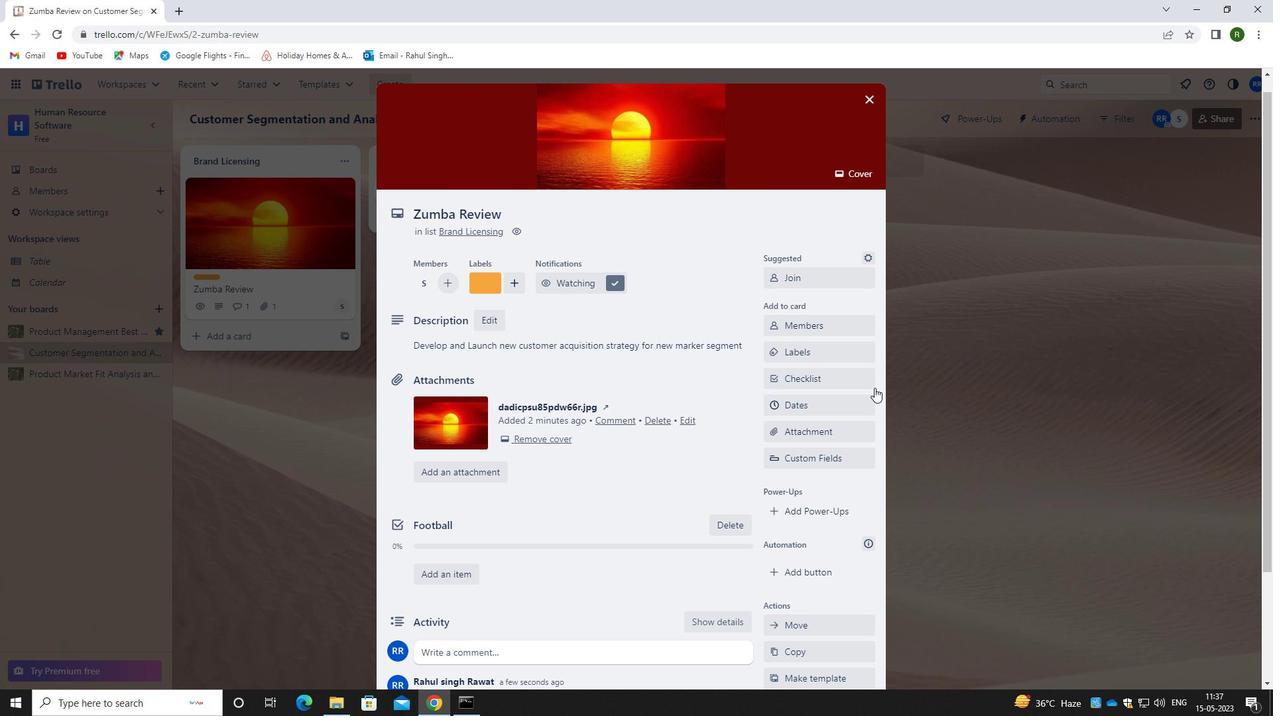
